 Task: Find connections with filter location Fort Gloster with filter topic #Lawwith filter profile language Potuguese with filter current company Hospitality Careers | Hotel Management Jobs with filter school Sikkim Manipal Institute of Technology with filter industry Legislative Offices with filter service category Print Design with filter keywords title Sales Representative
Action: Mouse moved to (147, 231)
Screenshot: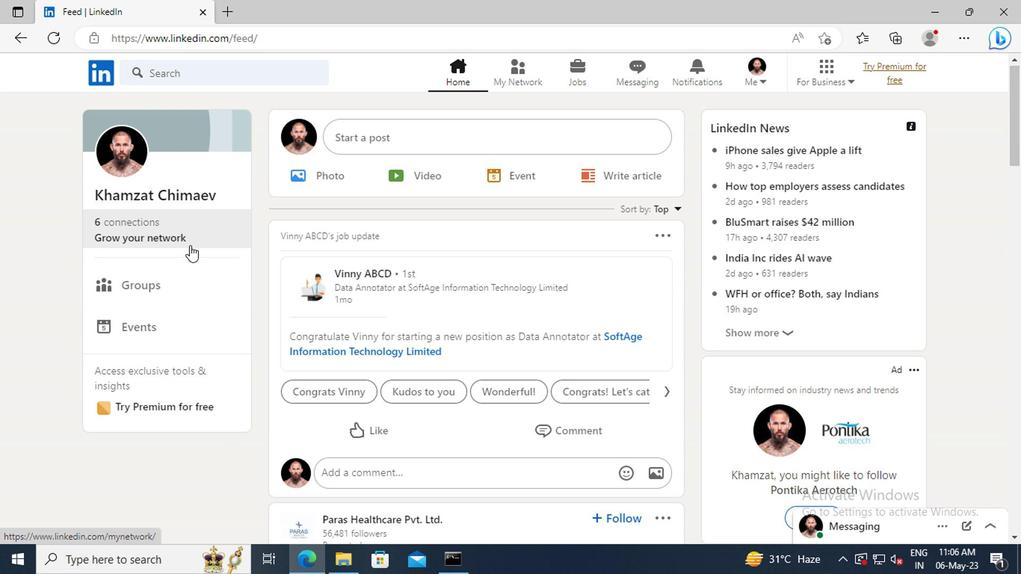 
Action: Mouse pressed left at (147, 231)
Screenshot: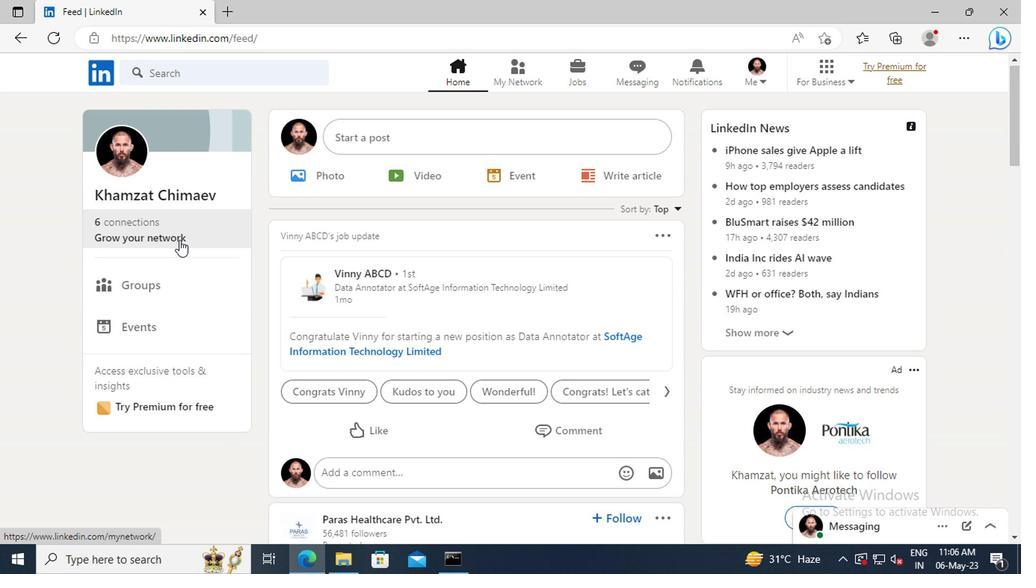 
Action: Mouse moved to (155, 157)
Screenshot: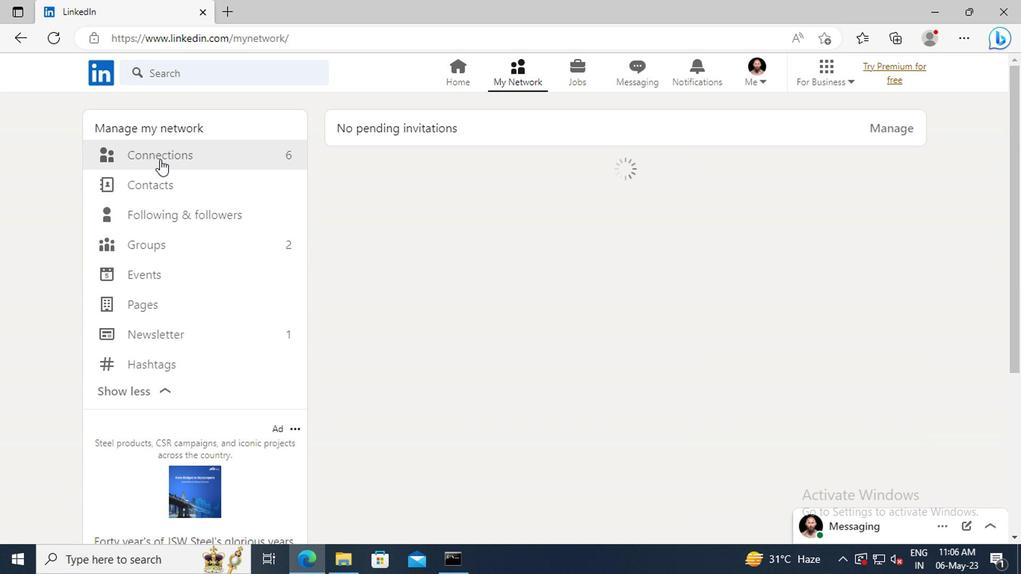 
Action: Mouse pressed left at (155, 157)
Screenshot: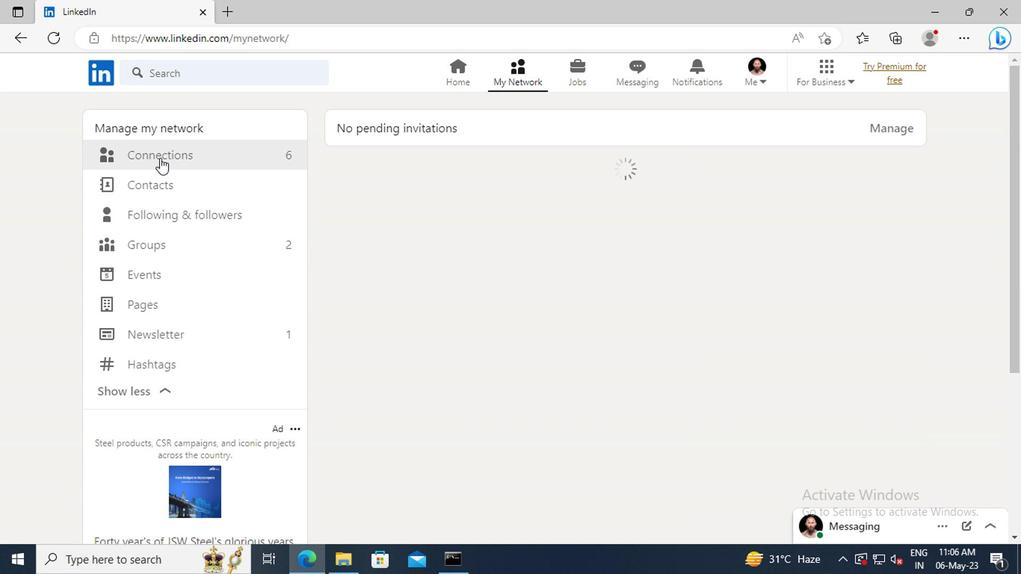 
Action: Mouse moved to (611, 157)
Screenshot: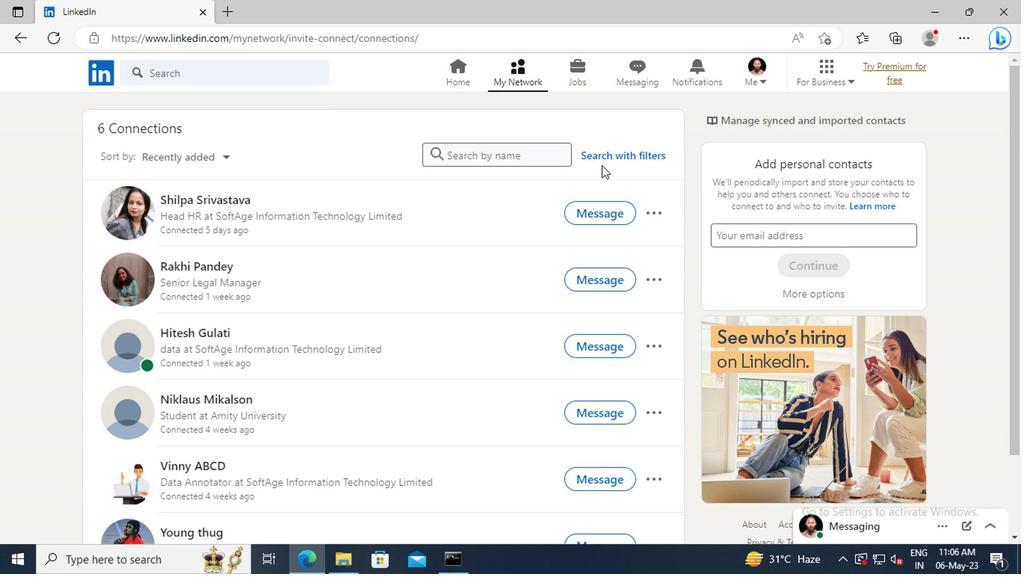 
Action: Mouse pressed left at (611, 157)
Screenshot: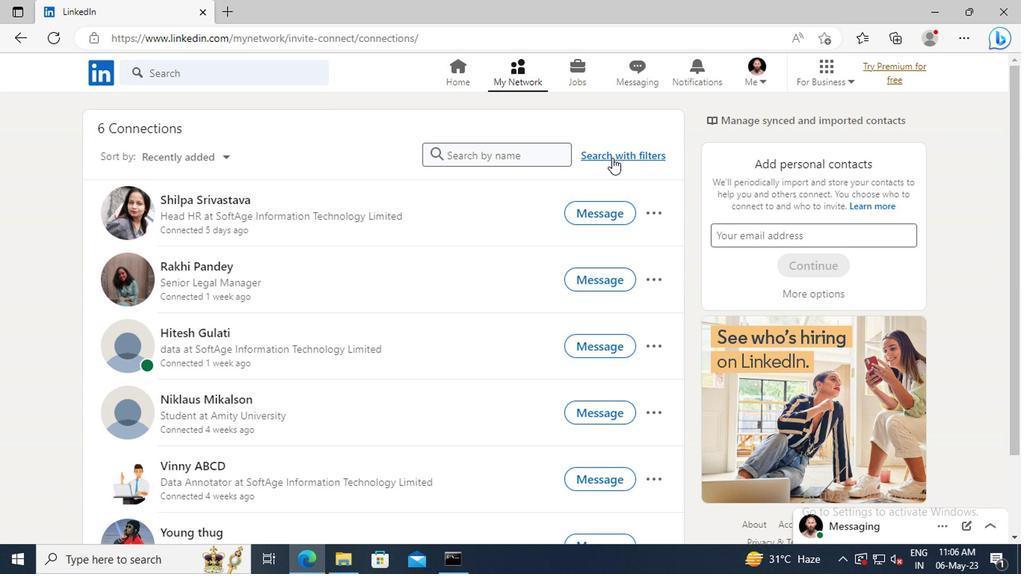 
Action: Mouse moved to (563, 115)
Screenshot: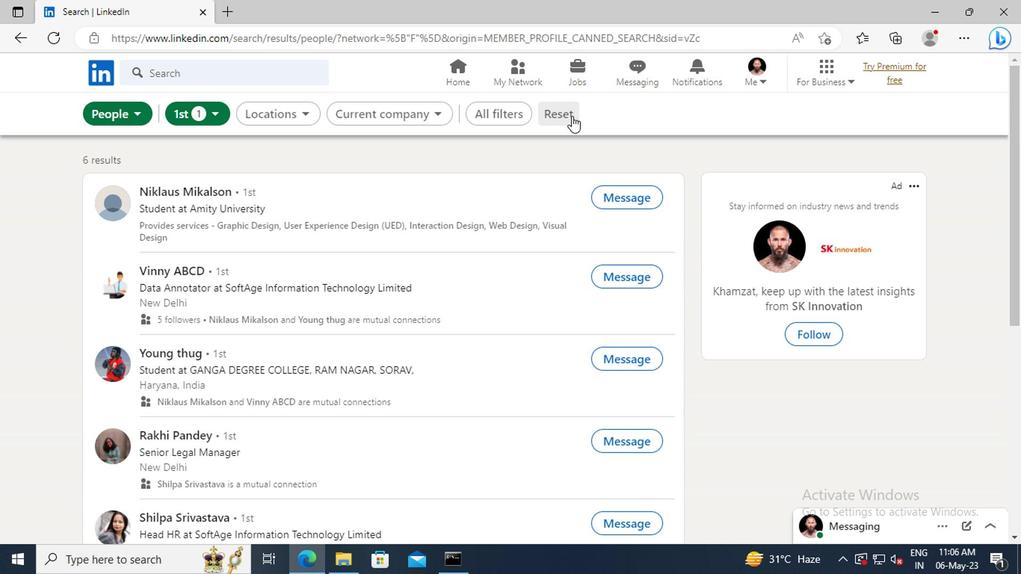 
Action: Mouse pressed left at (563, 115)
Screenshot: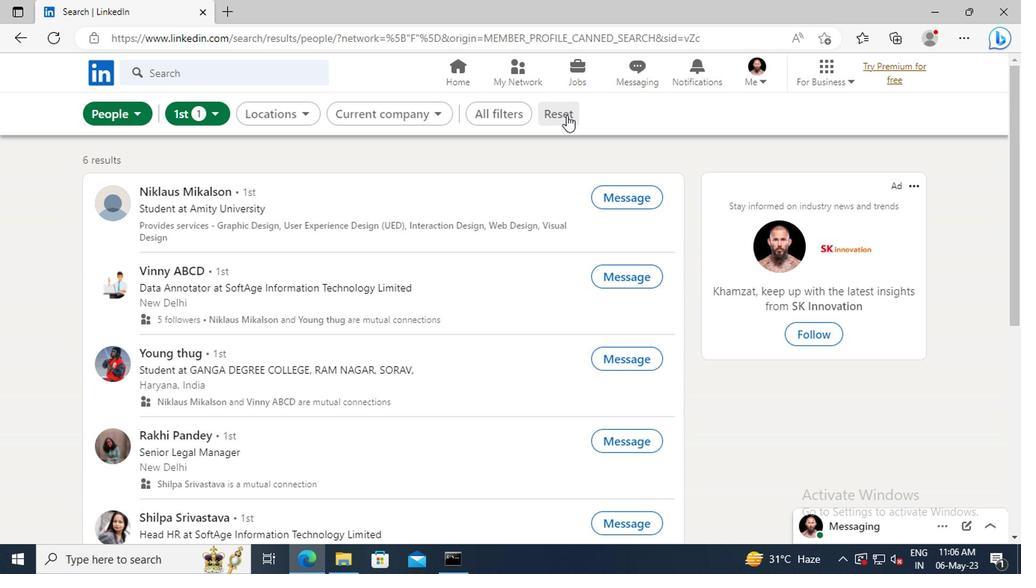 
Action: Mouse moved to (545, 115)
Screenshot: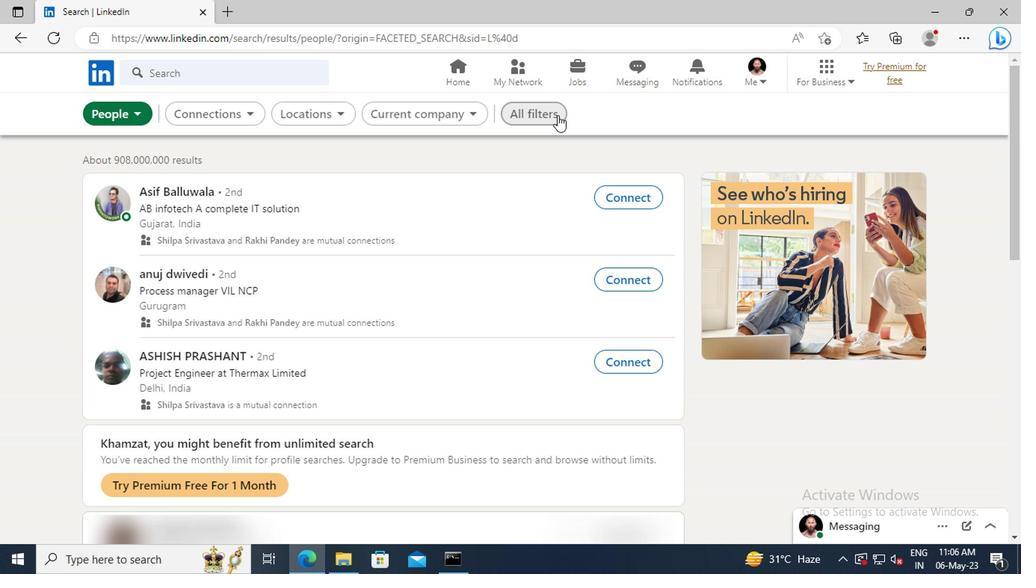 
Action: Mouse pressed left at (545, 115)
Screenshot: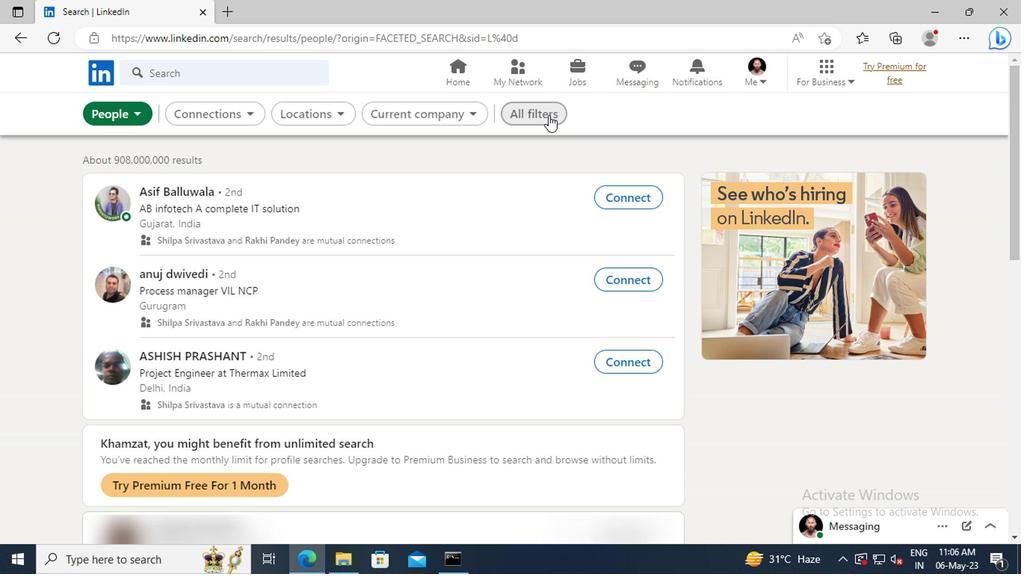 
Action: Mouse moved to (784, 247)
Screenshot: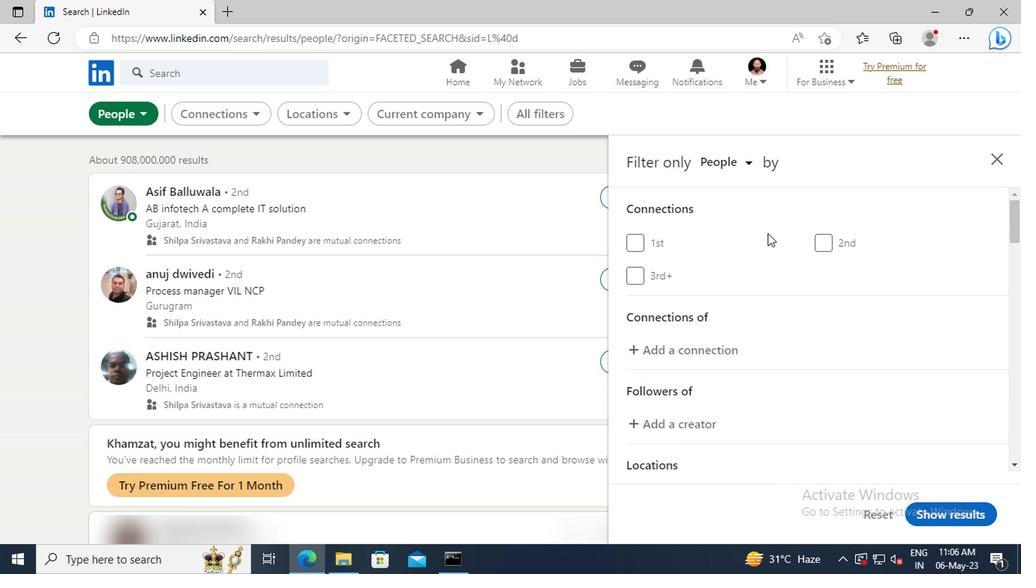 
Action: Mouse scrolled (784, 246) with delta (0, -1)
Screenshot: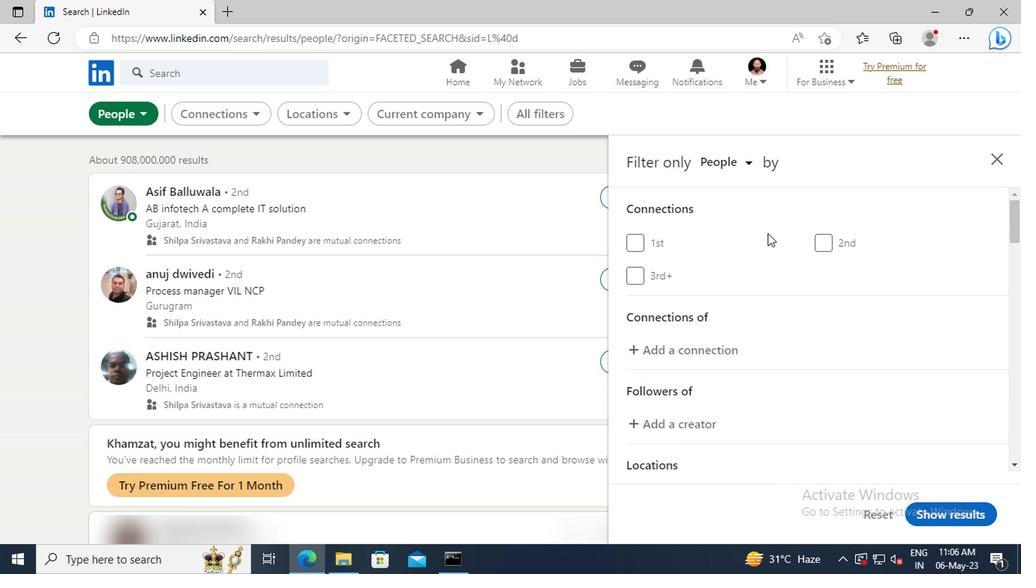 
Action: Mouse moved to (784, 248)
Screenshot: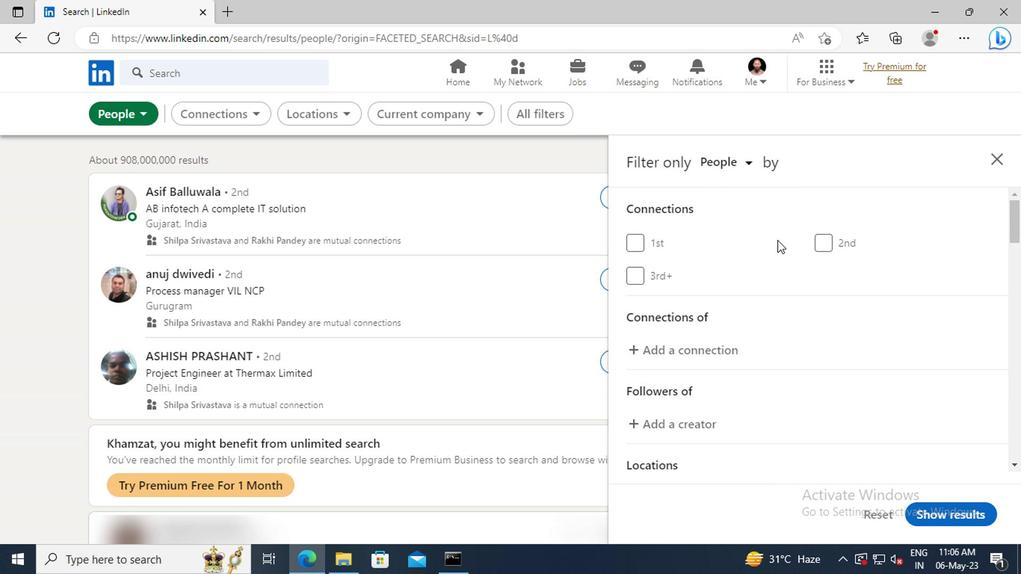 
Action: Mouse scrolled (784, 247) with delta (0, 0)
Screenshot: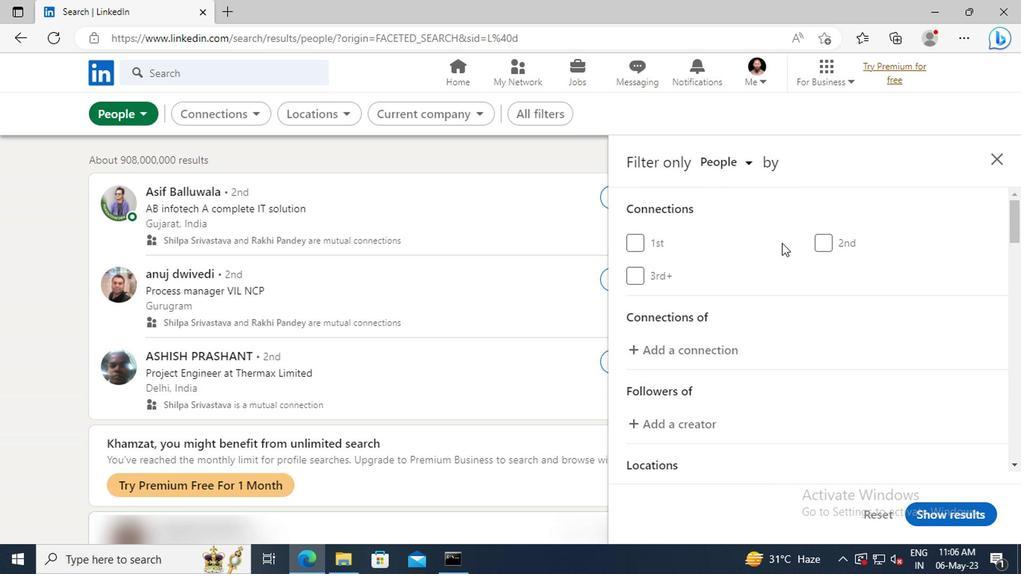 
Action: Mouse moved to (789, 254)
Screenshot: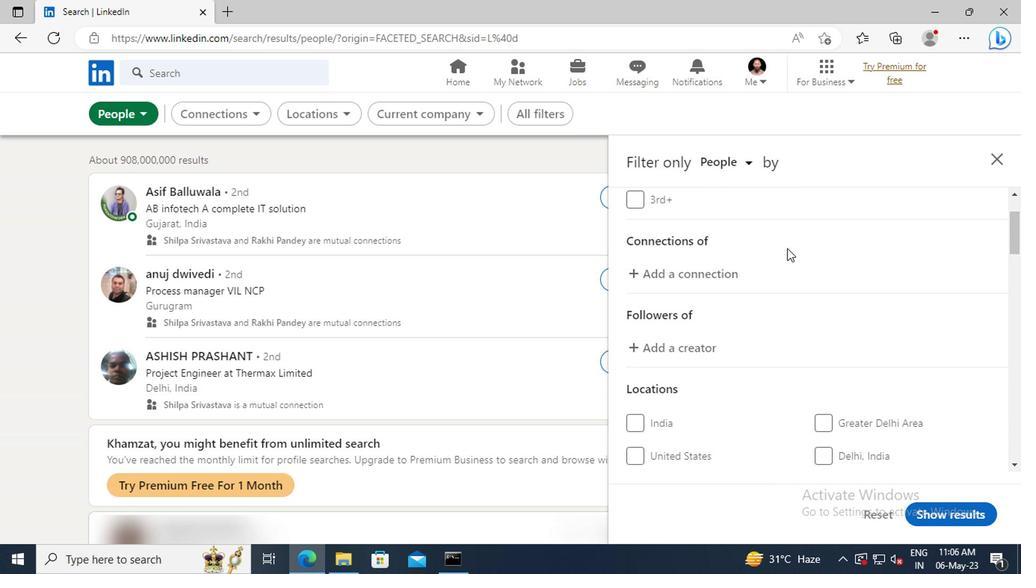 
Action: Mouse scrolled (789, 253) with delta (0, 0)
Screenshot: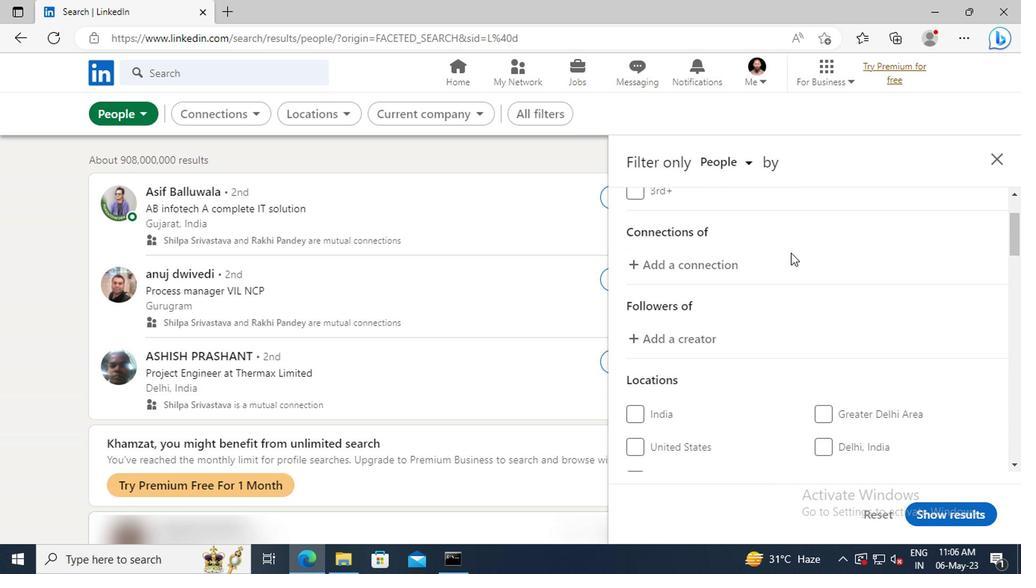 
Action: Mouse moved to (790, 257)
Screenshot: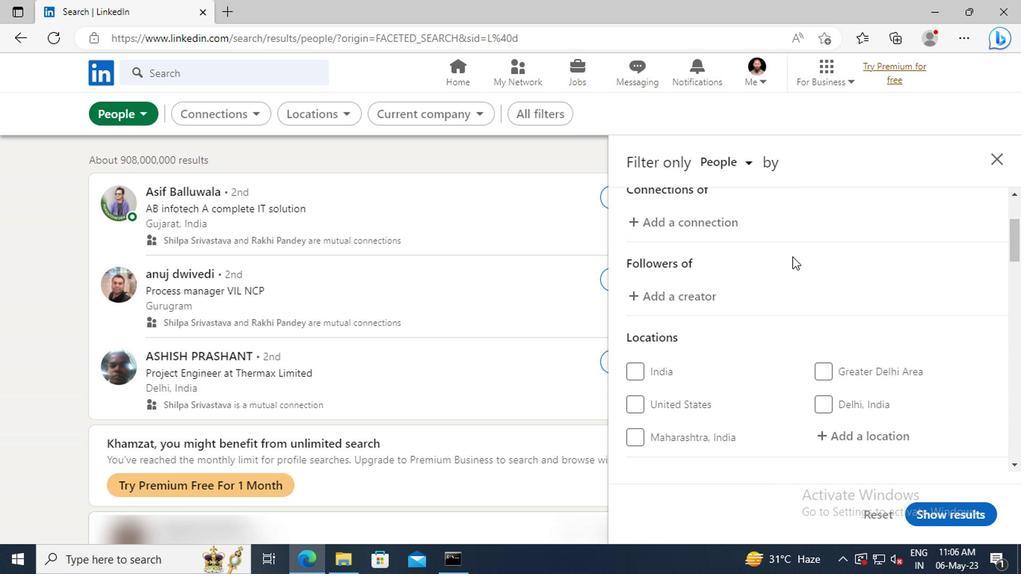 
Action: Mouse scrolled (790, 256) with delta (0, 0)
Screenshot: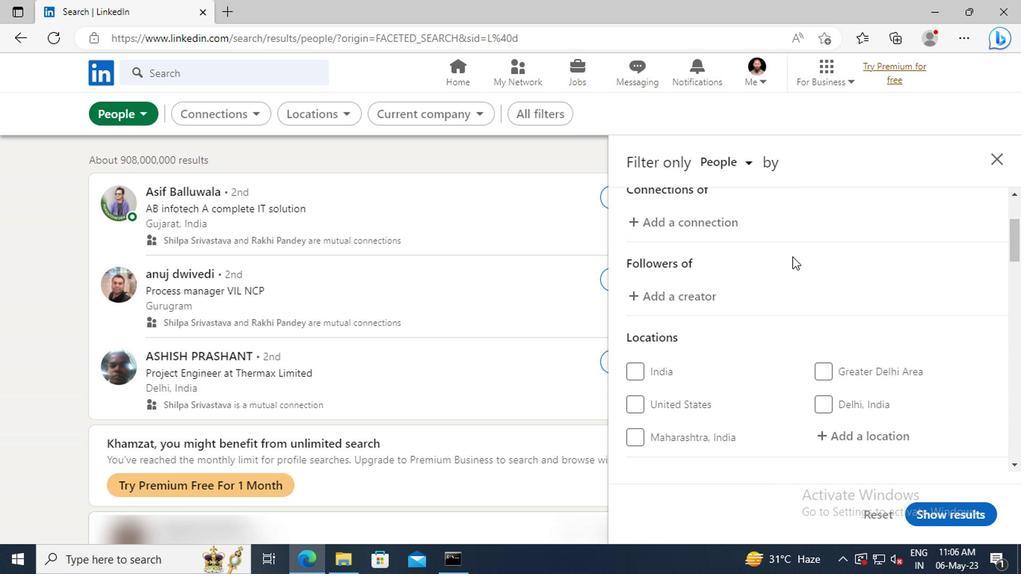 
Action: Mouse scrolled (790, 256) with delta (0, 0)
Screenshot: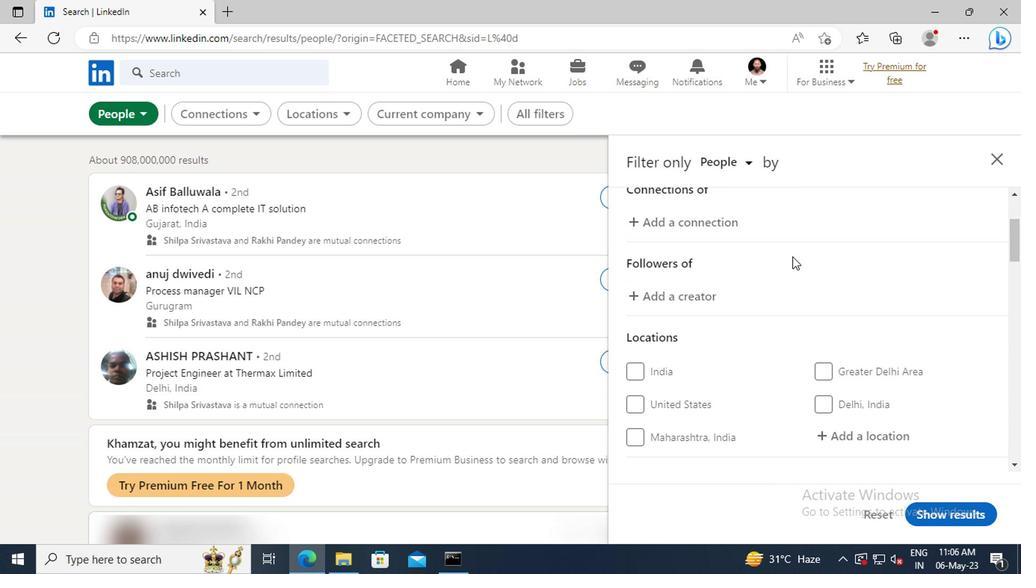 
Action: Mouse scrolled (790, 256) with delta (0, 0)
Screenshot: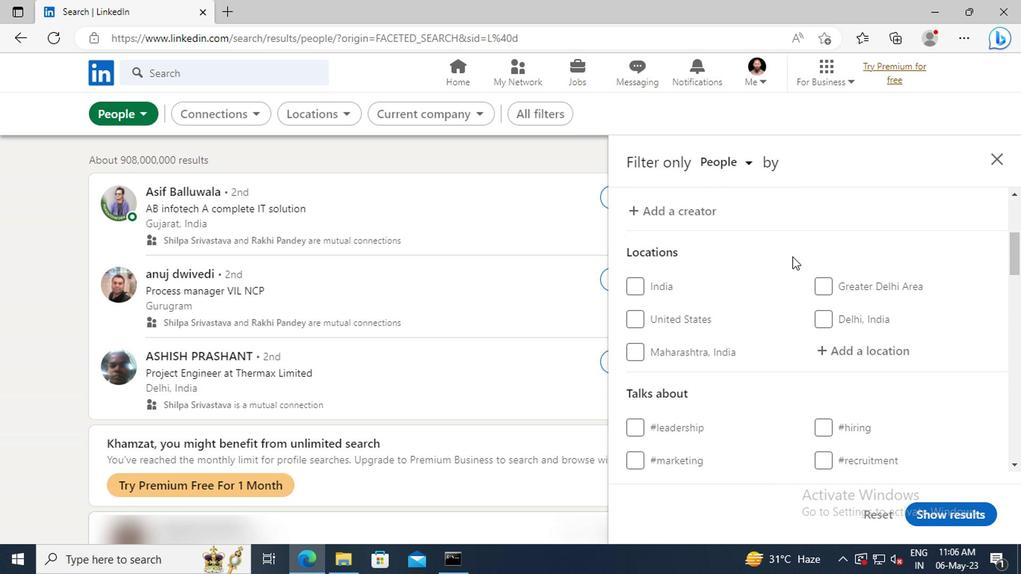 
Action: Mouse scrolled (790, 256) with delta (0, 0)
Screenshot: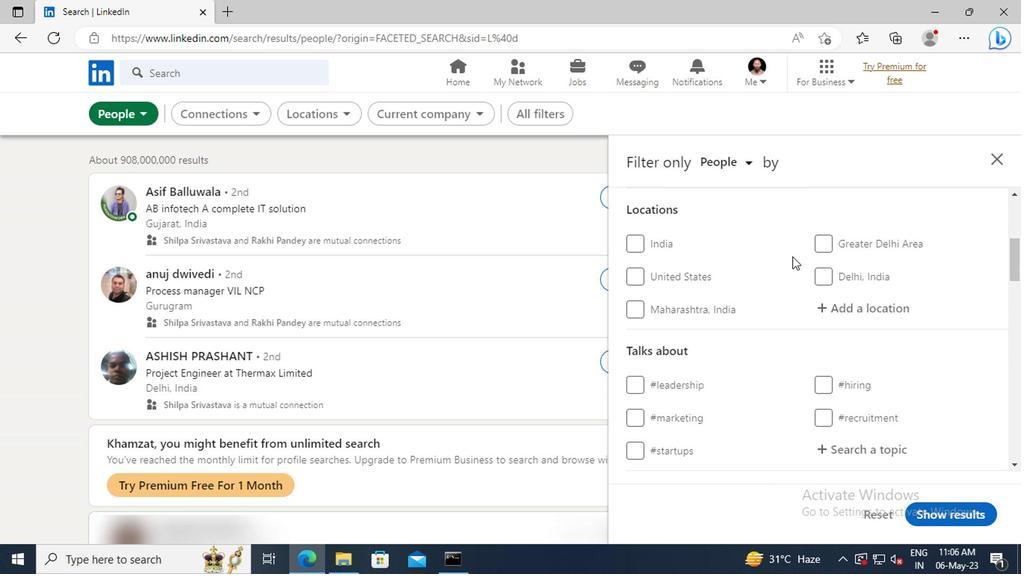 
Action: Mouse moved to (822, 267)
Screenshot: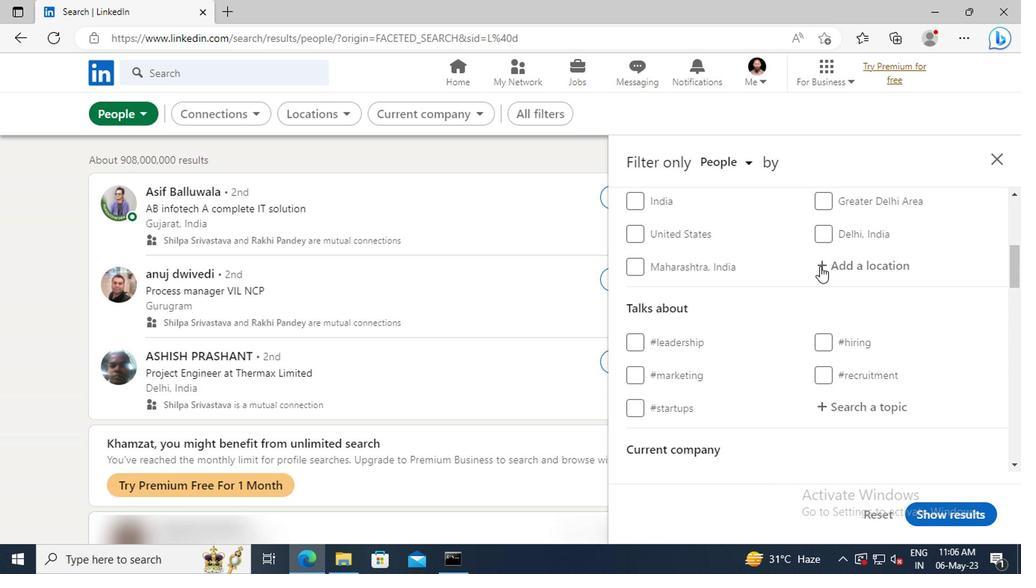 
Action: Mouse pressed left at (822, 267)
Screenshot: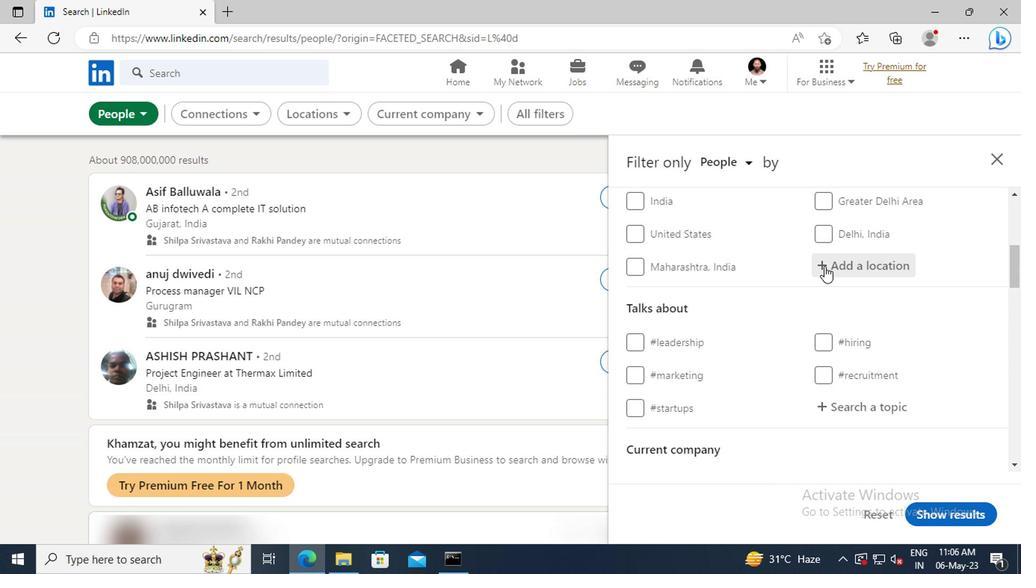 
Action: Key pressed <Key.shift>FORT<Key.space><Key.shift>GLOSTER<Key.enter>
Screenshot: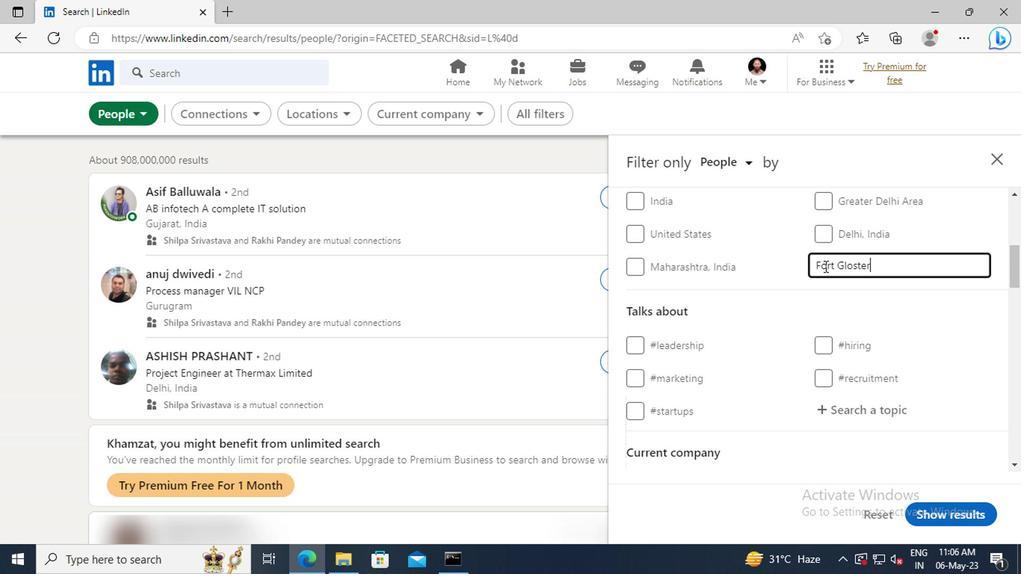 
Action: Mouse scrolled (822, 266) with delta (0, 0)
Screenshot: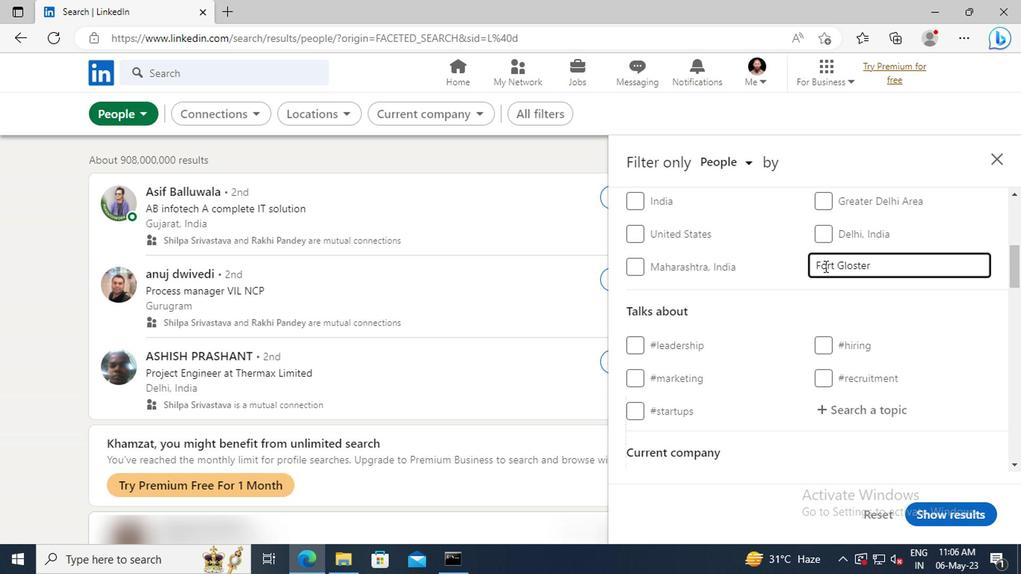 
Action: Mouse scrolled (822, 266) with delta (0, 0)
Screenshot: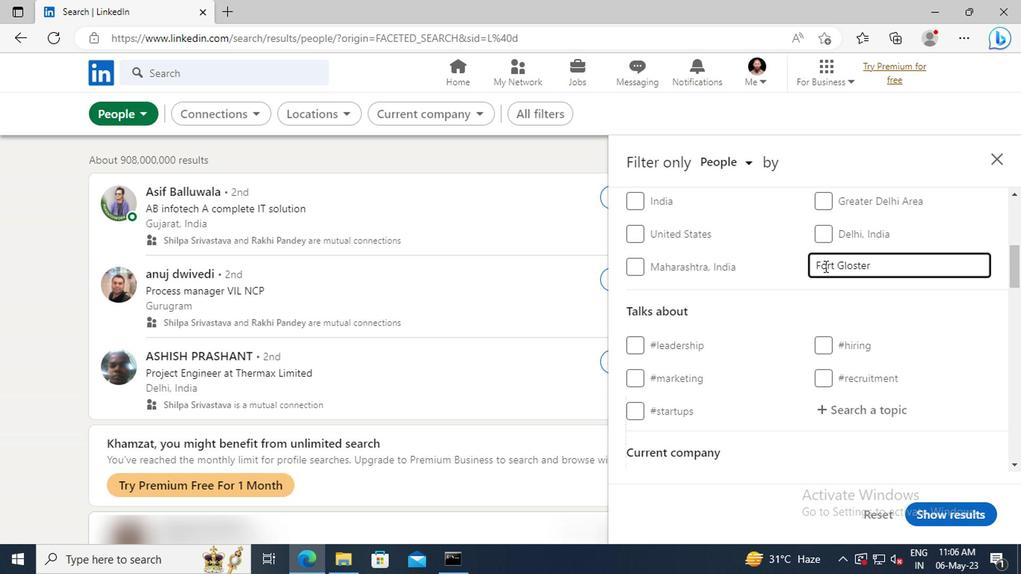 
Action: Mouse scrolled (822, 266) with delta (0, 0)
Screenshot: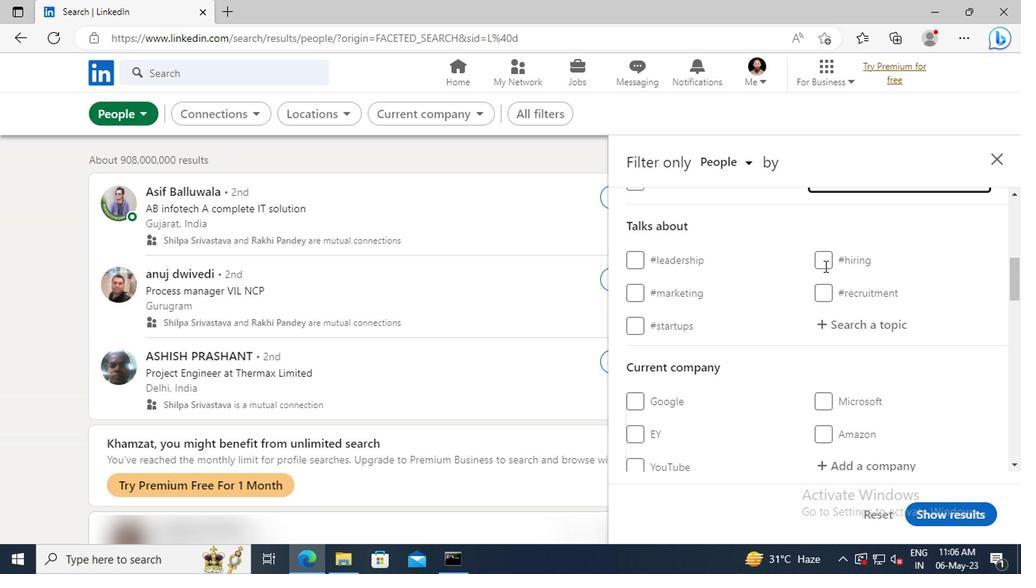 
Action: Mouse moved to (831, 283)
Screenshot: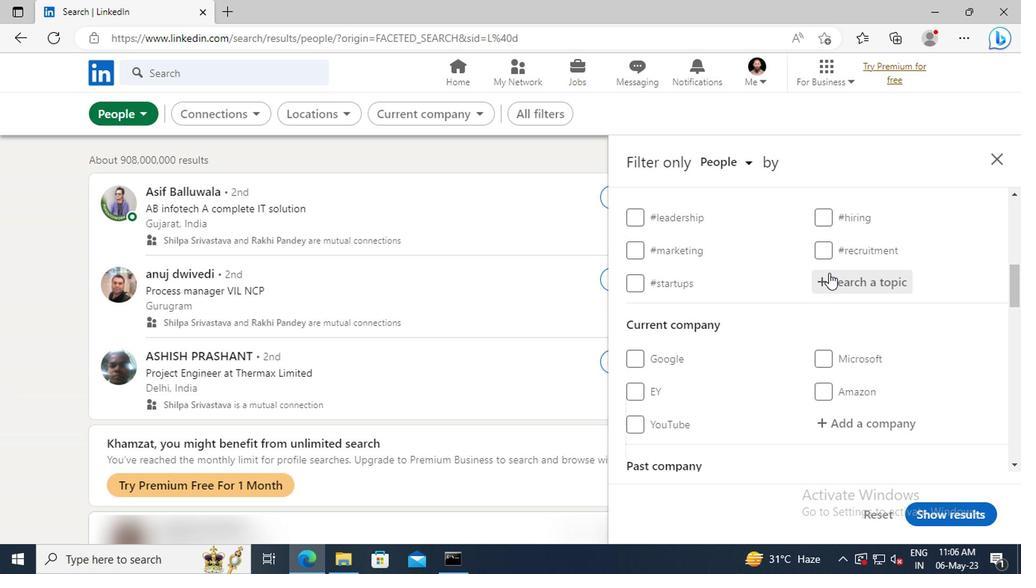 
Action: Mouse pressed left at (831, 283)
Screenshot: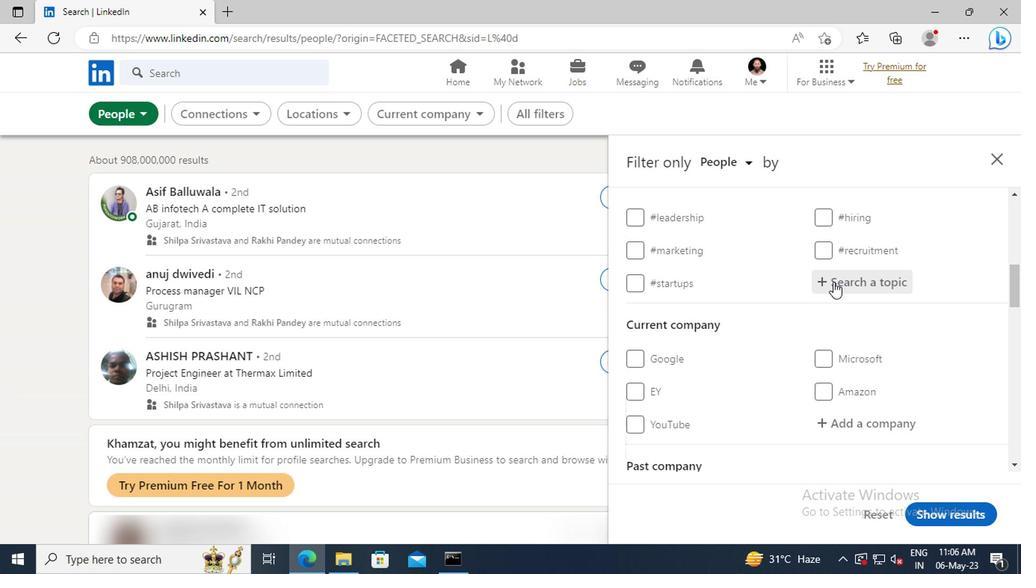 
Action: Key pressed <Key.shift>LAW
Screenshot: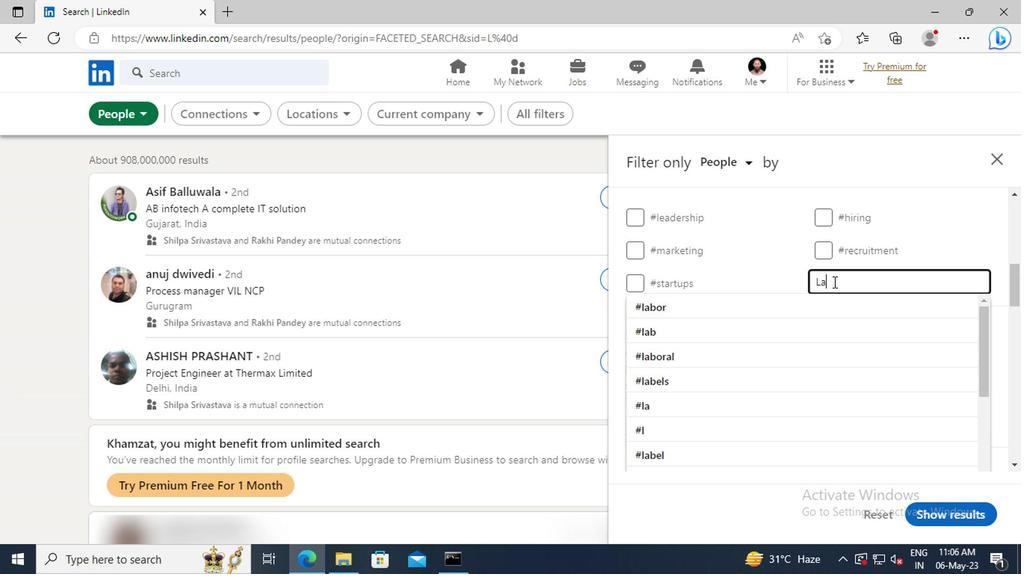 
Action: Mouse moved to (834, 307)
Screenshot: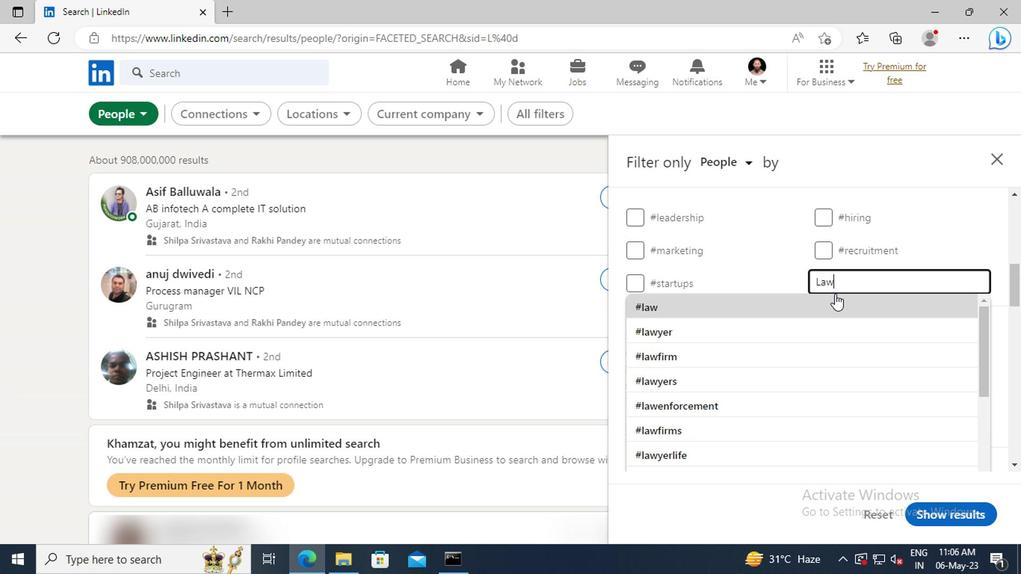 
Action: Mouse pressed left at (834, 307)
Screenshot: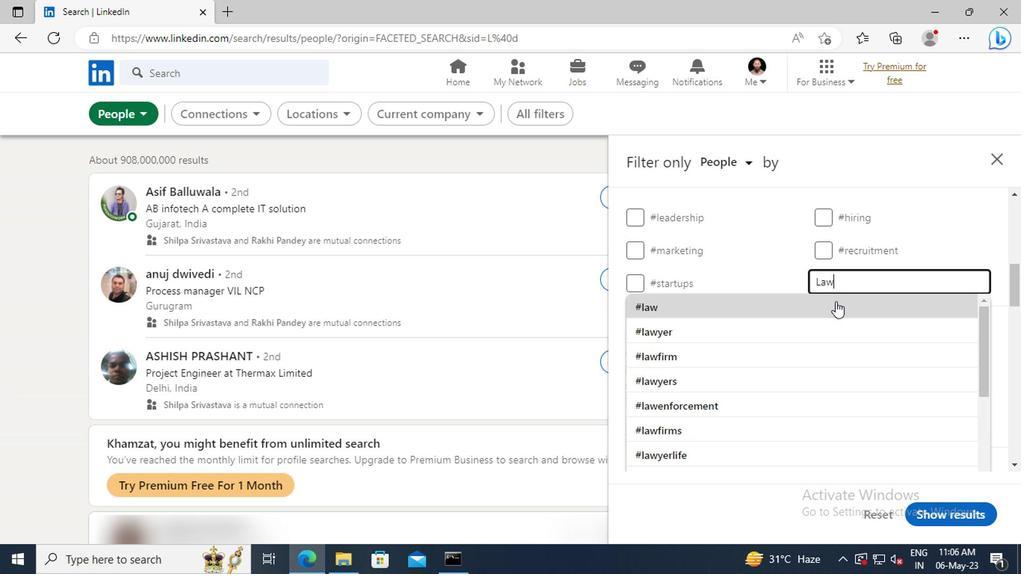 
Action: Mouse scrolled (834, 306) with delta (0, 0)
Screenshot: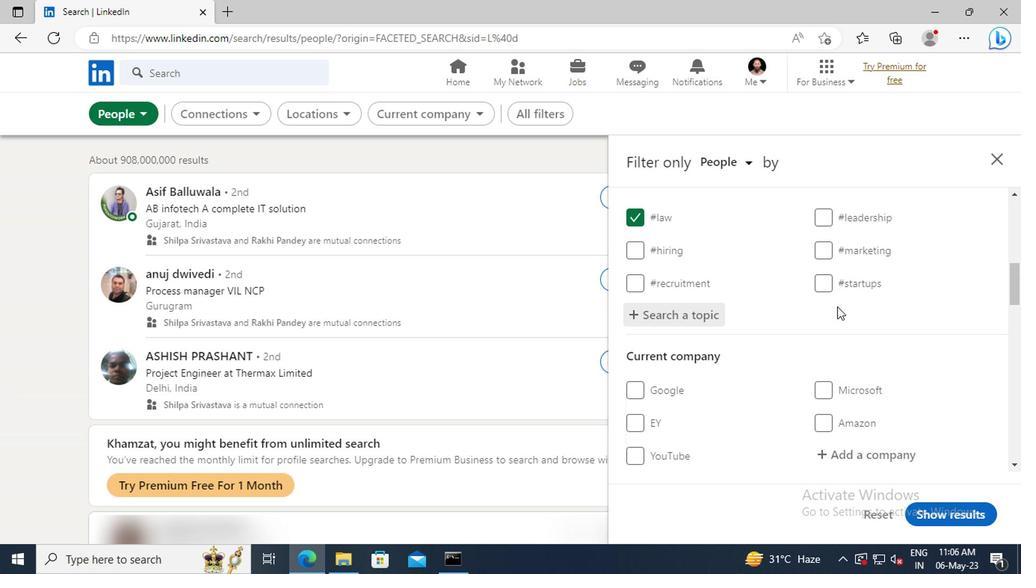 
Action: Mouse scrolled (834, 306) with delta (0, 0)
Screenshot: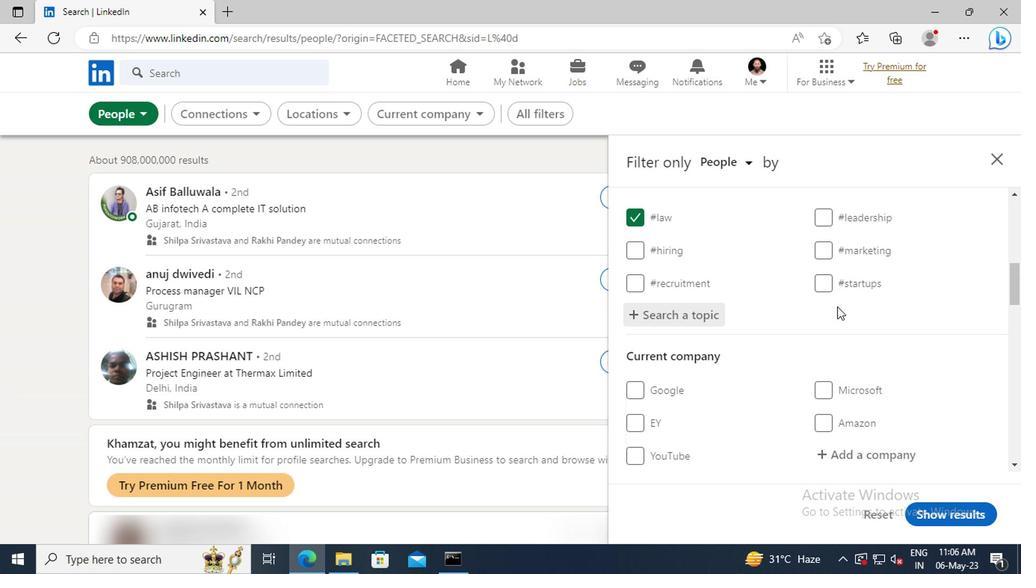 
Action: Mouse scrolled (834, 306) with delta (0, 0)
Screenshot: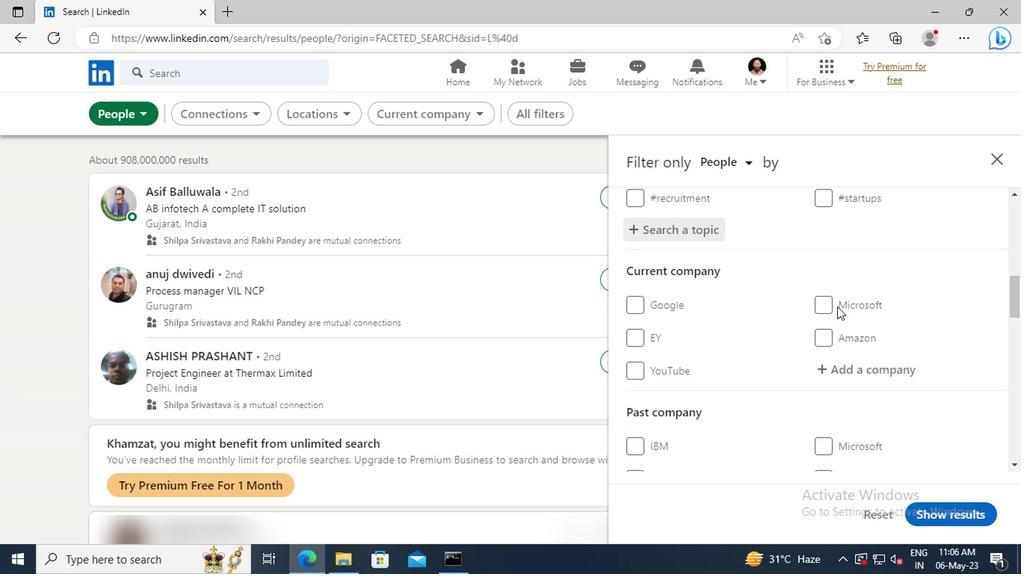
Action: Mouse scrolled (834, 306) with delta (0, 0)
Screenshot: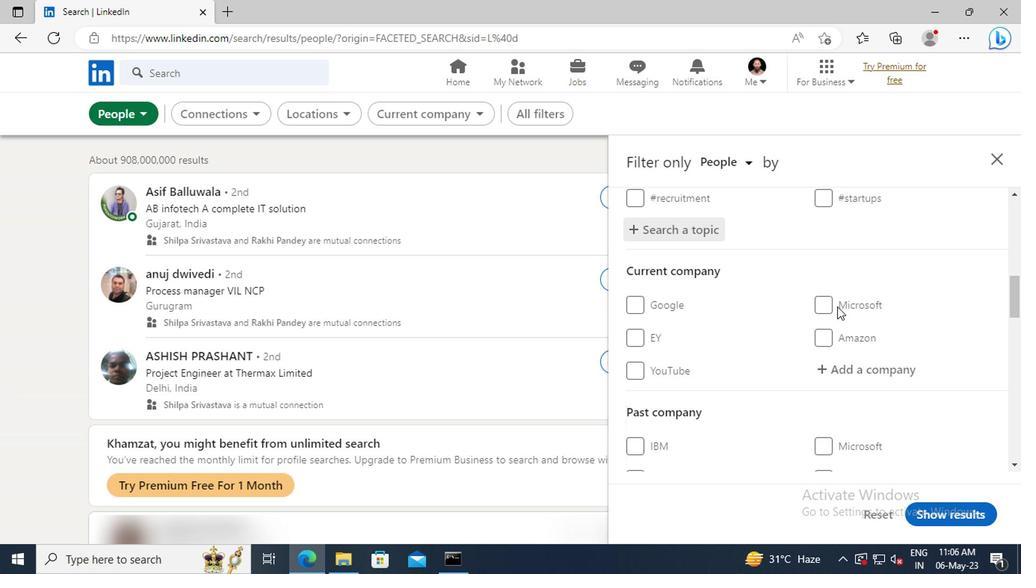 
Action: Mouse scrolled (834, 306) with delta (0, 0)
Screenshot: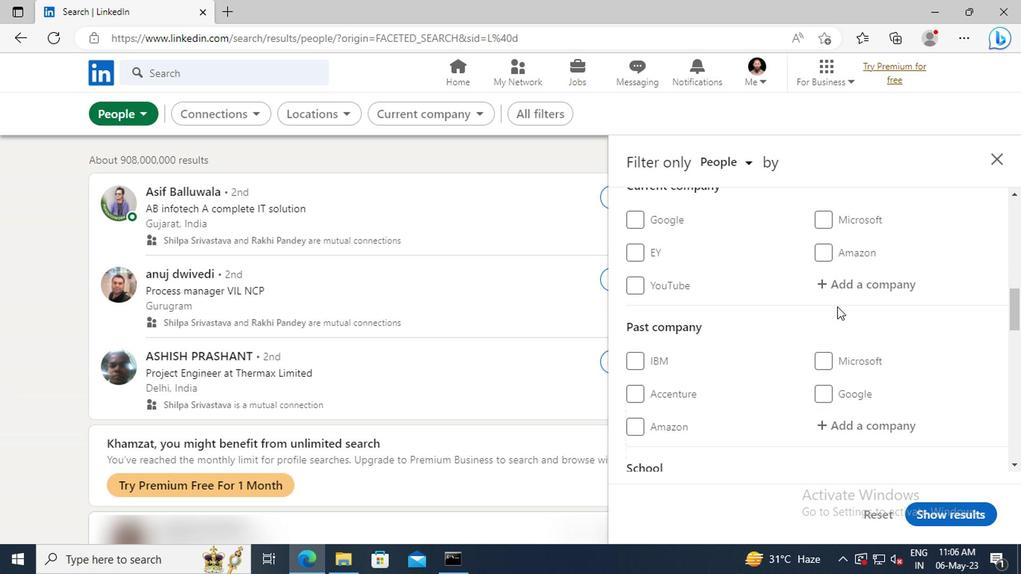 
Action: Mouse scrolled (834, 306) with delta (0, 0)
Screenshot: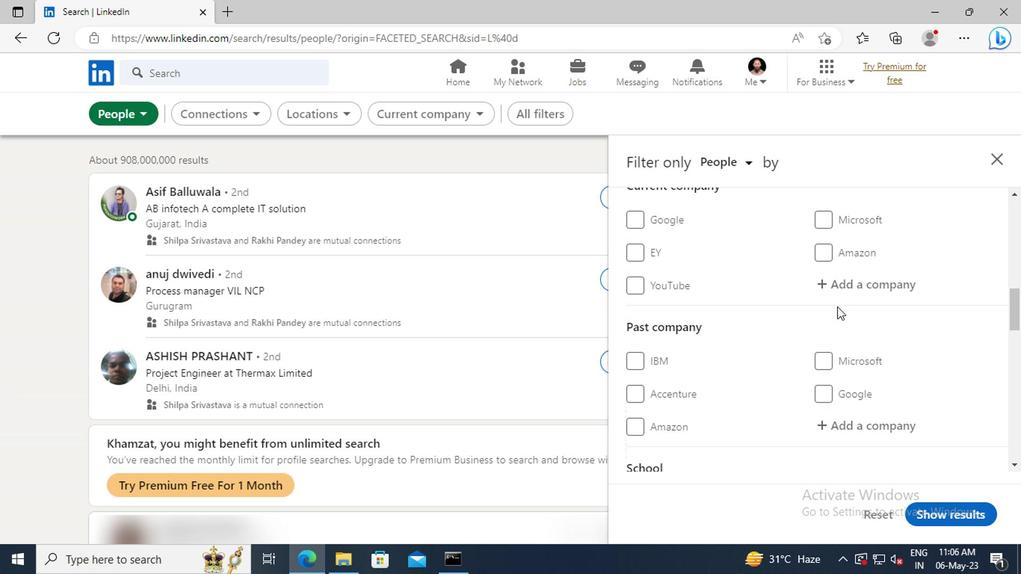 
Action: Mouse scrolled (834, 306) with delta (0, 0)
Screenshot: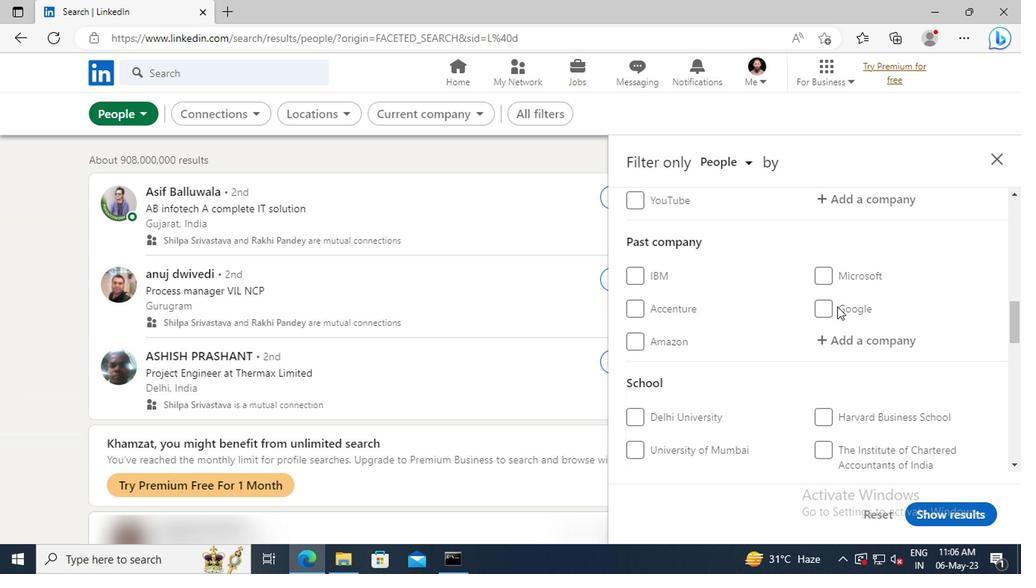 
Action: Mouse scrolled (834, 306) with delta (0, 0)
Screenshot: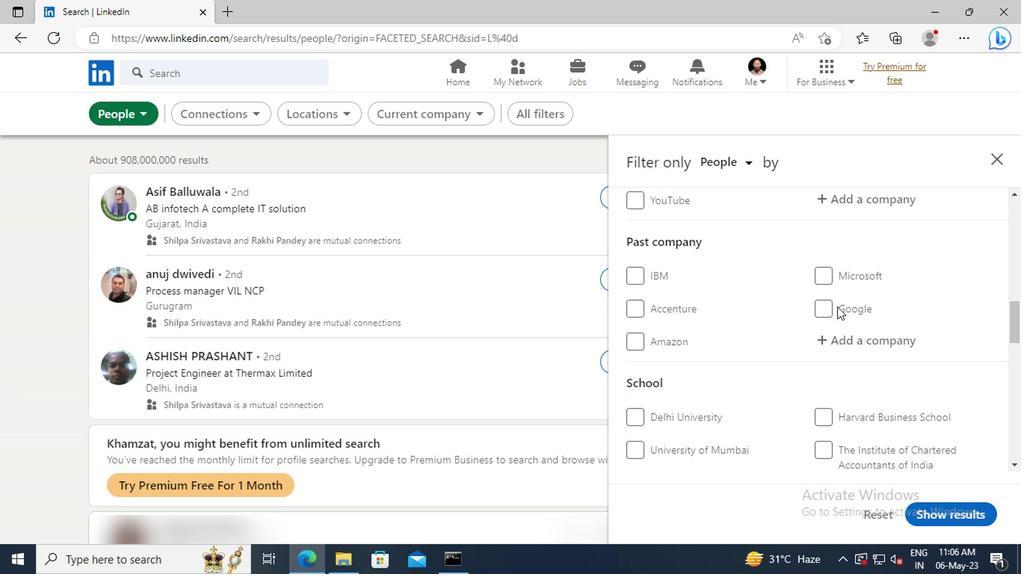 
Action: Mouse scrolled (834, 306) with delta (0, 0)
Screenshot: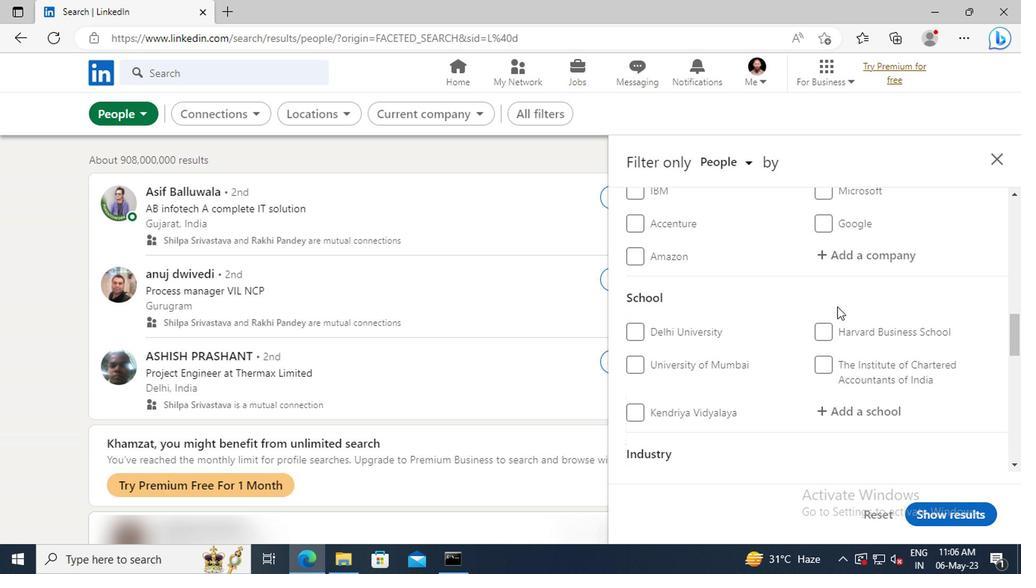 
Action: Mouse scrolled (834, 306) with delta (0, 0)
Screenshot: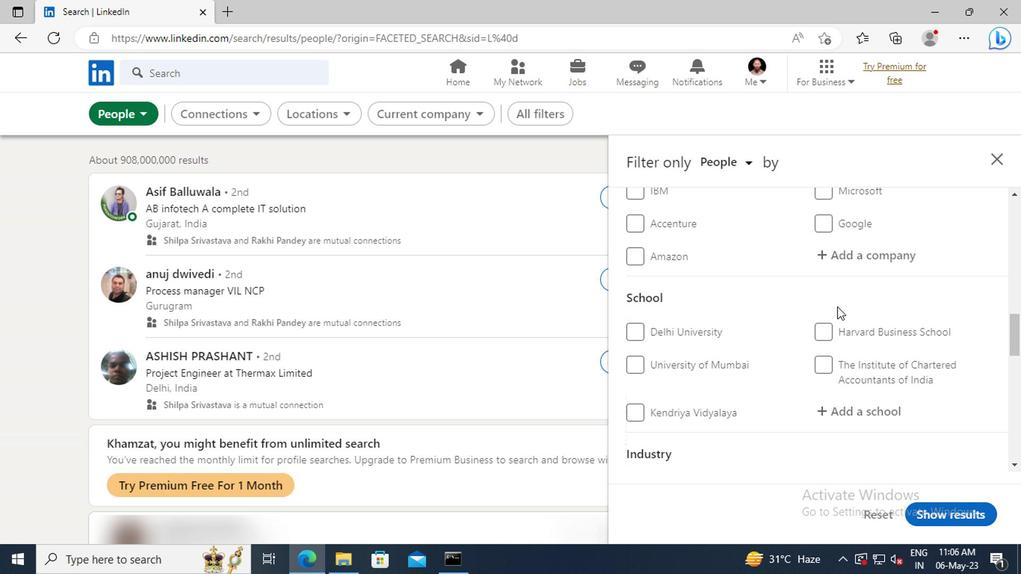 
Action: Mouse scrolled (834, 306) with delta (0, 0)
Screenshot: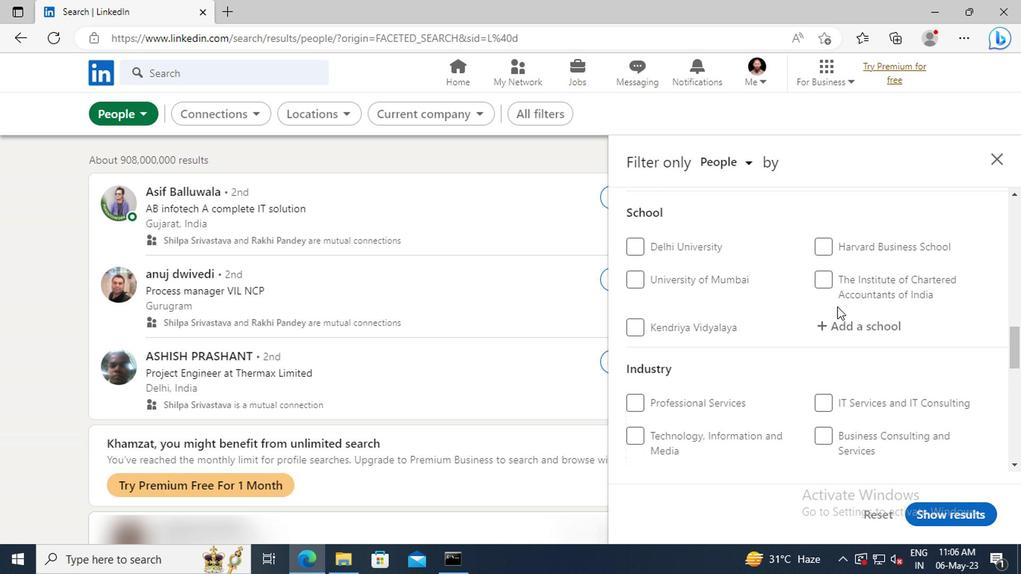 
Action: Mouse scrolled (834, 306) with delta (0, 0)
Screenshot: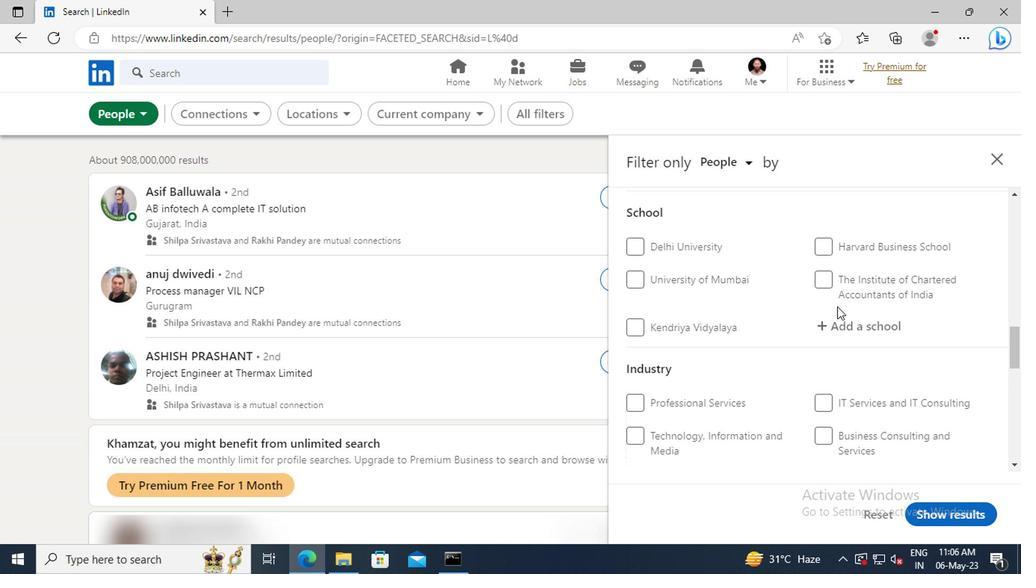 
Action: Mouse scrolled (834, 306) with delta (0, 0)
Screenshot: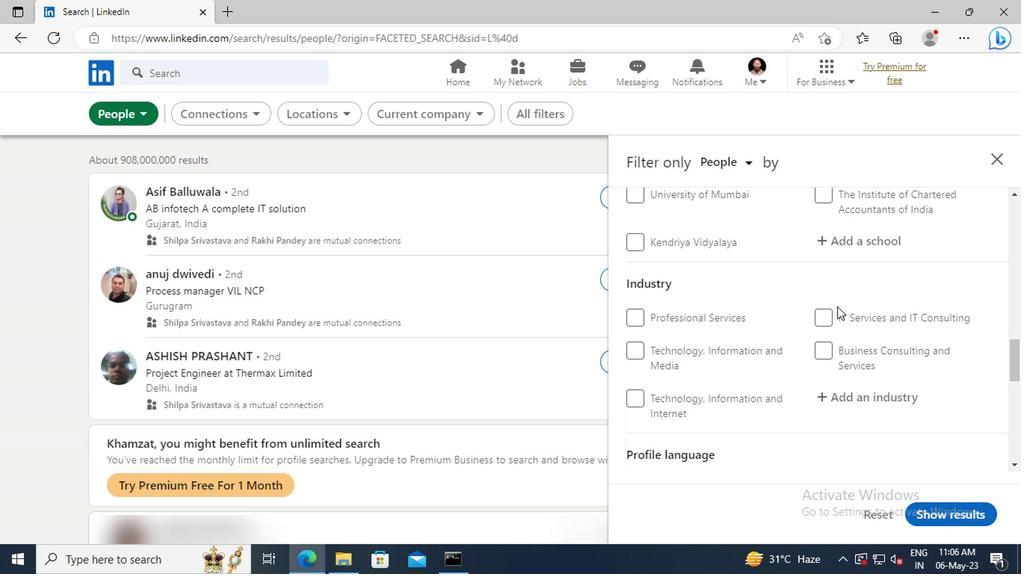 
Action: Mouse scrolled (834, 306) with delta (0, 0)
Screenshot: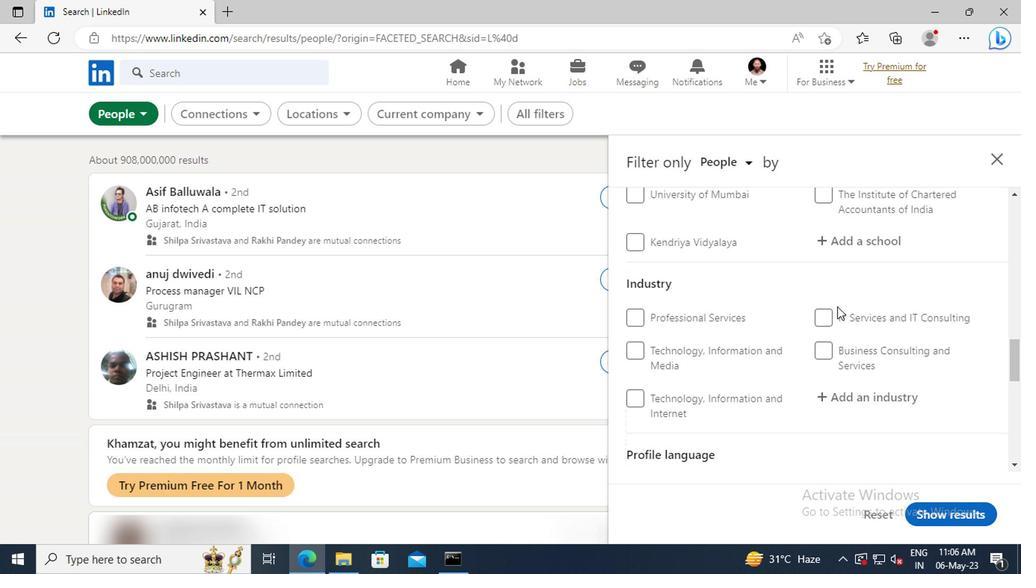 
Action: Mouse scrolled (834, 306) with delta (0, 0)
Screenshot: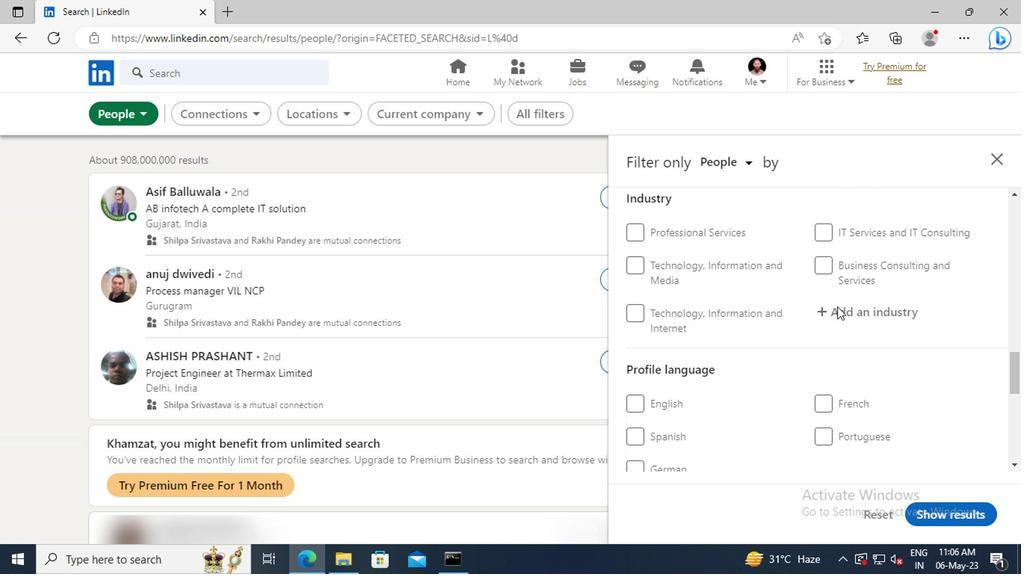
Action: Mouse scrolled (834, 306) with delta (0, 0)
Screenshot: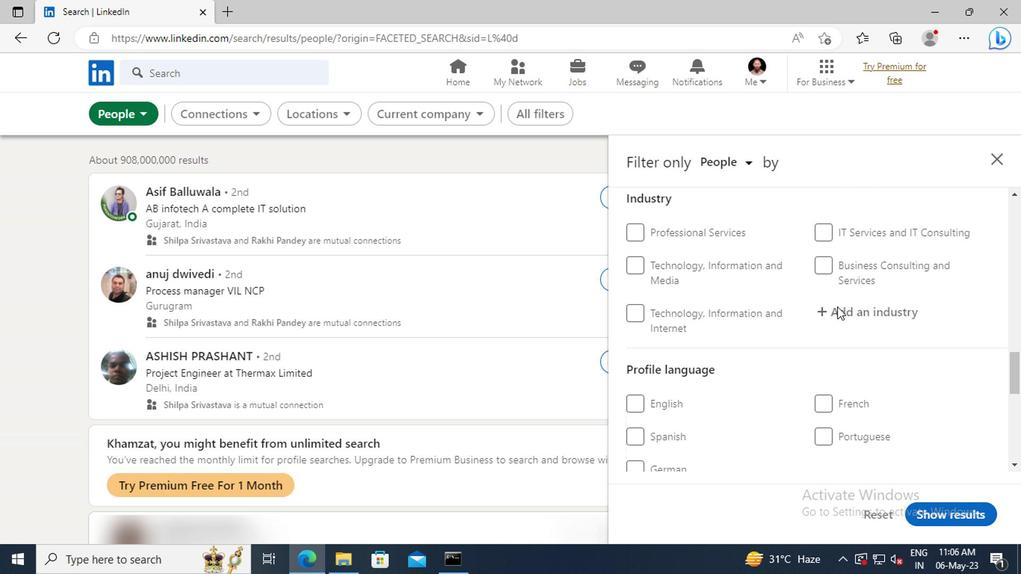 
Action: Mouse moved to (825, 353)
Screenshot: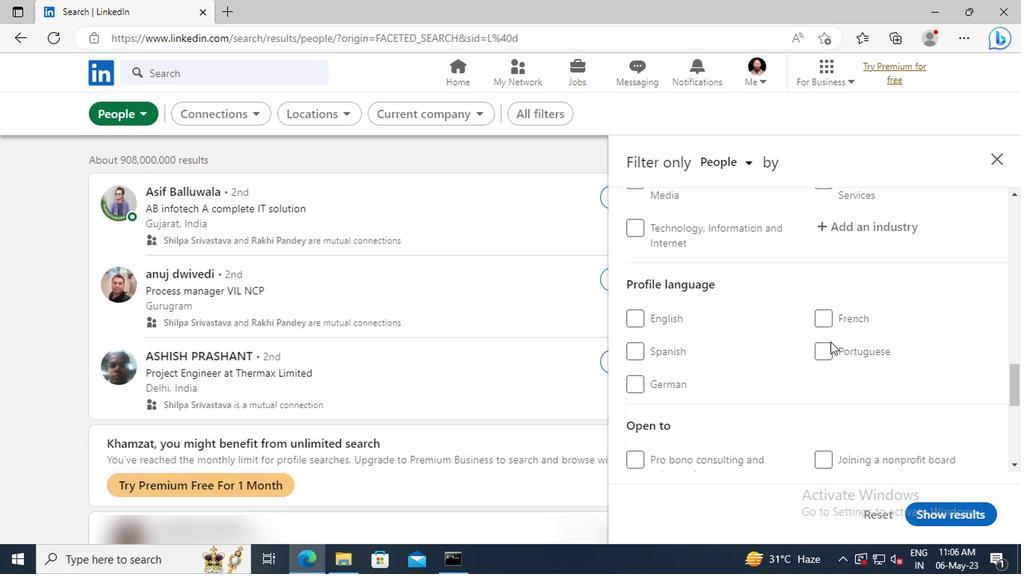 
Action: Mouse pressed left at (825, 353)
Screenshot: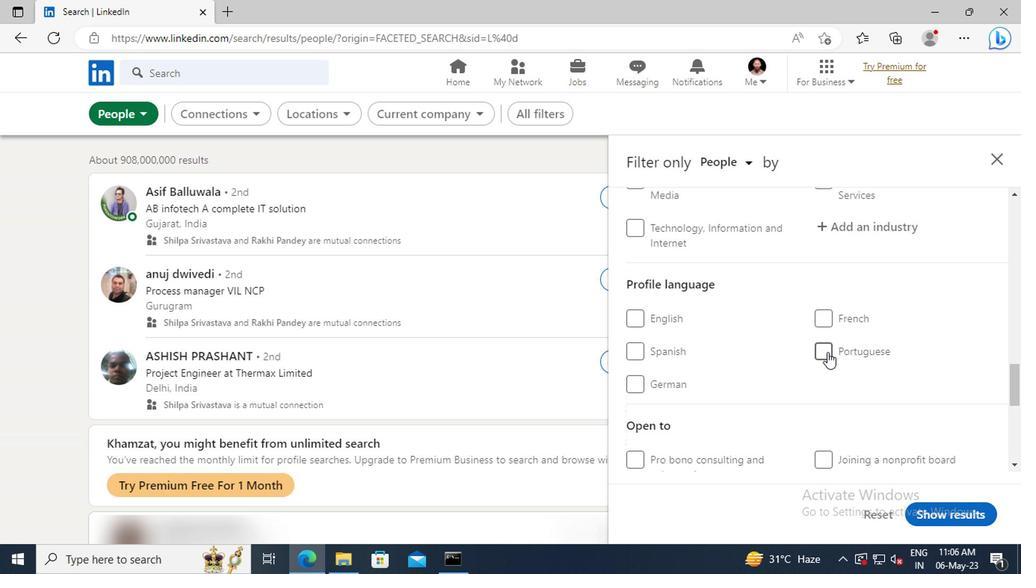 
Action: Mouse moved to (839, 325)
Screenshot: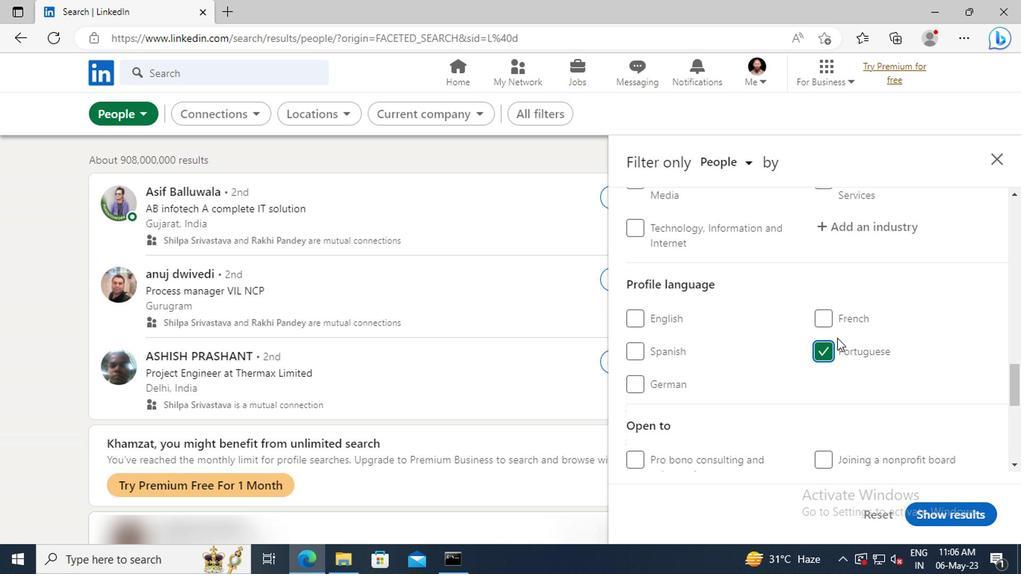 
Action: Mouse scrolled (839, 326) with delta (0, 0)
Screenshot: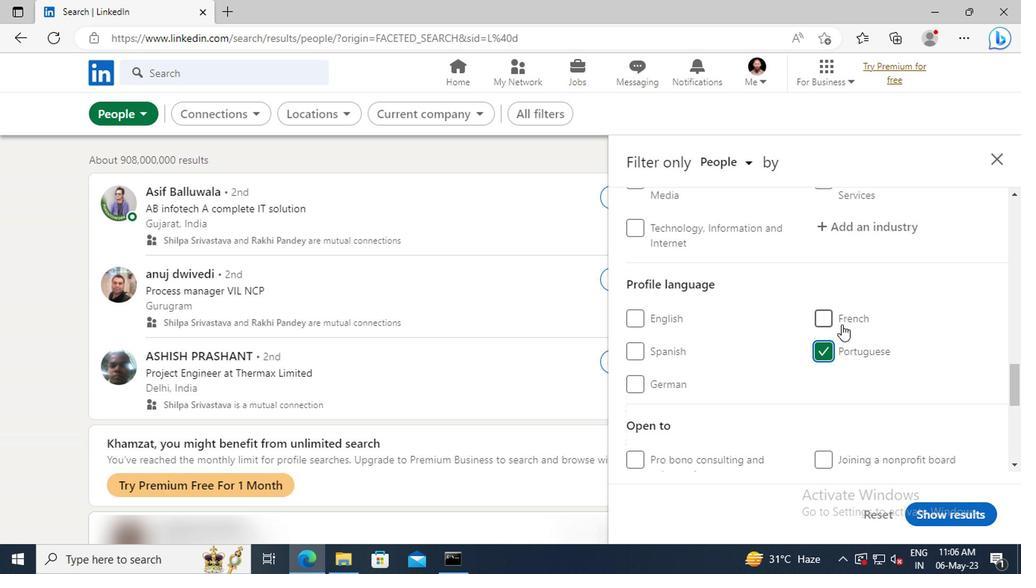 
Action: Mouse scrolled (839, 326) with delta (0, 0)
Screenshot: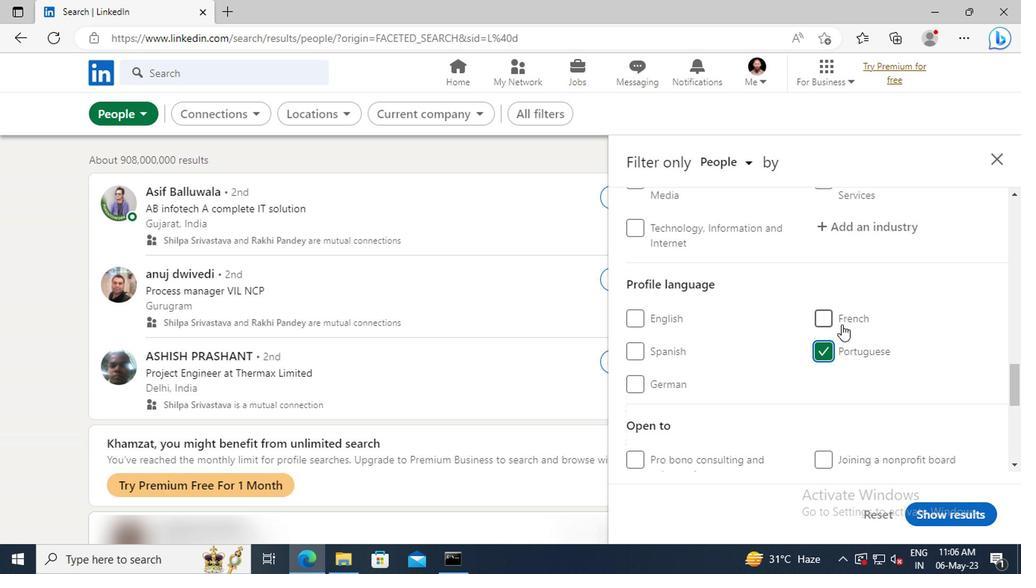 
Action: Mouse scrolled (839, 326) with delta (0, 0)
Screenshot: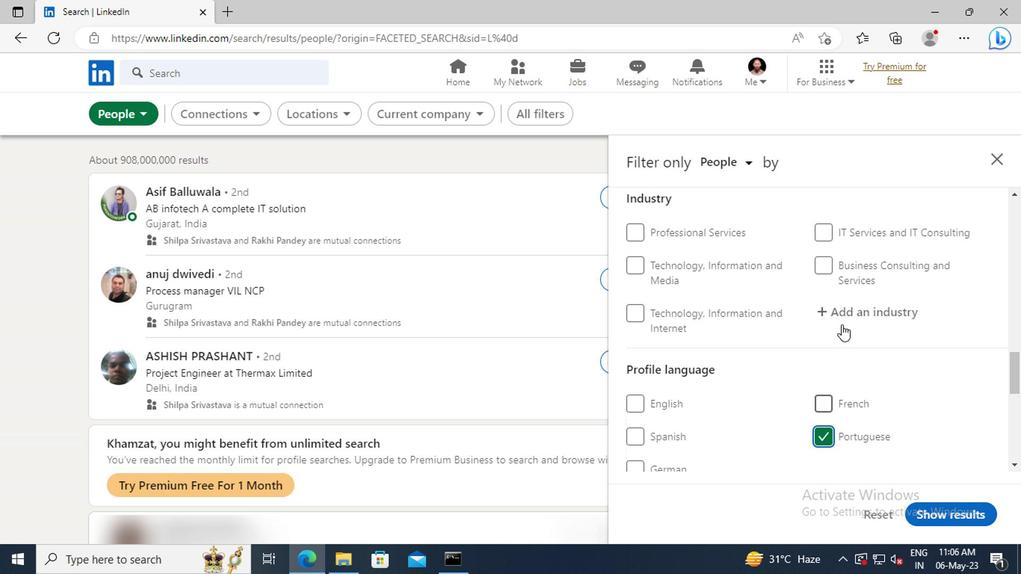 
Action: Mouse scrolled (839, 326) with delta (0, 0)
Screenshot: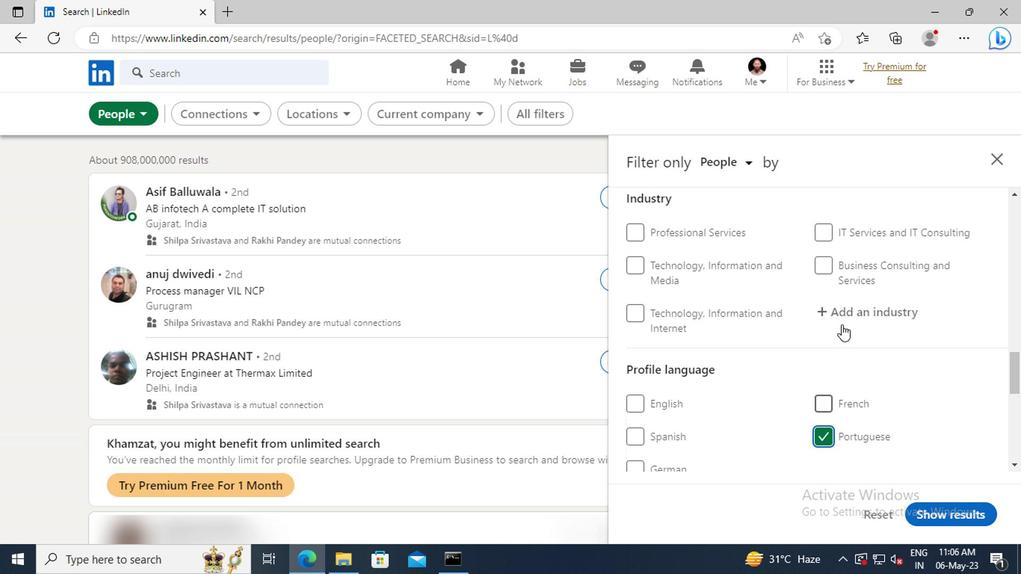 
Action: Mouse scrolled (839, 326) with delta (0, 0)
Screenshot: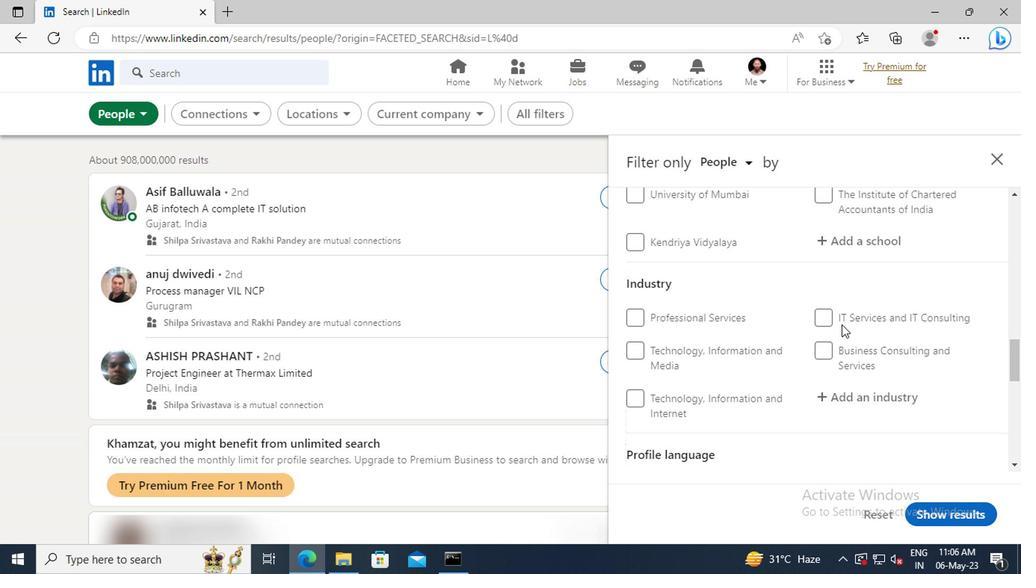 
Action: Mouse scrolled (839, 326) with delta (0, 0)
Screenshot: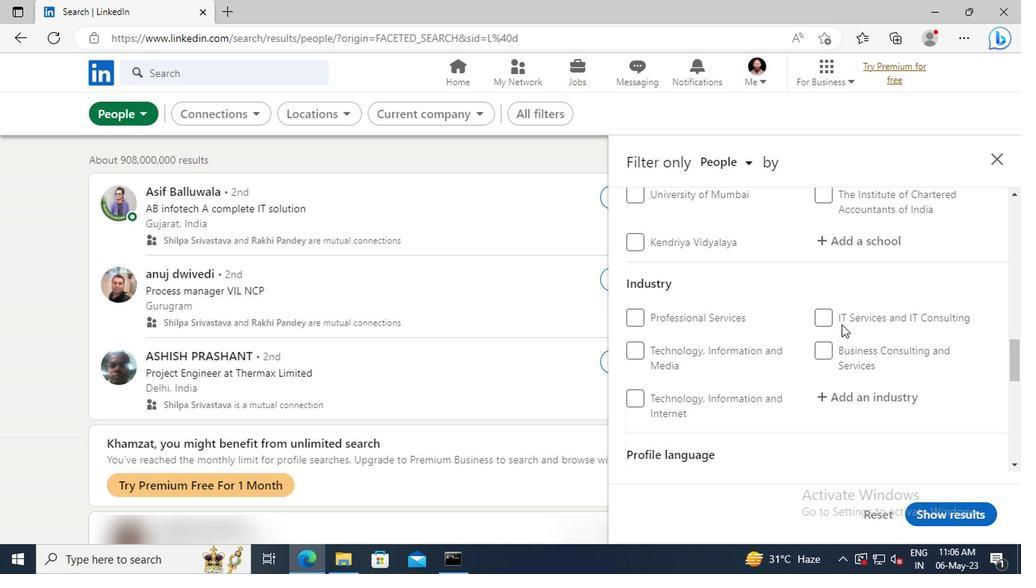 
Action: Mouse scrolled (839, 326) with delta (0, 0)
Screenshot: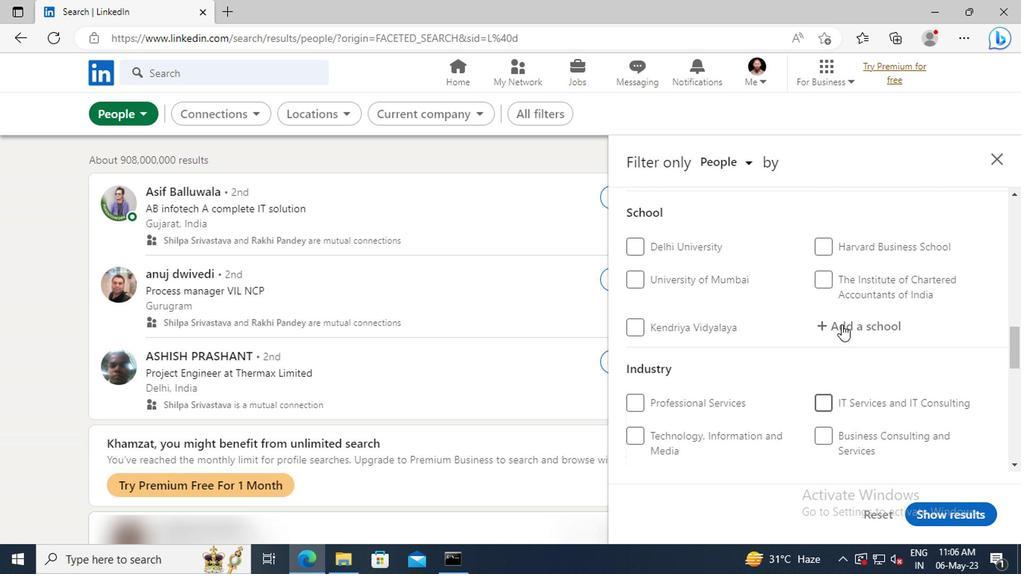
Action: Mouse scrolled (839, 326) with delta (0, 0)
Screenshot: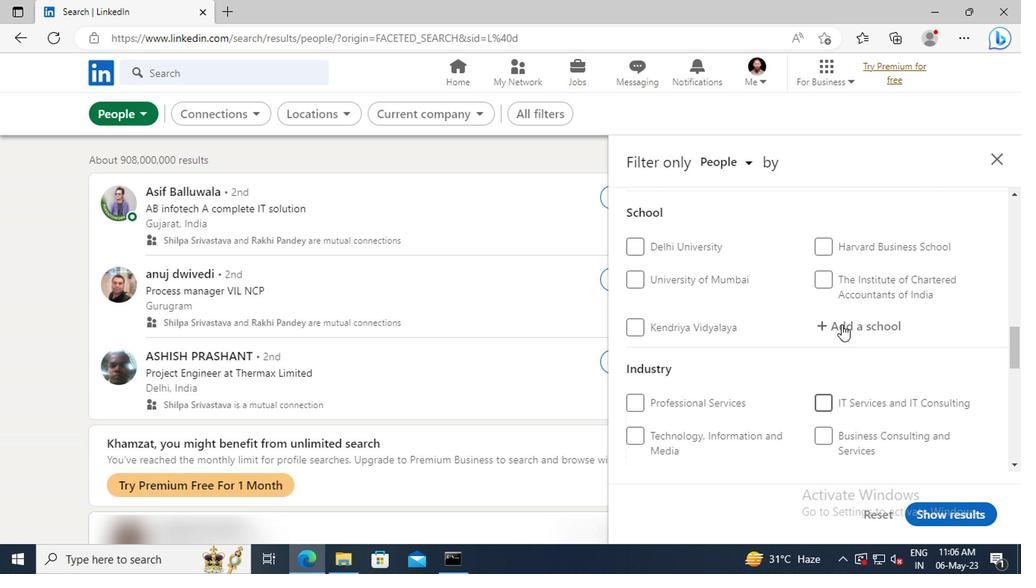 
Action: Mouse moved to (839, 324)
Screenshot: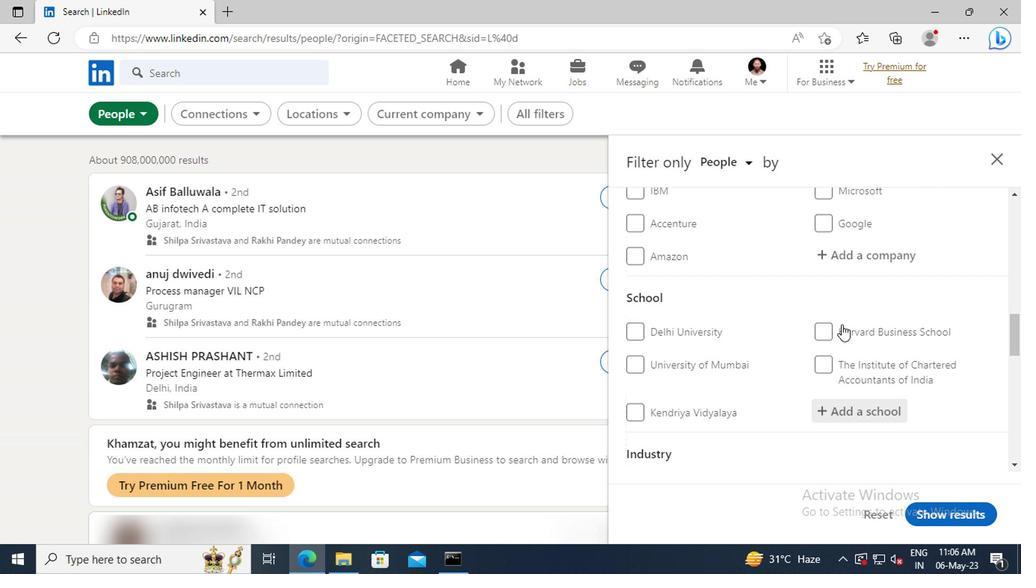
Action: Mouse scrolled (839, 325) with delta (0, 1)
Screenshot: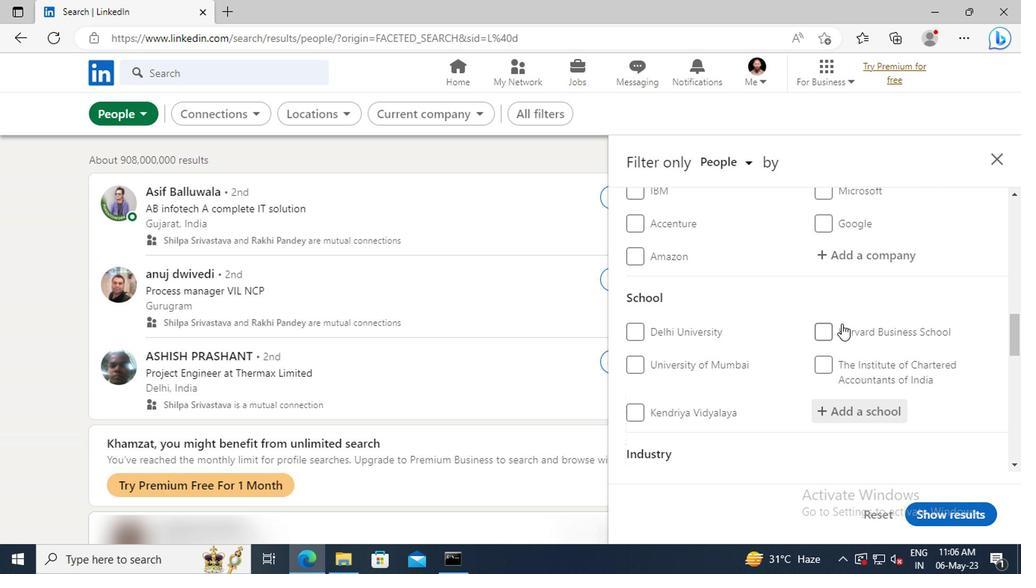 
Action: Mouse scrolled (839, 325) with delta (0, 1)
Screenshot: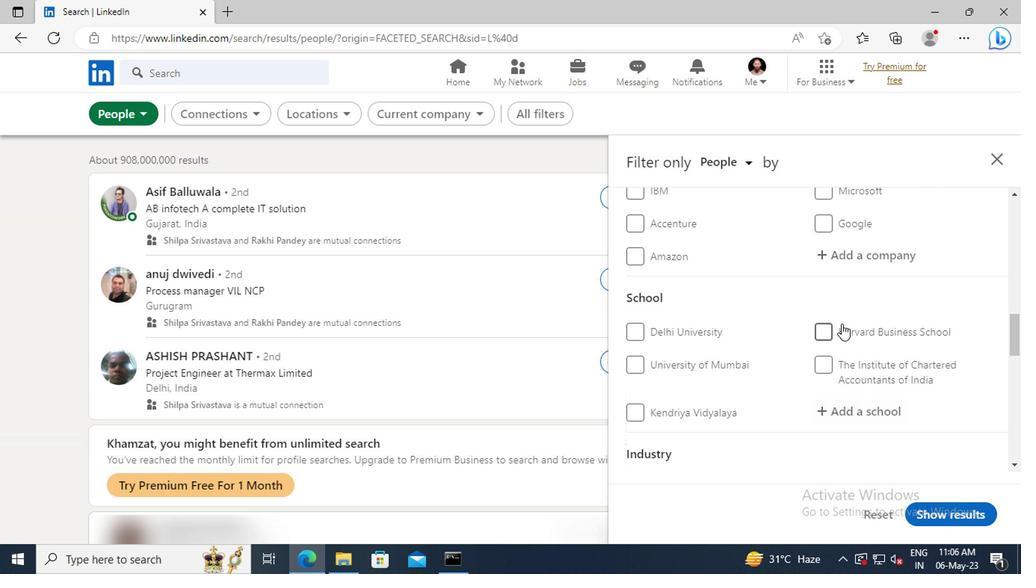 
Action: Mouse scrolled (839, 325) with delta (0, 1)
Screenshot: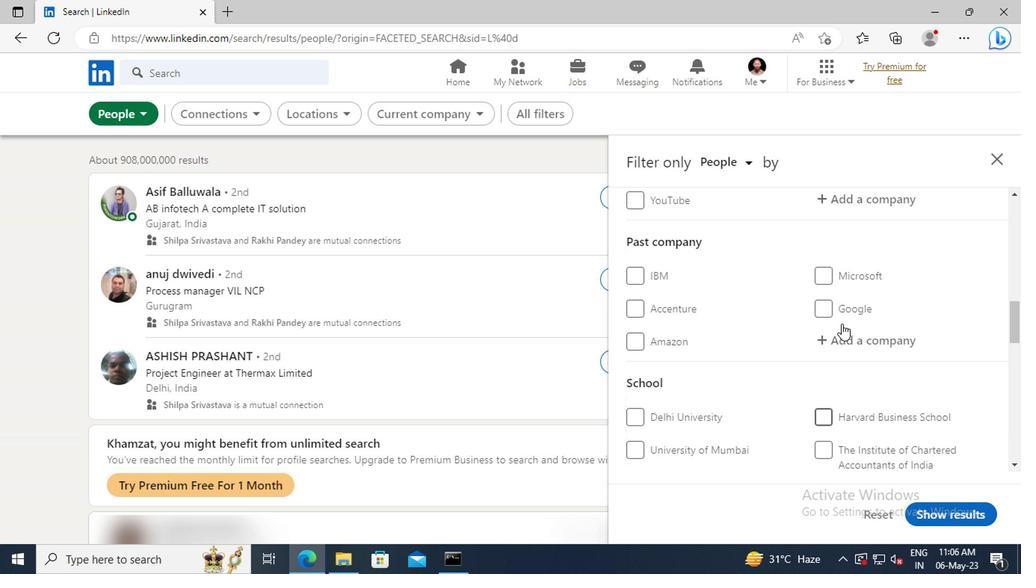 
Action: Mouse scrolled (839, 325) with delta (0, 1)
Screenshot: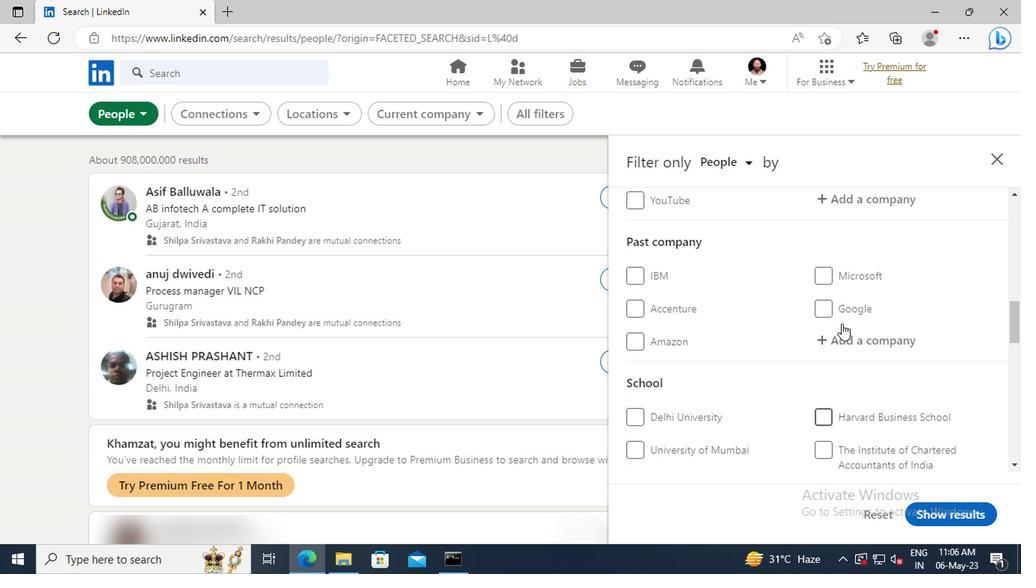 
Action: Mouse scrolled (839, 325) with delta (0, 1)
Screenshot: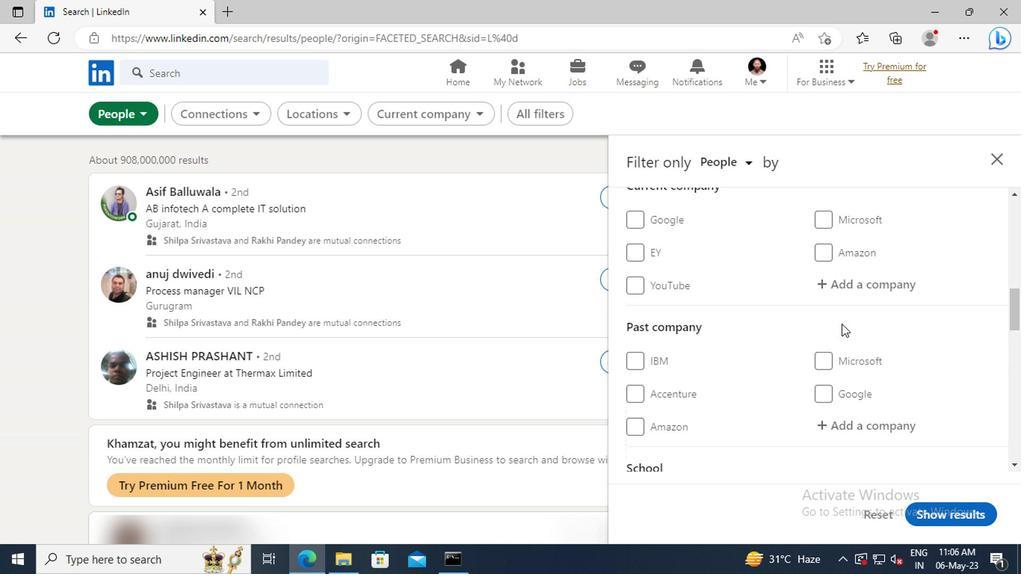 
Action: Mouse moved to (833, 324)
Screenshot: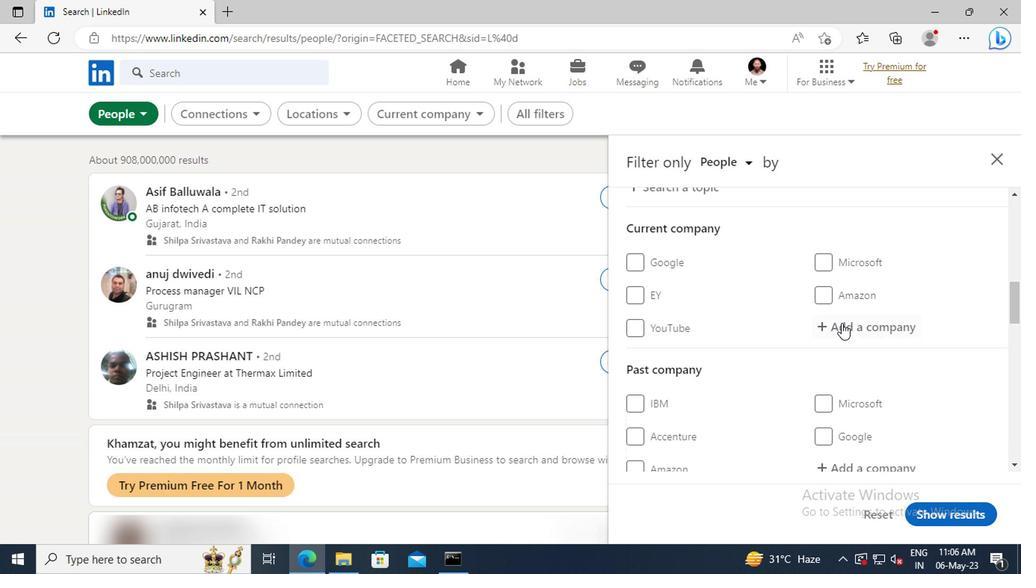 
Action: Mouse pressed left at (833, 324)
Screenshot: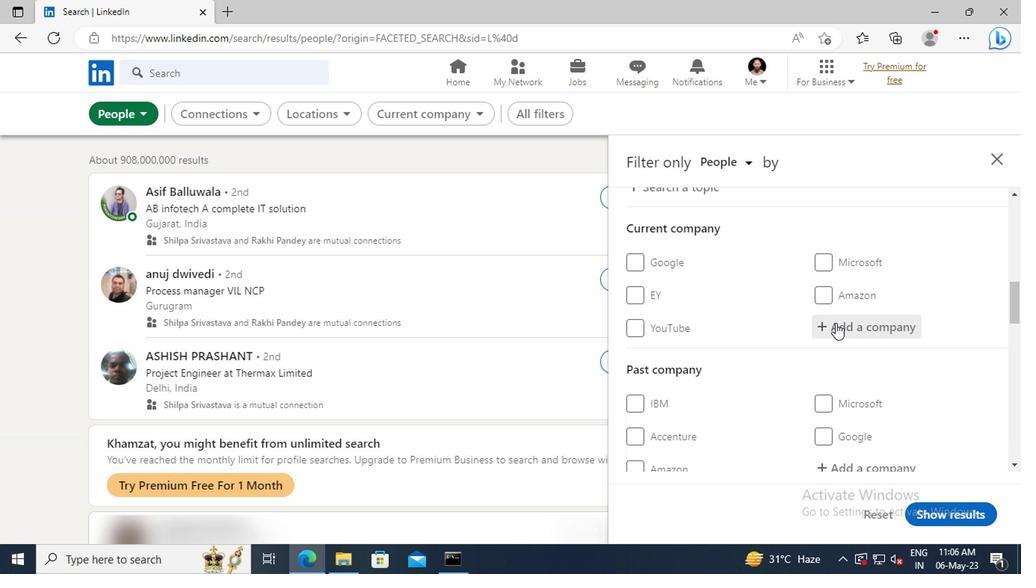 
Action: Key pressed <Key.shift>HOSPITALITY<Key.space><Key.shift>CAREERS<Key.space>
Screenshot: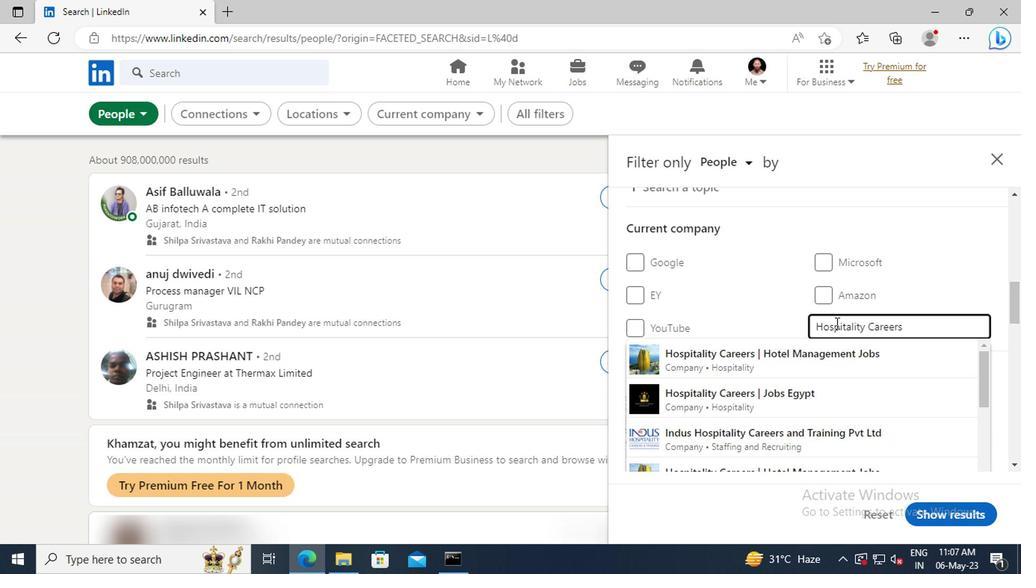 
Action: Mouse moved to (834, 356)
Screenshot: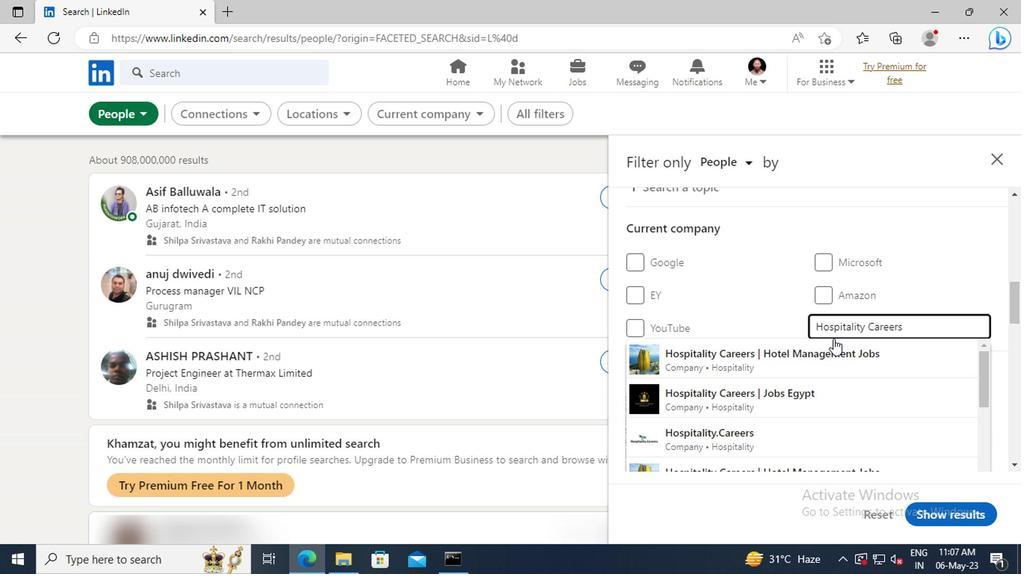 
Action: Mouse pressed left at (834, 356)
Screenshot: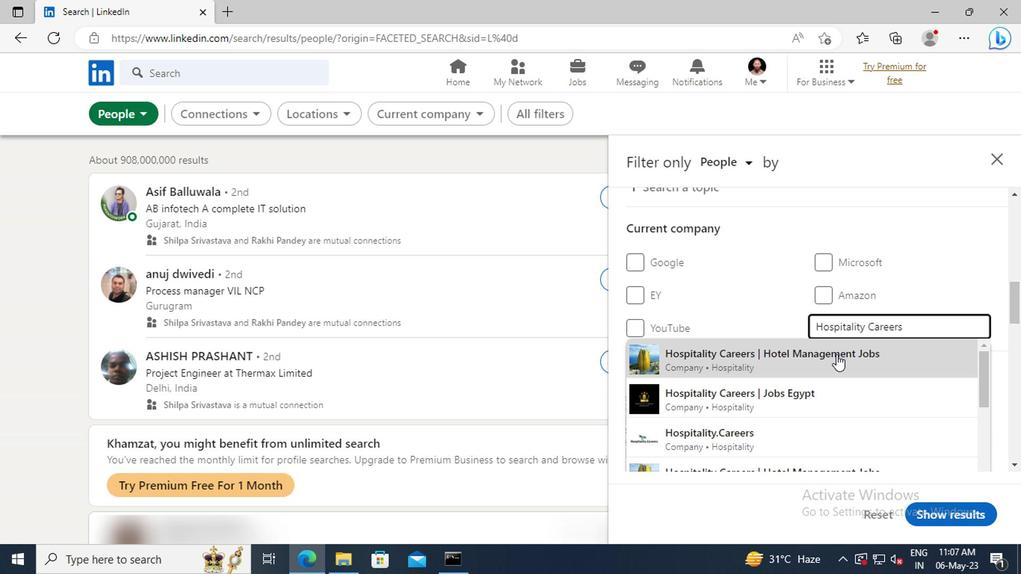 
Action: Mouse scrolled (834, 355) with delta (0, -1)
Screenshot: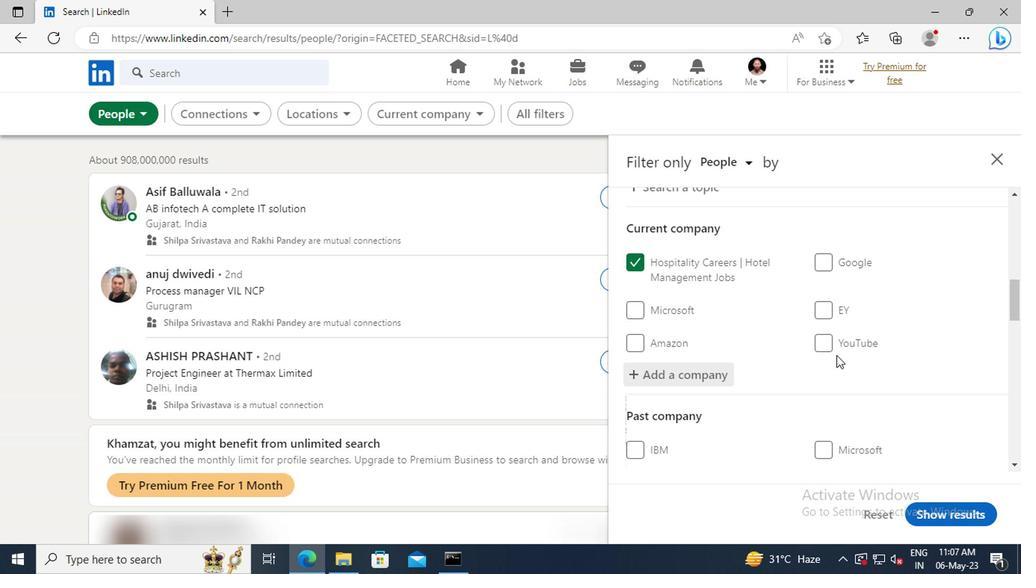 
Action: Mouse scrolled (834, 355) with delta (0, -1)
Screenshot: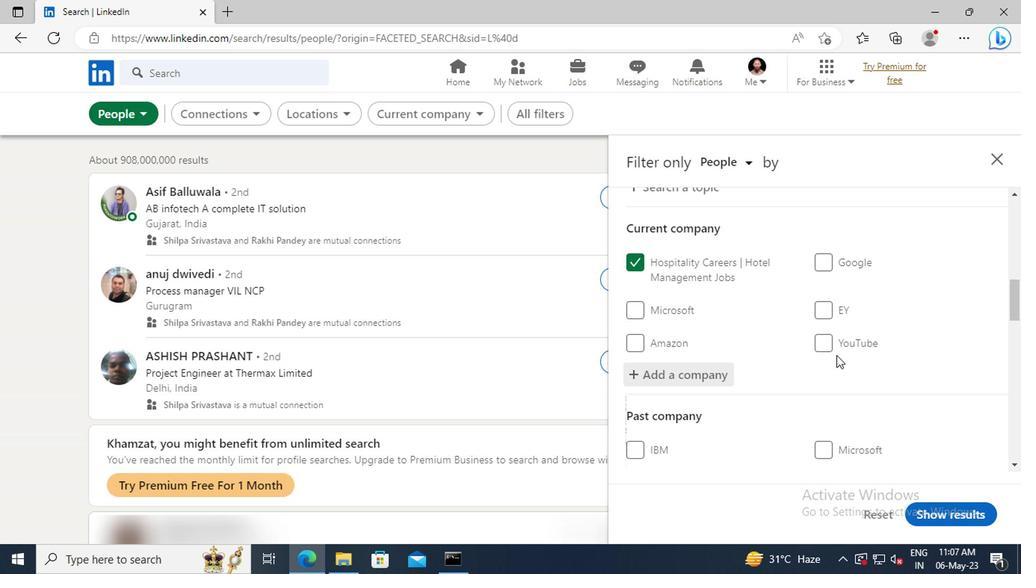 
Action: Mouse moved to (830, 325)
Screenshot: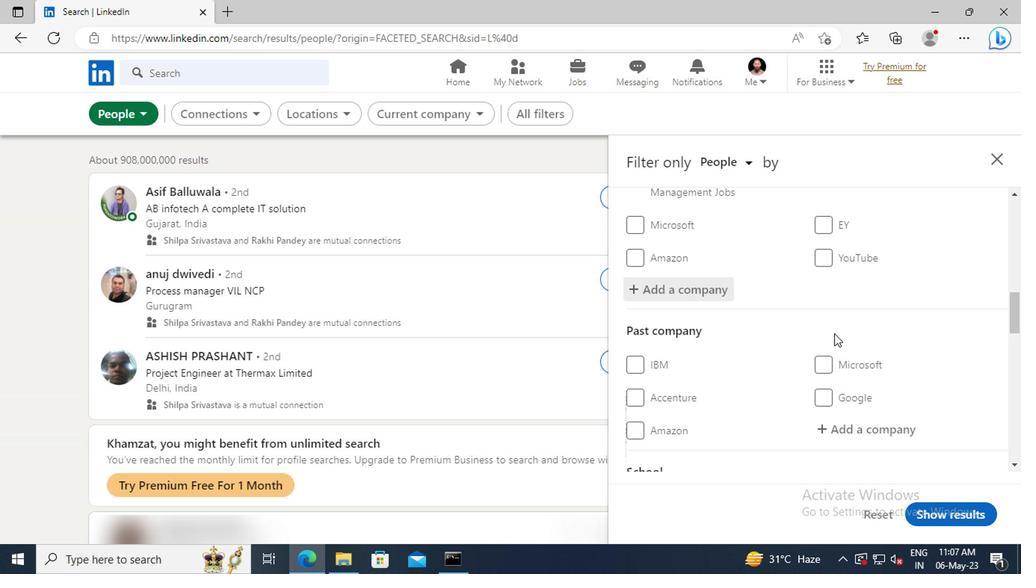 
Action: Mouse scrolled (830, 324) with delta (0, -1)
Screenshot: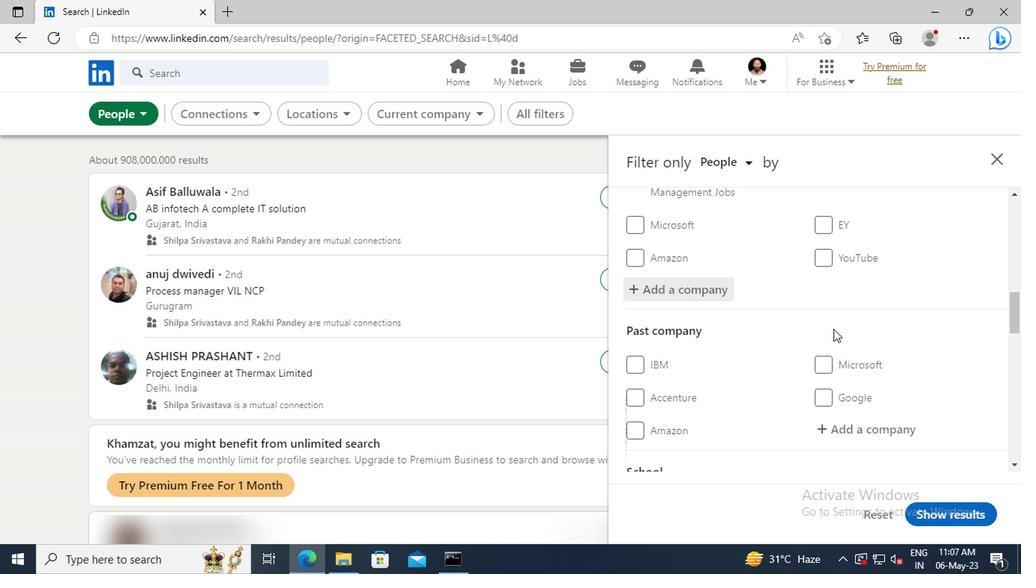 
Action: Mouse scrolled (830, 324) with delta (0, -1)
Screenshot: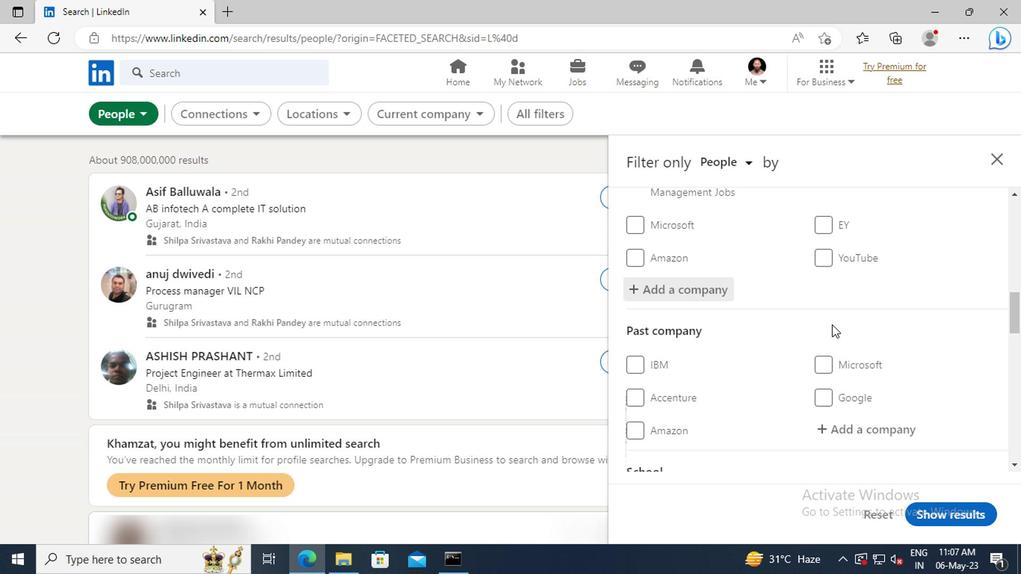 
Action: Mouse scrolled (830, 324) with delta (0, -1)
Screenshot: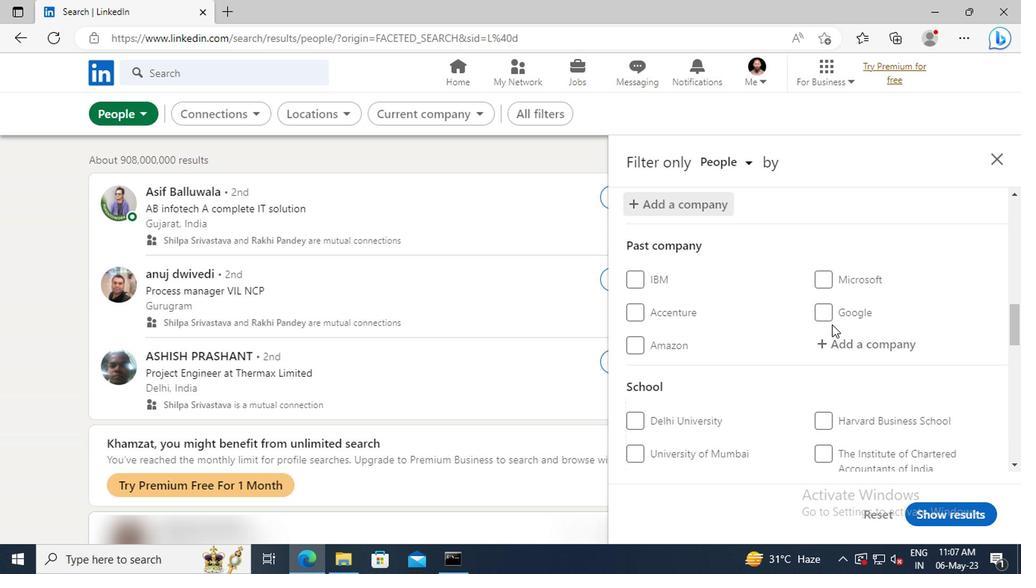 
Action: Mouse scrolled (830, 324) with delta (0, -1)
Screenshot: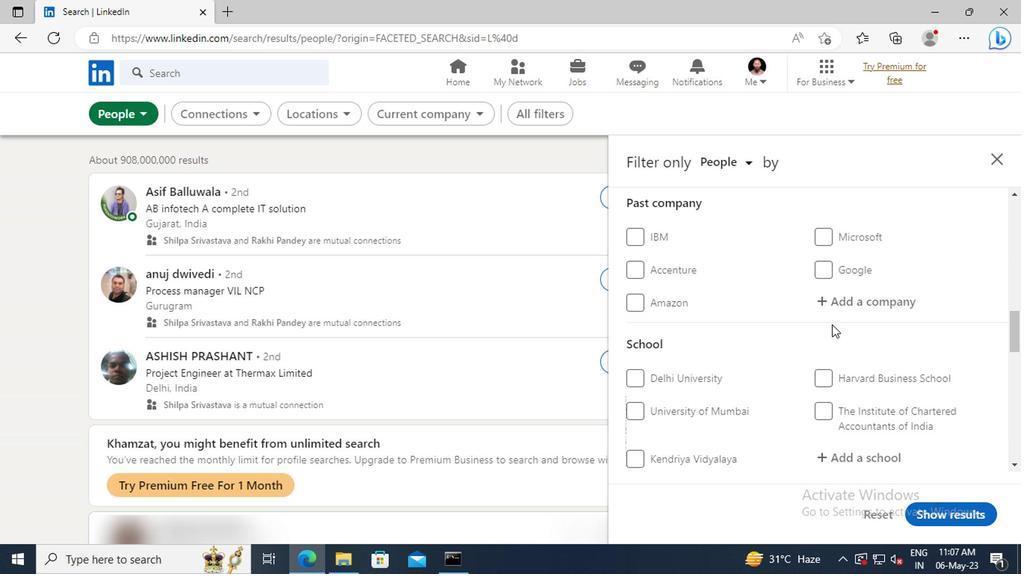 
Action: Mouse scrolled (830, 324) with delta (0, -1)
Screenshot: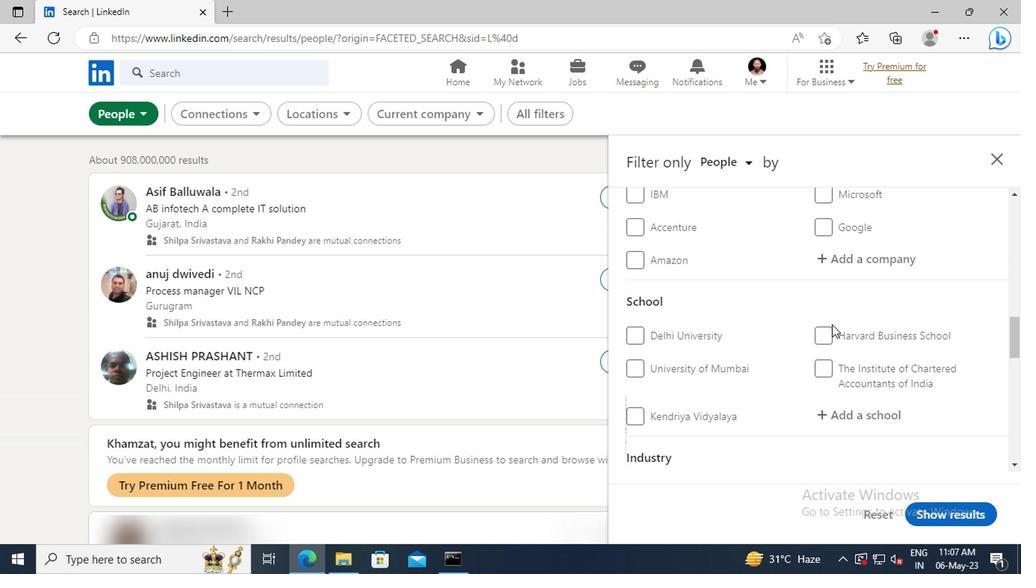
Action: Mouse scrolled (830, 324) with delta (0, -1)
Screenshot: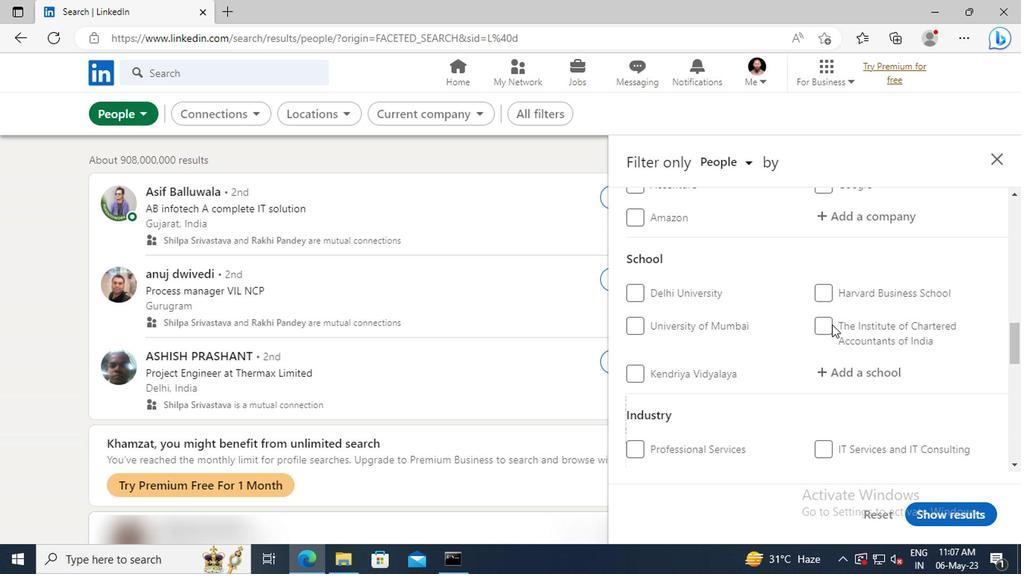 
Action: Mouse moved to (834, 327)
Screenshot: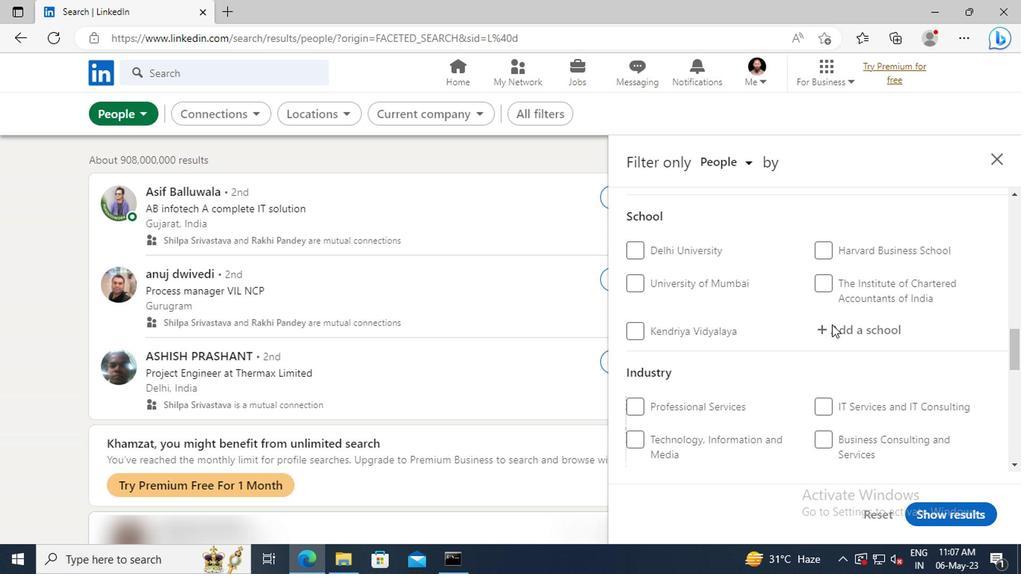 
Action: Mouse pressed left at (834, 327)
Screenshot: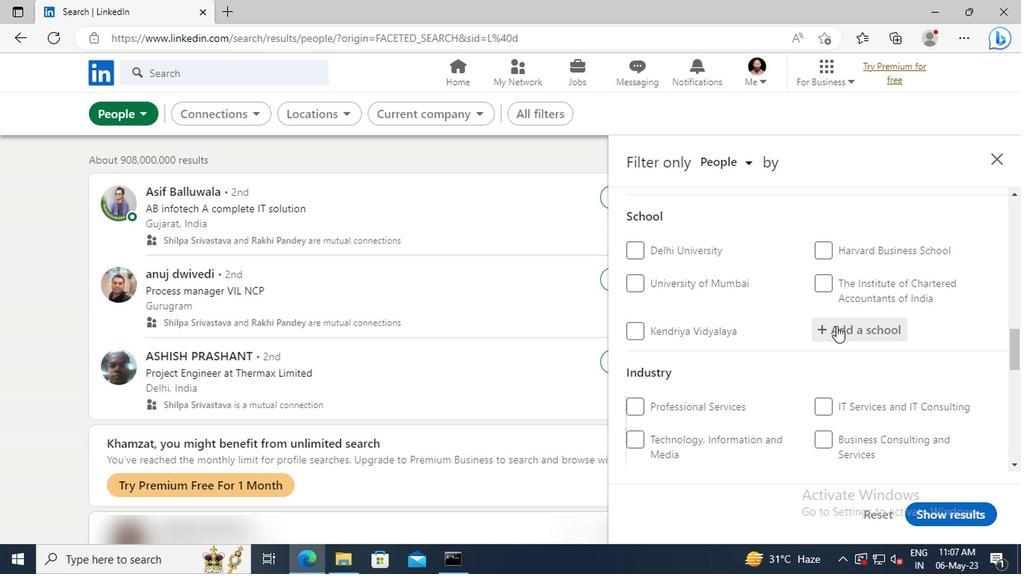 
Action: Key pressed <Key.shift>SIKKIM<Key.space><Key.shift>MANIPAL<Key.space><Key.shift>INSTI
Screenshot: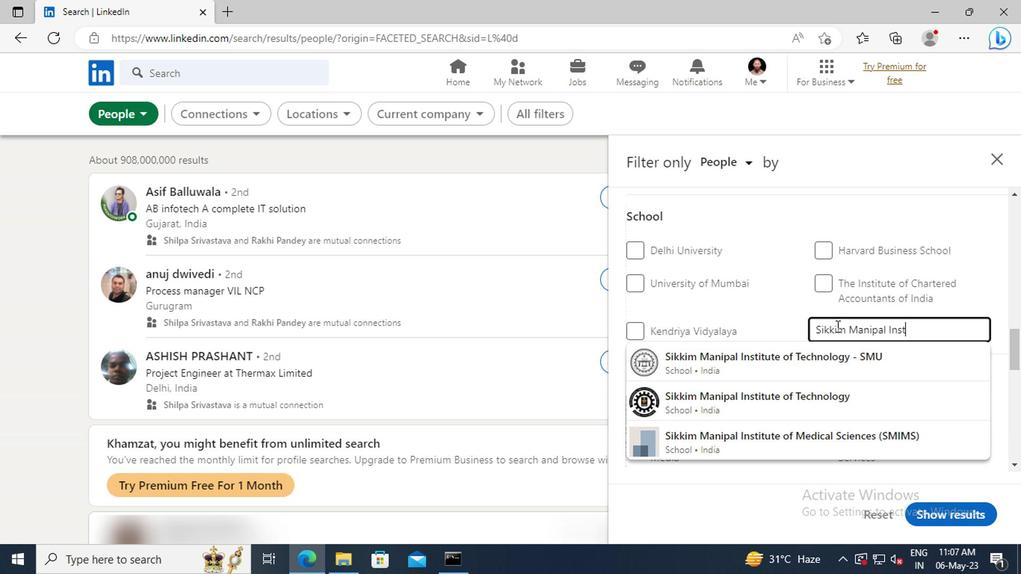 
Action: Mouse moved to (844, 391)
Screenshot: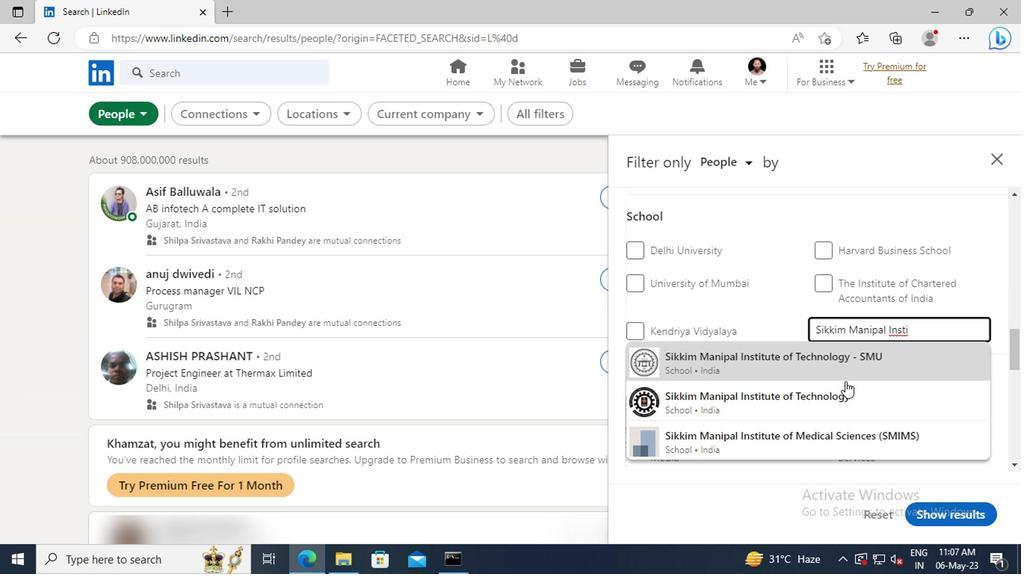
Action: Mouse pressed left at (844, 391)
Screenshot: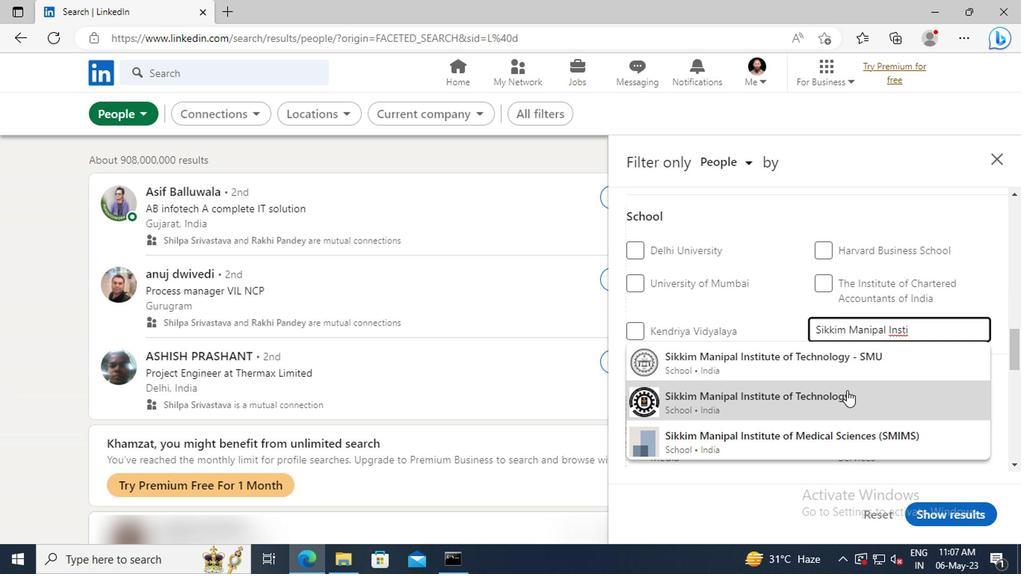 
Action: Mouse scrolled (844, 390) with delta (0, -1)
Screenshot: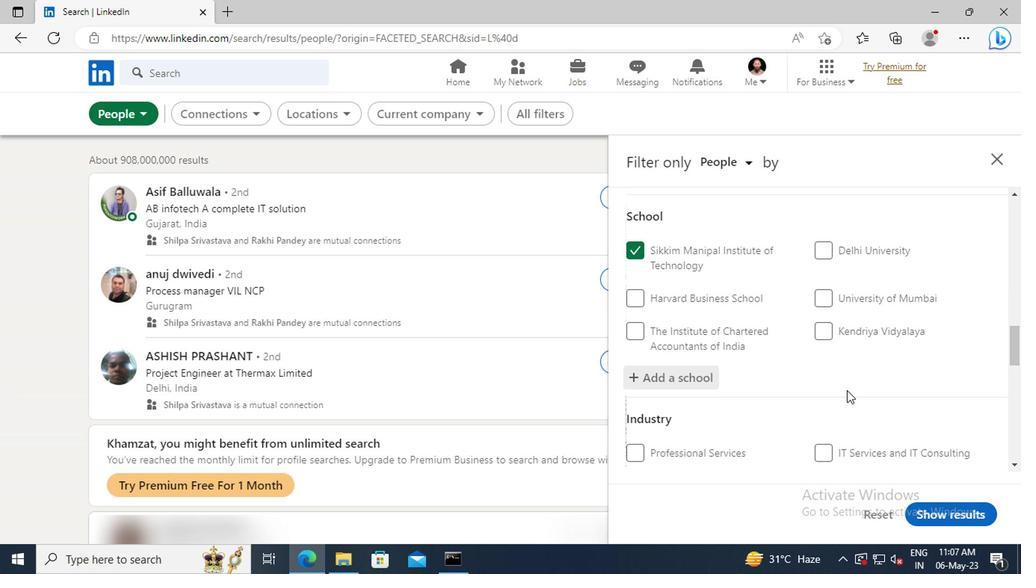 
Action: Mouse moved to (842, 382)
Screenshot: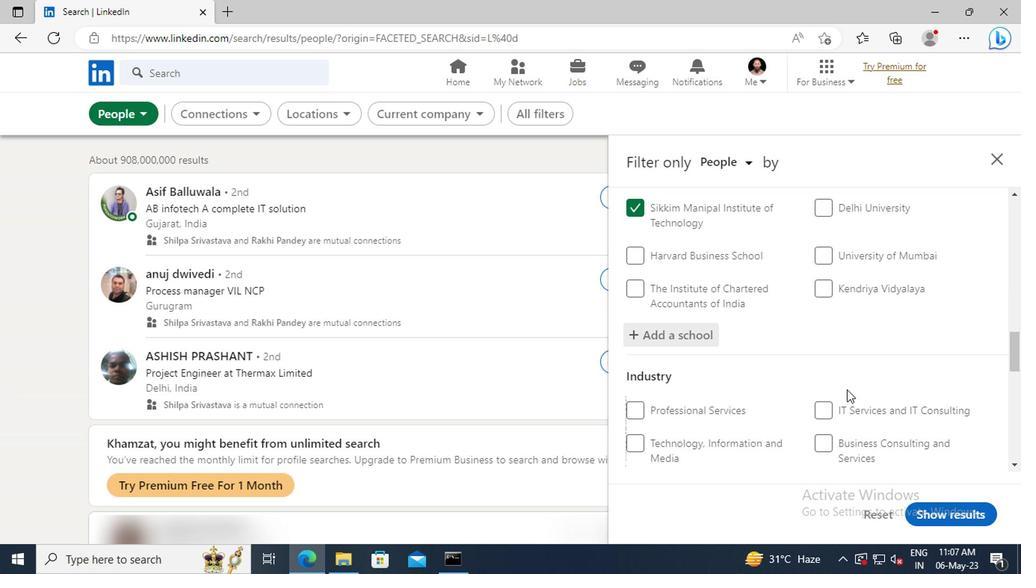
Action: Mouse scrolled (842, 381) with delta (0, -1)
Screenshot: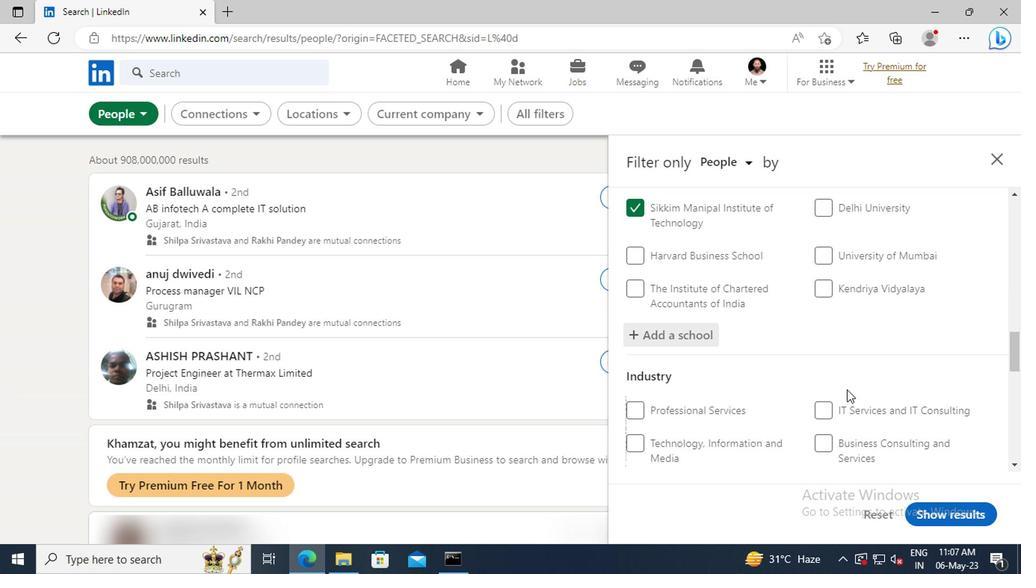
Action: Mouse moved to (837, 362)
Screenshot: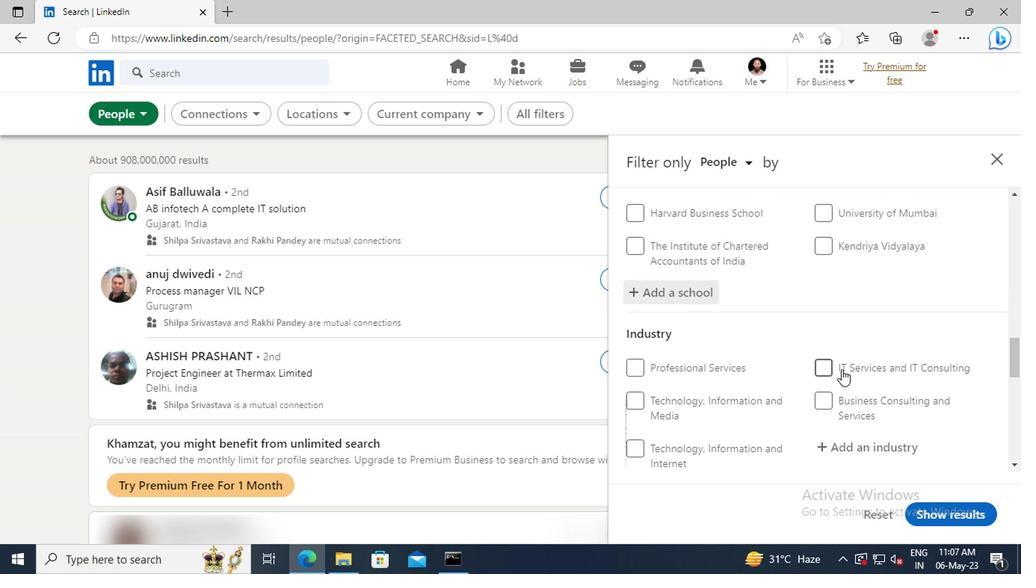 
Action: Mouse scrolled (837, 361) with delta (0, -1)
Screenshot: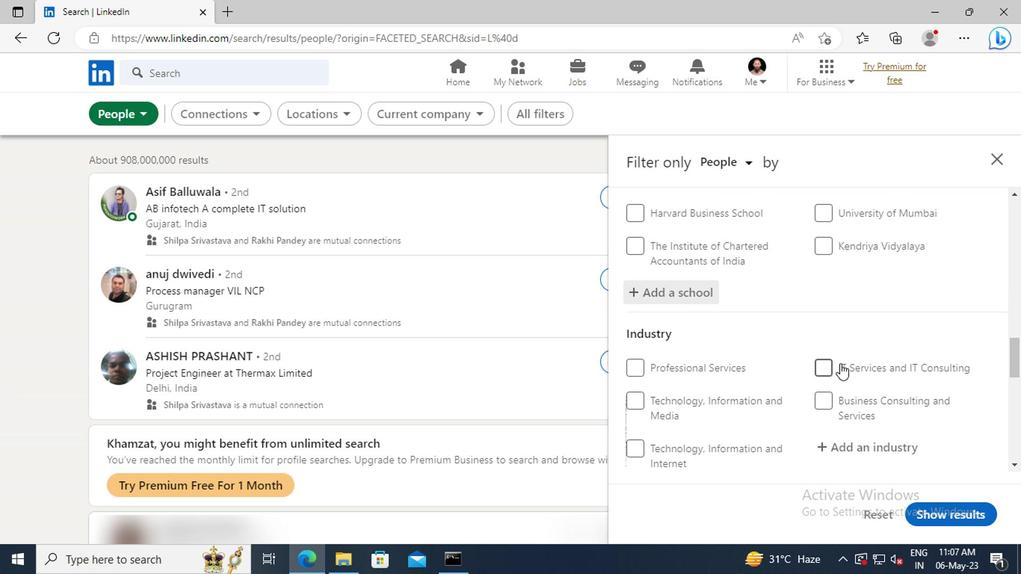 
Action: Mouse scrolled (837, 361) with delta (0, -1)
Screenshot: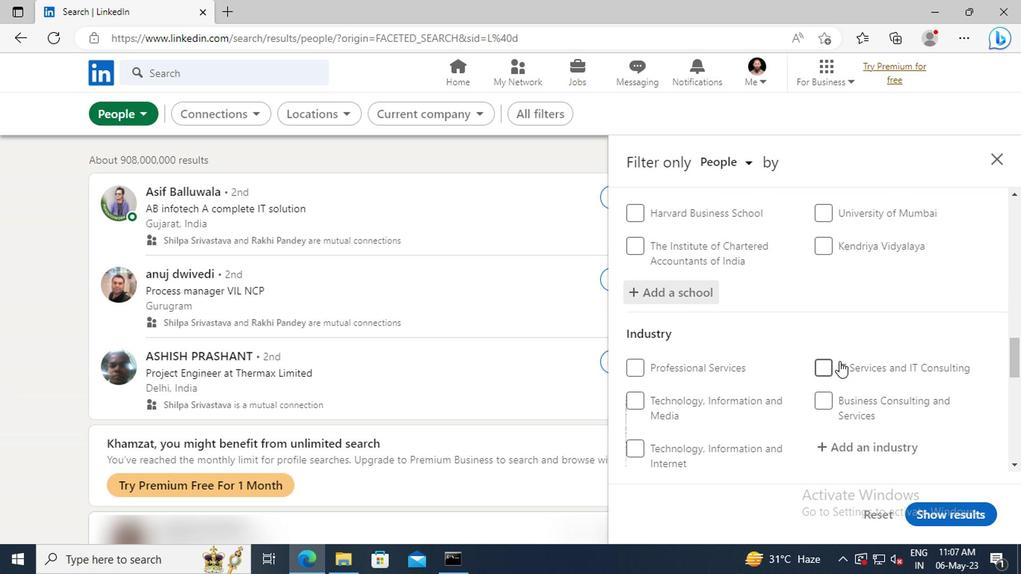 
Action: Mouse moved to (836, 362)
Screenshot: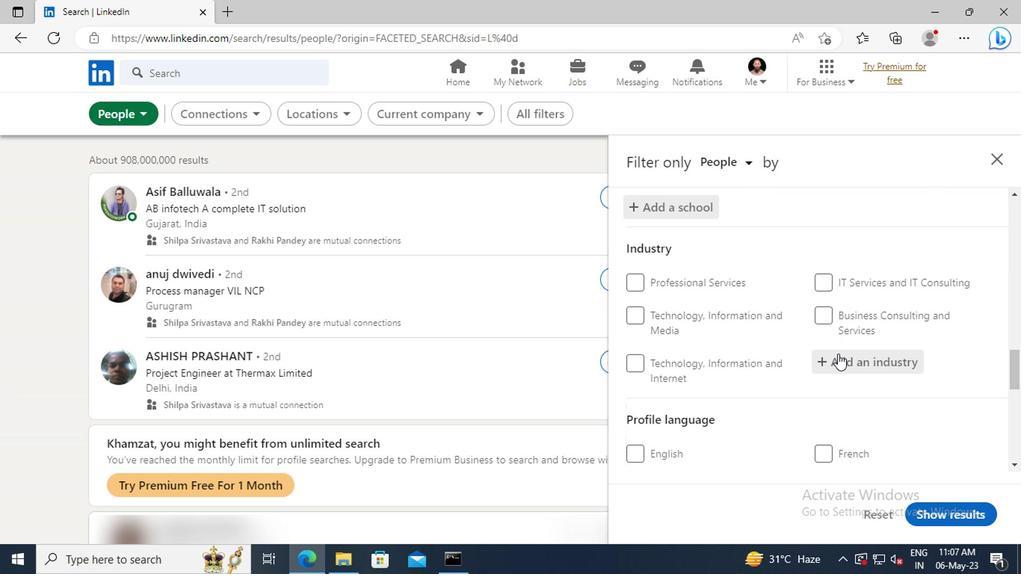 
Action: Mouse pressed left at (836, 362)
Screenshot: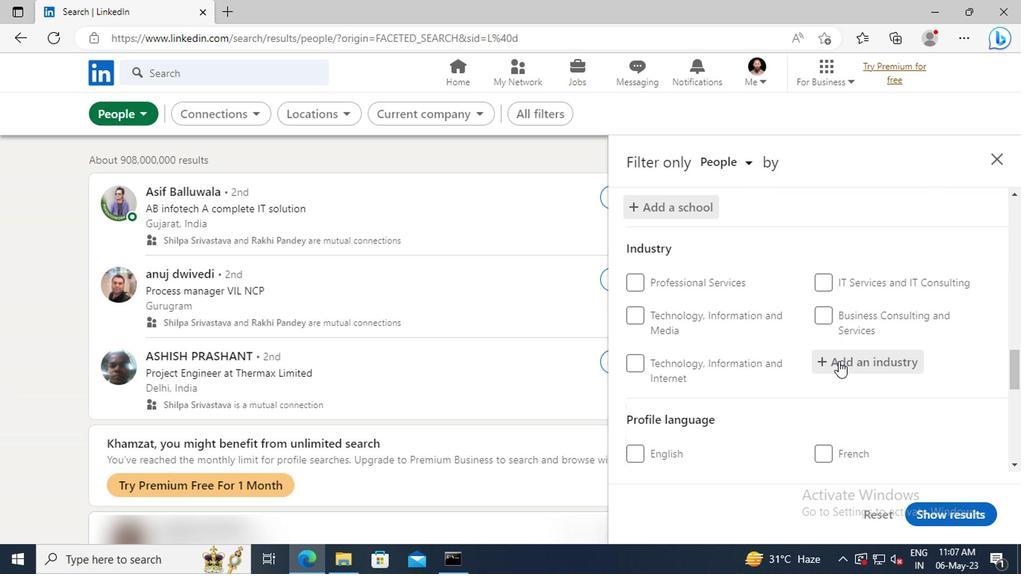 
Action: Key pressed <Key.shift>LEGIS
Screenshot: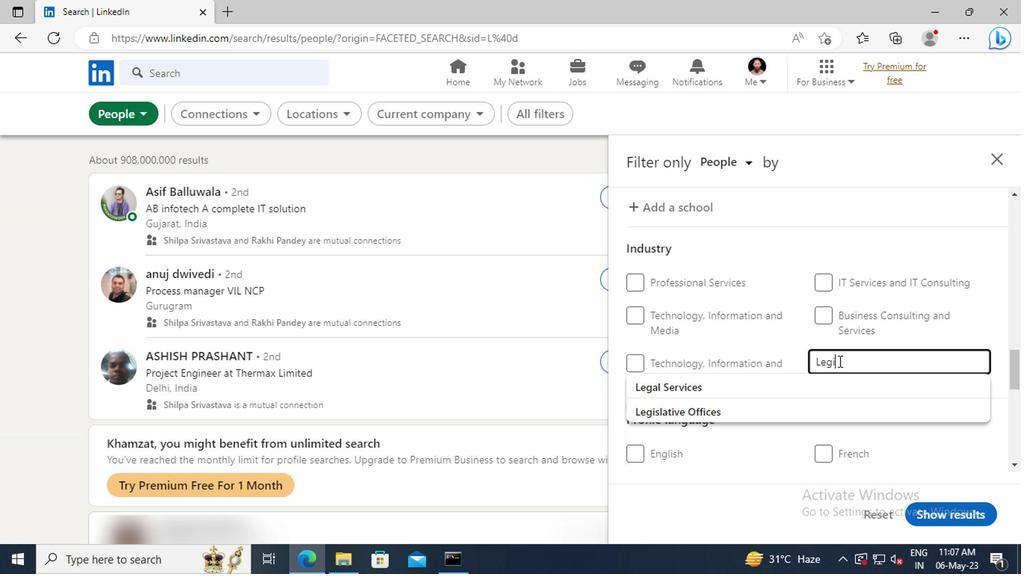 
Action: Mouse moved to (839, 380)
Screenshot: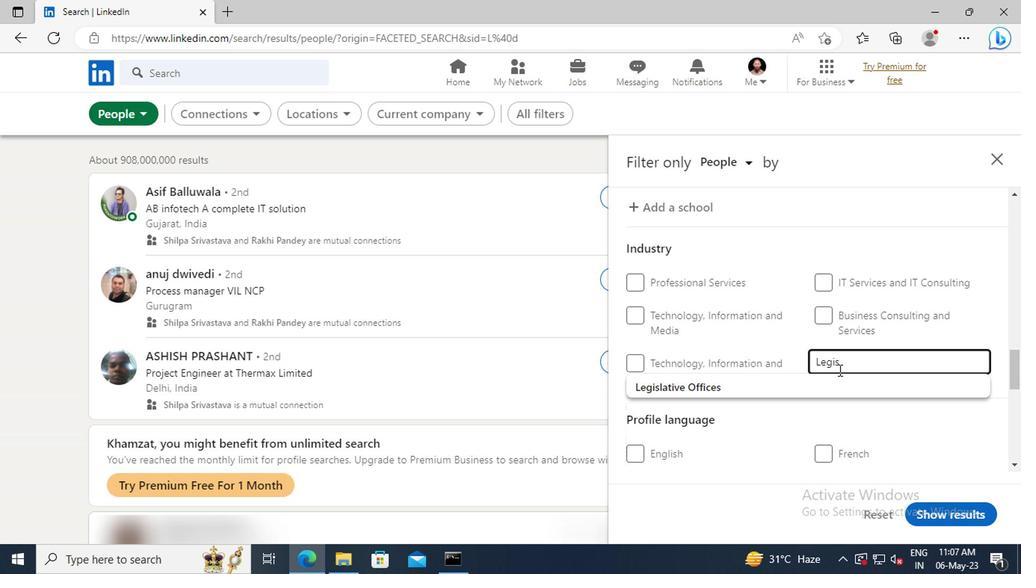 
Action: Mouse pressed left at (839, 380)
Screenshot: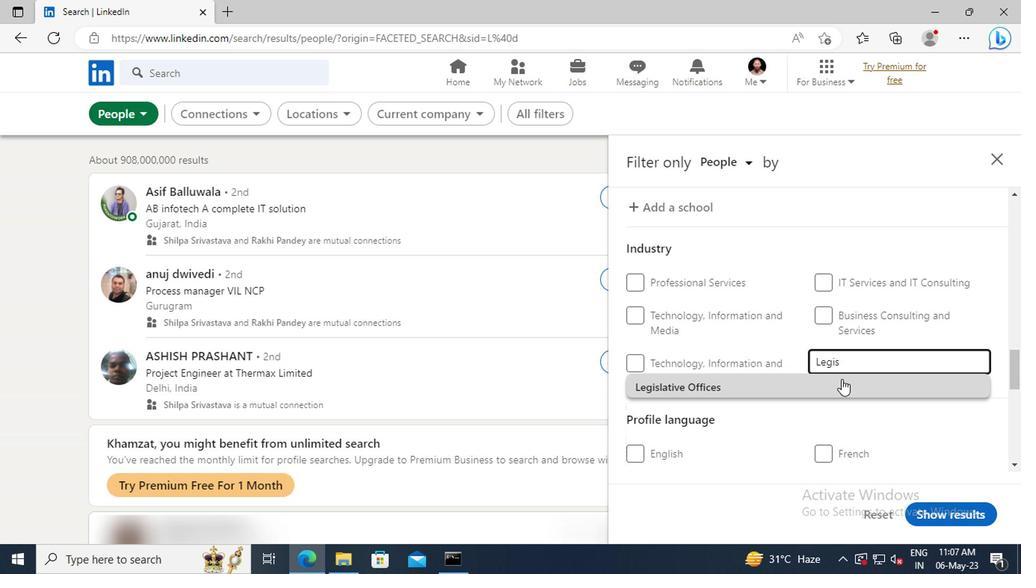 
Action: Mouse scrolled (839, 379) with delta (0, -1)
Screenshot: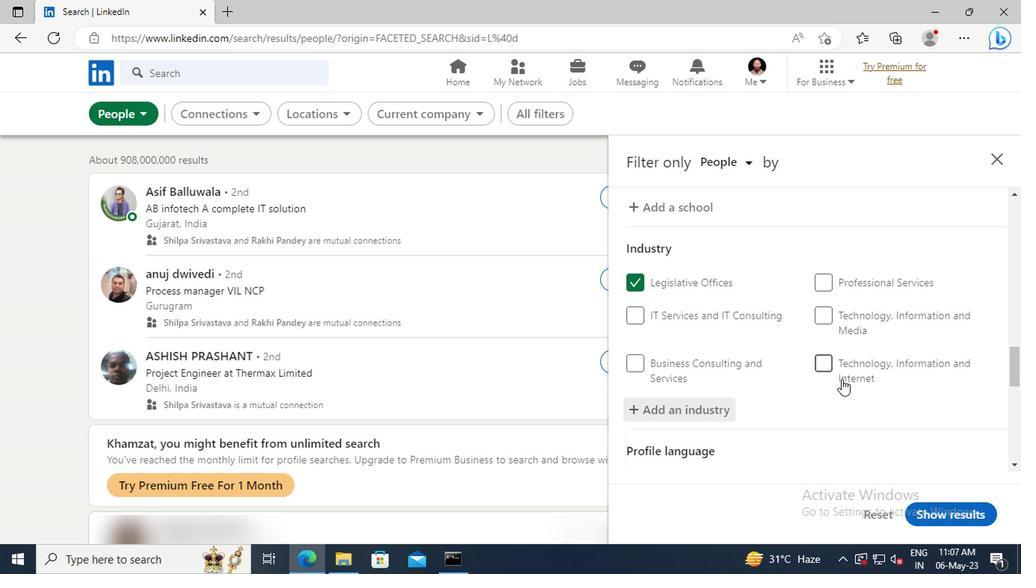 
Action: Mouse scrolled (839, 379) with delta (0, -1)
Screenshot: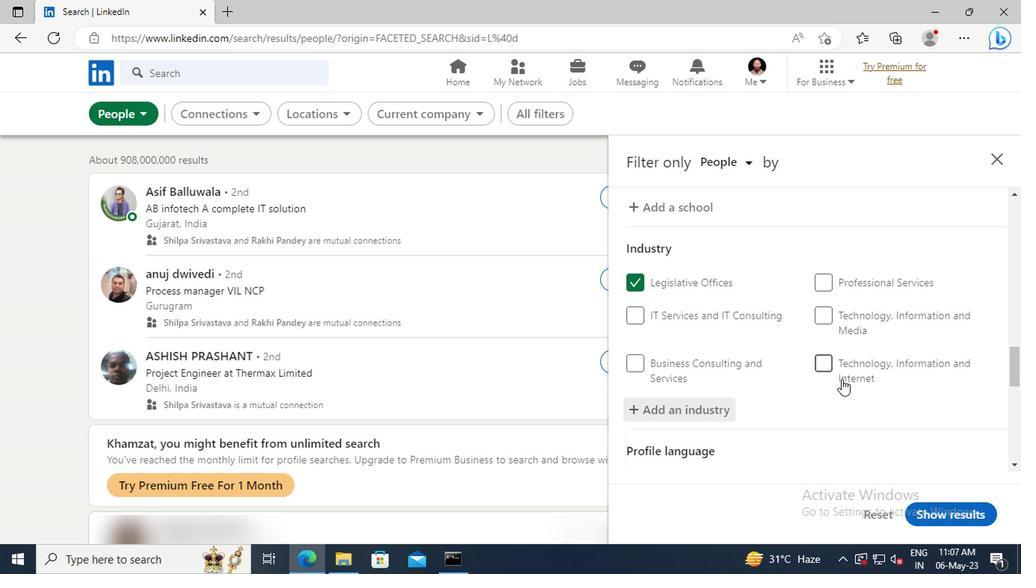 
Action: Mouse moved to (833, 363)
Screenshot: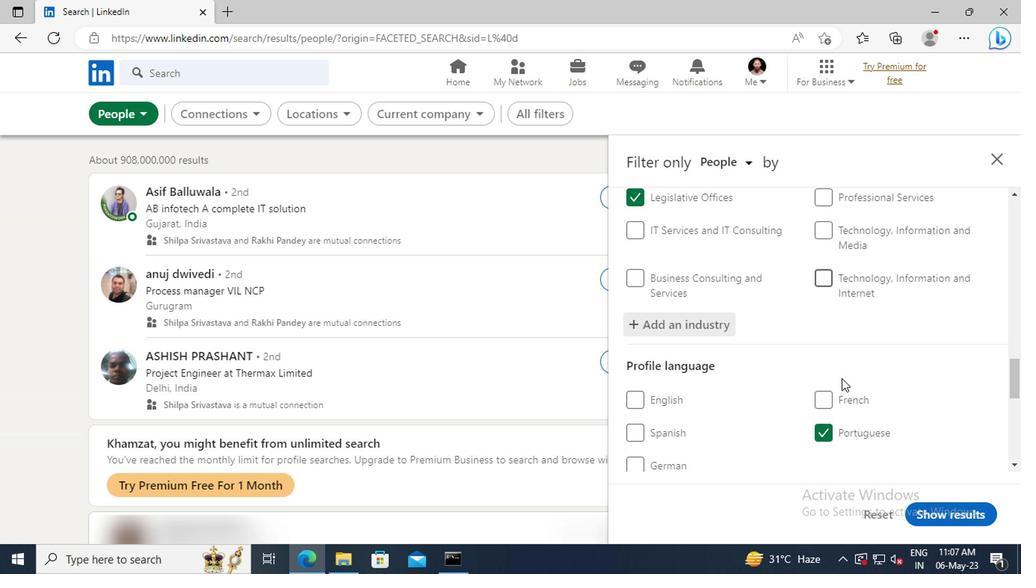 
Action: Mouse scrolled (833, 362) with delta (0, -1)
Screenshot: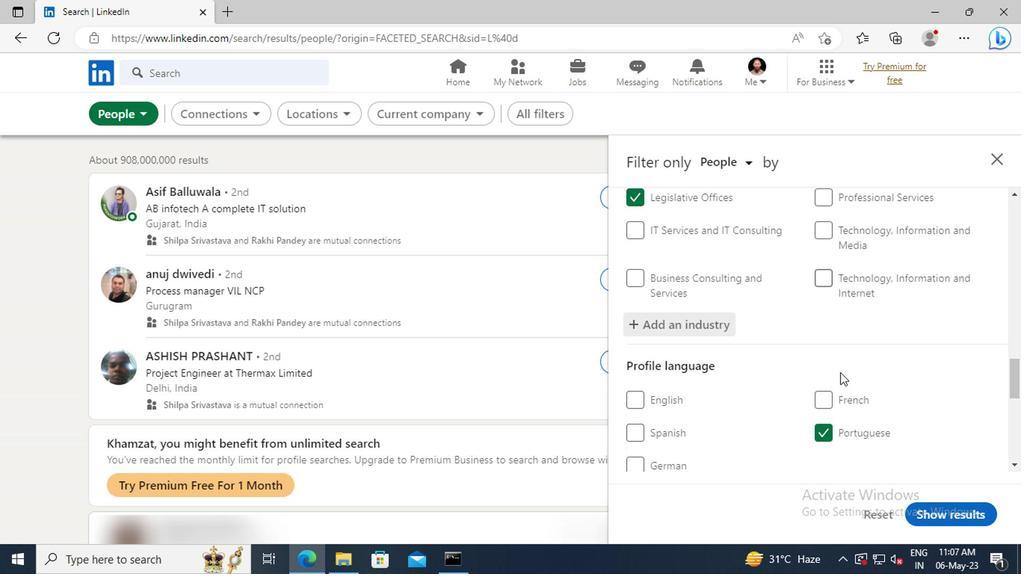 
Action: Mouse scrolled (833, 362) with delta (0, -1)
Screenshot: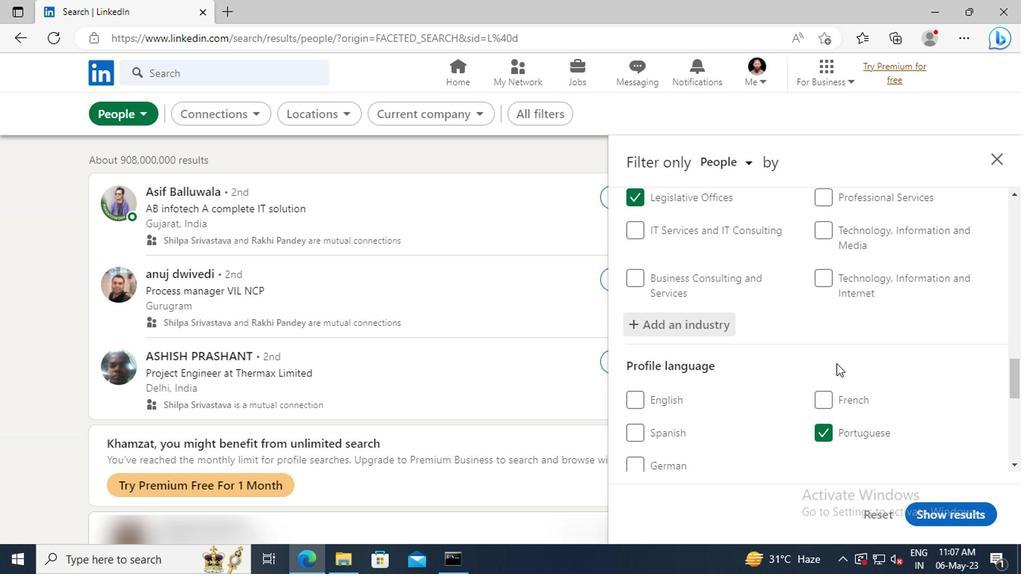 
Action: Mouse moved to (831, 355)
Screenshot: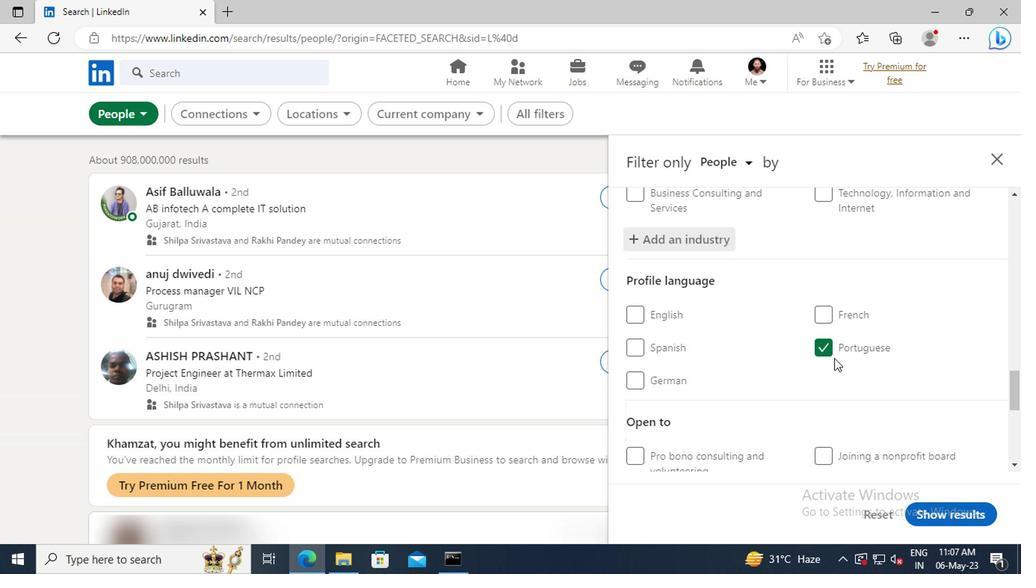 
Action: Mouse scrolled (831, 354) with delta (0, 0)
Screenshot: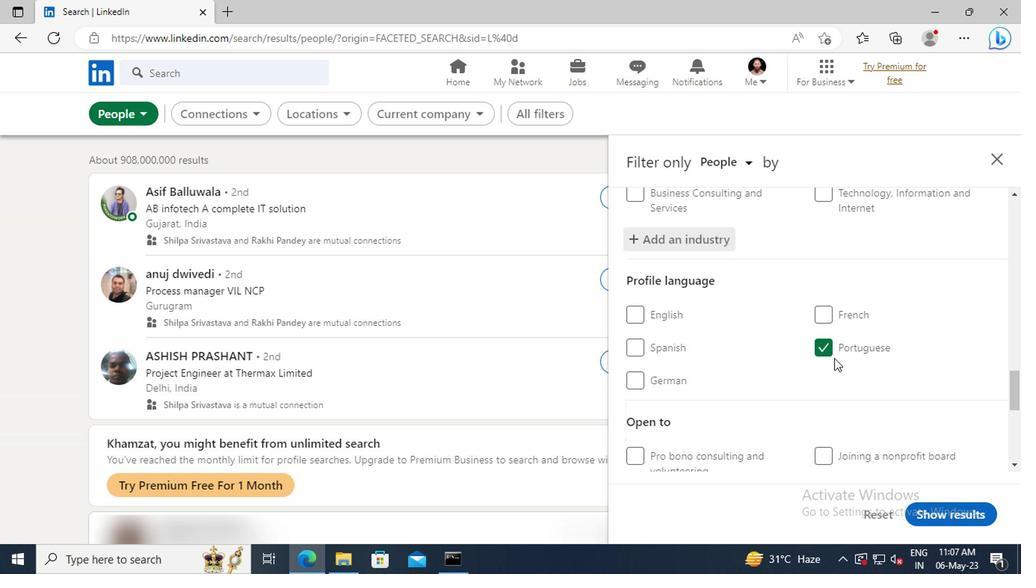 
Action: Mouse moved to (830, 352)
Screenshot: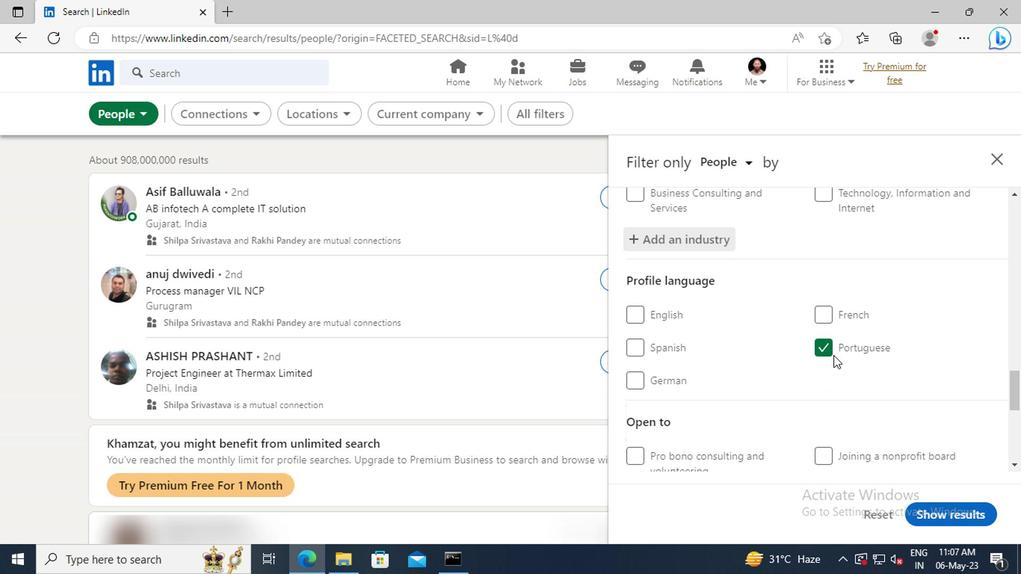
Action: Mouse scrolled (830, 351) with delta (0, -1)
Screenshot: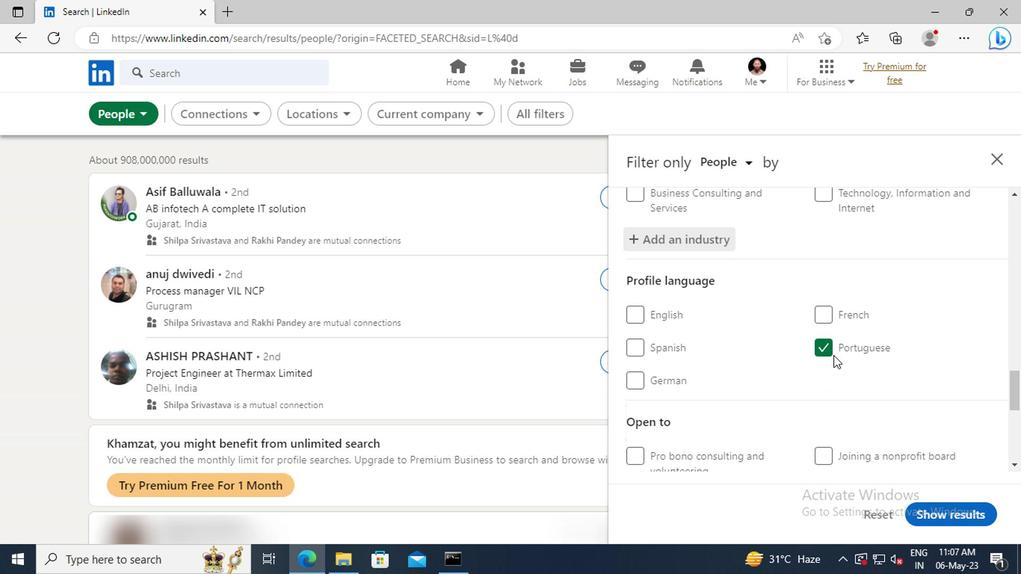 
Action: Mouse moved to (825, 335)
Screenshot: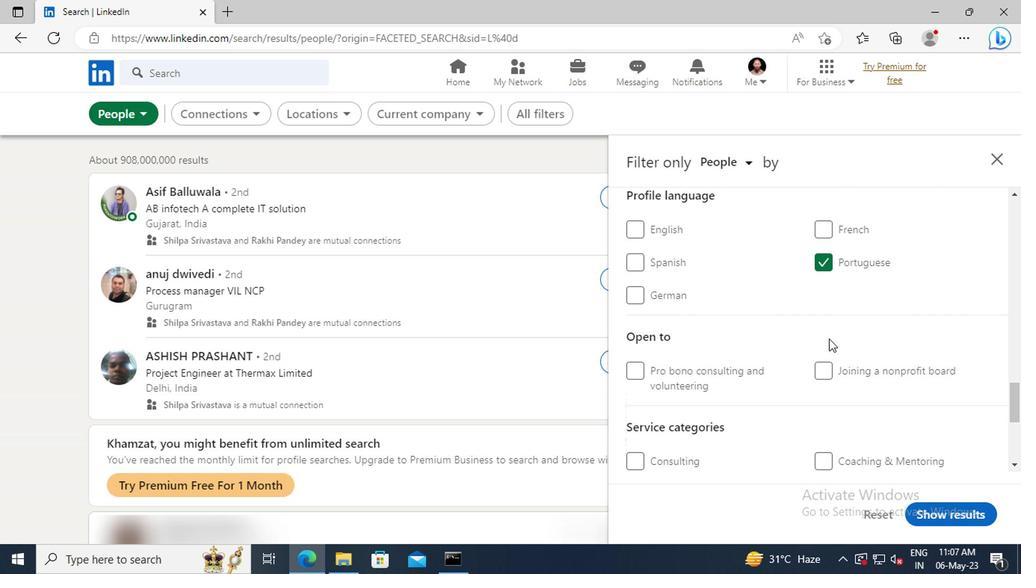 
Action: Mouse scrolled (825, 334) with delta (0, 0)
Screenshot: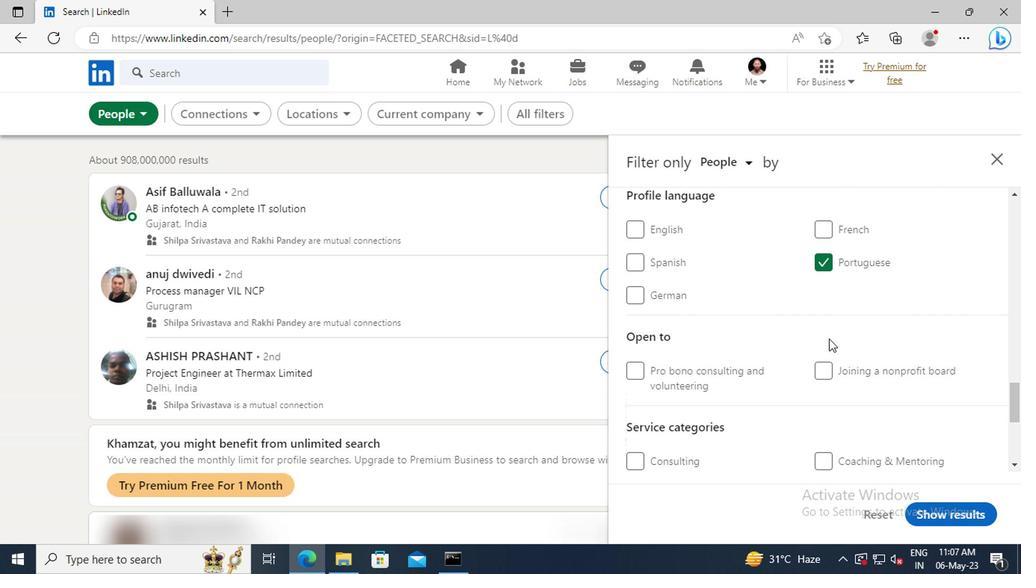 
Action: Mouse moved to (824, 334)
Screenshot: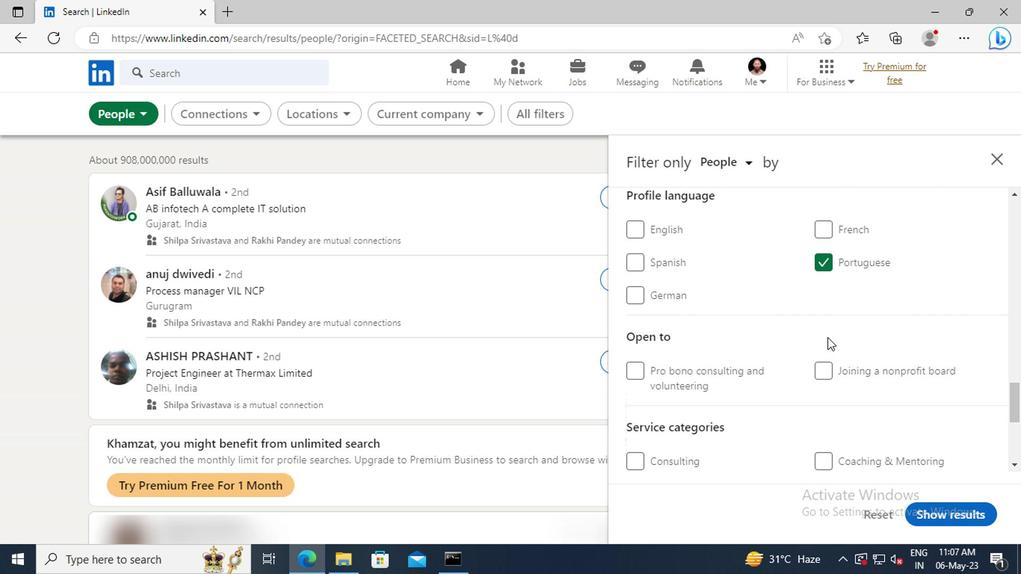 
Action: Mouse scrolled (824, 333) with delta (0, -1)
Screenshot: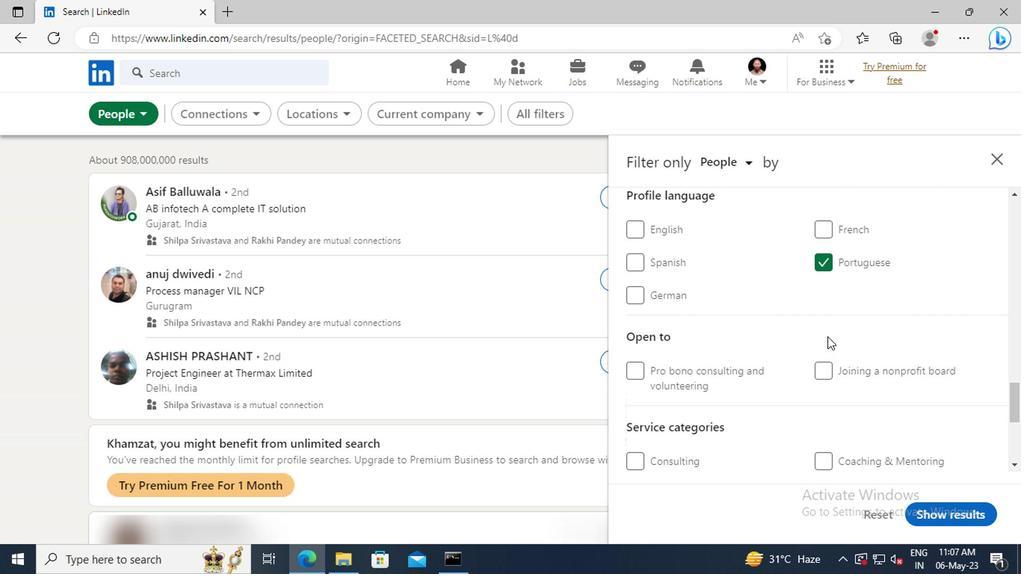 
Action: Mouse moved to (822, 327)
Screenshot: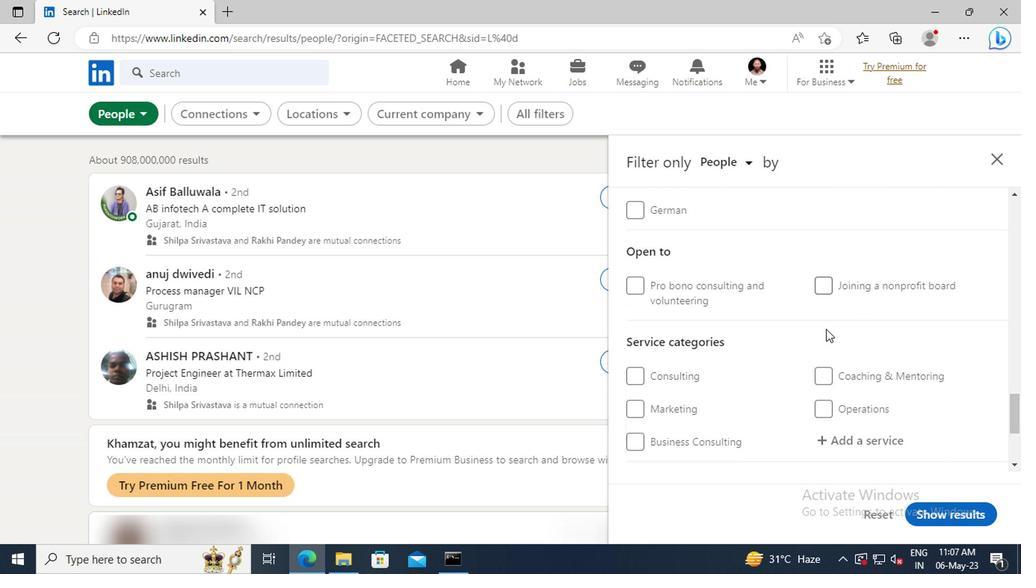 
Action: Mouse scrolled (822, 327) with delta (0, 0)
Screenshot: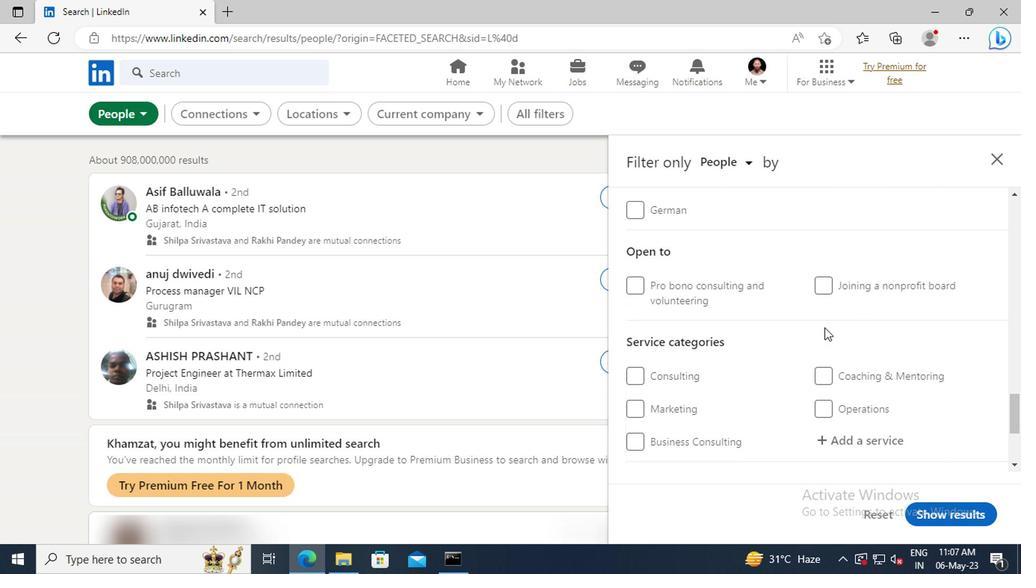 
Action: Mouse scrolled (822, 327) with delta (0, 0)
Screenshot: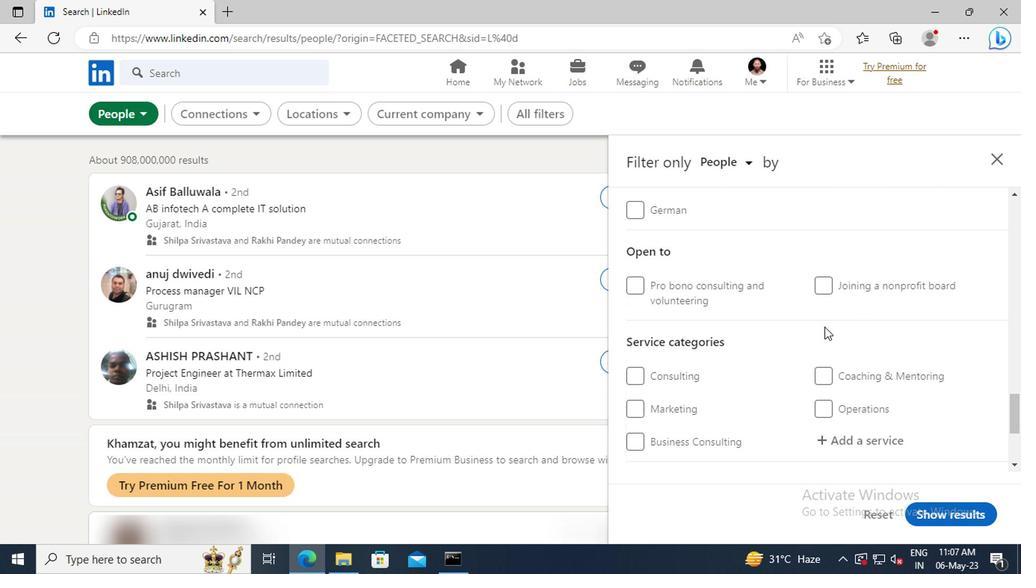 
Action: Mouse moved to (830, 356)
Screenshot: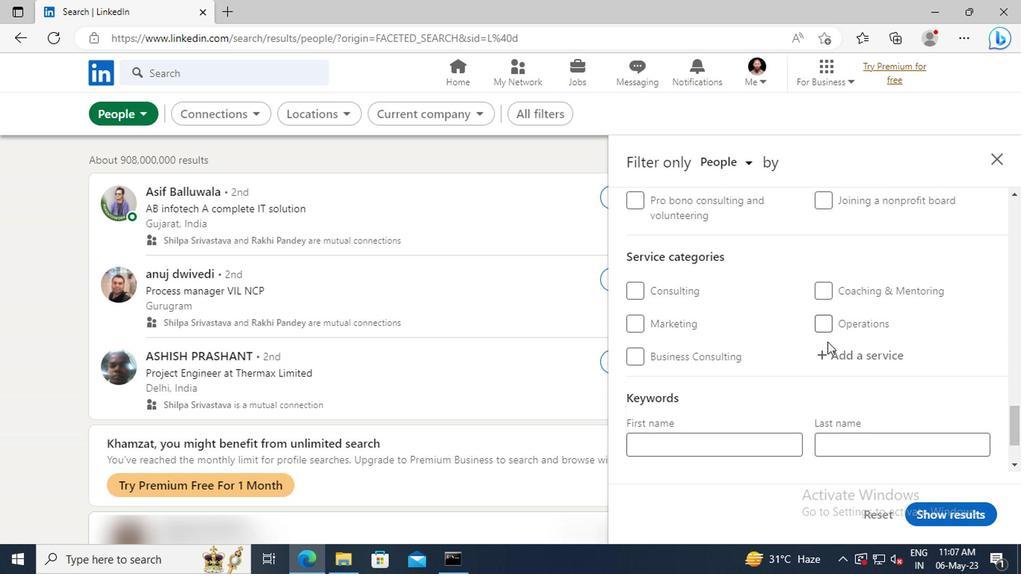 
Action: Mouse pressed left at (830, 356)
Screenshot: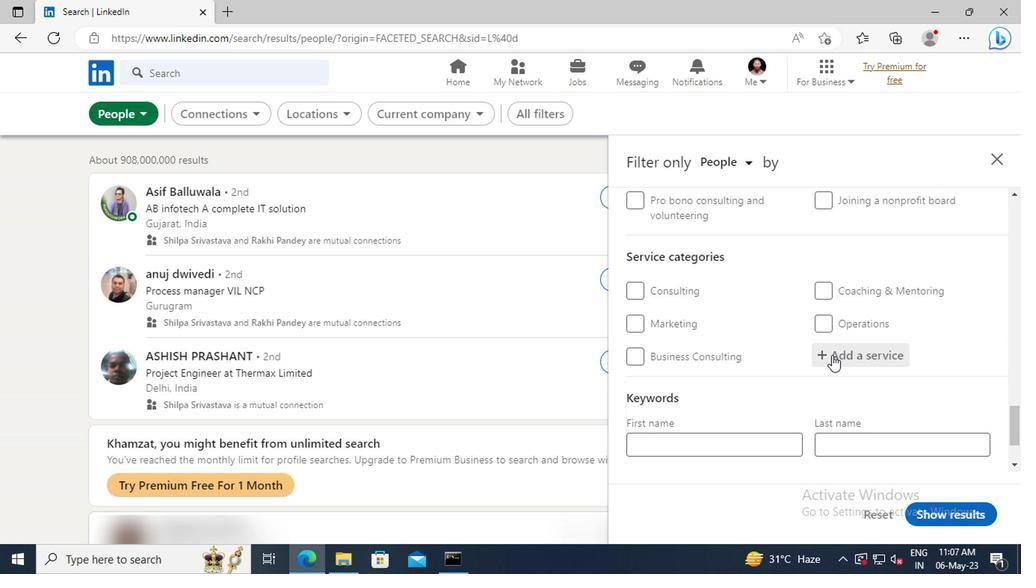 
Action: Key pressed <Key.shift>PRINT<Key.space><Key.shift>D
Screenshot: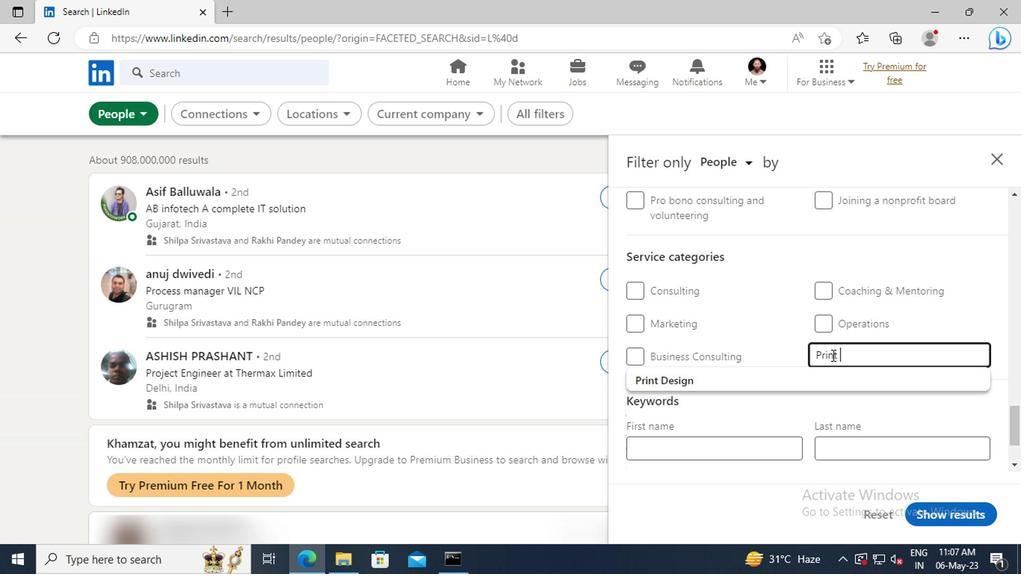 
Action: Mouse moved to (832, 377)
Screenshot: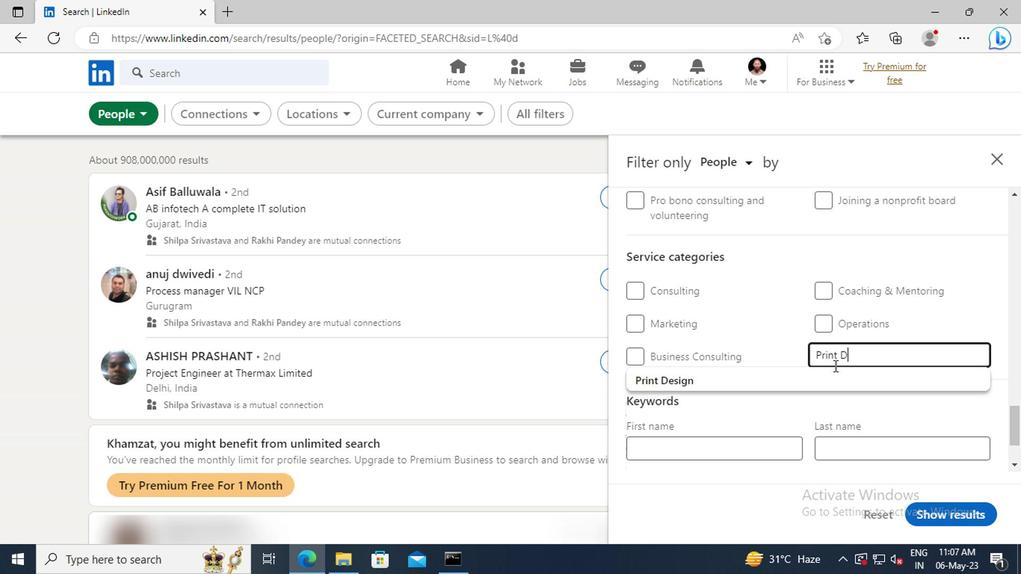 
Action: Mouse pressed left at (832, 377)
Screenshot: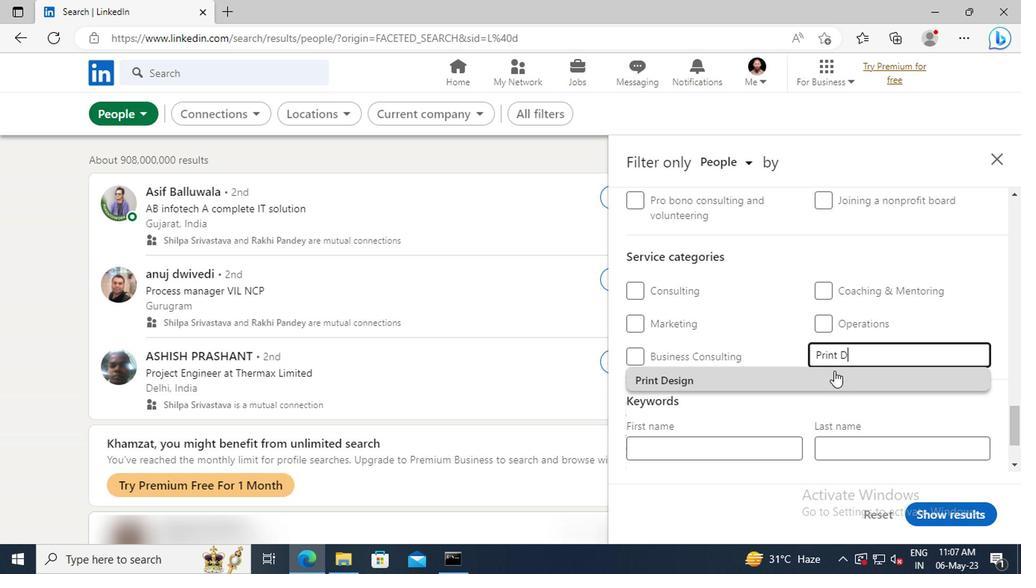 
Action: Mouse scrolled (832, 377) with delta (0, 0)
Screenshot: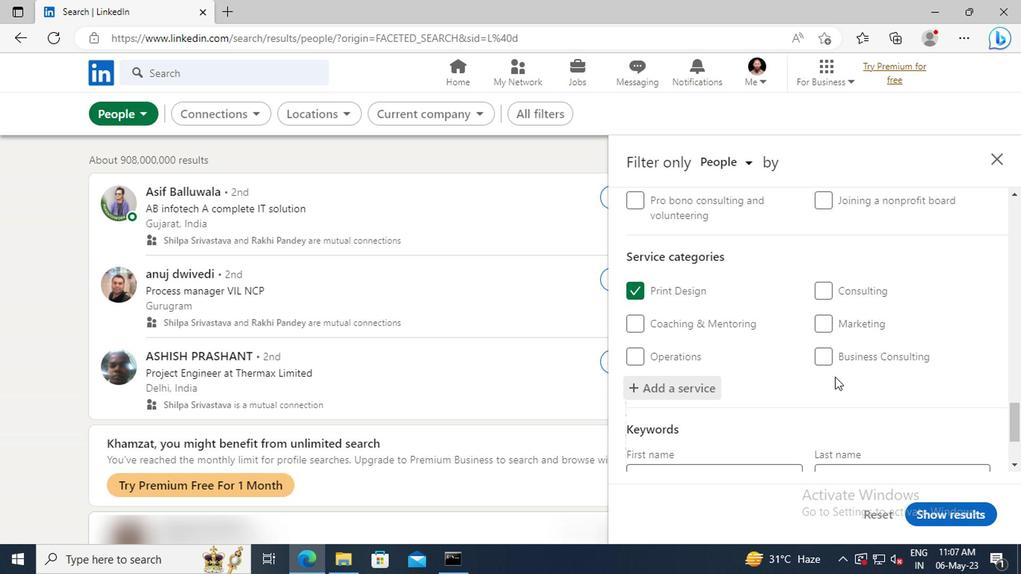 
Action: Mouse scrolled (832, 377) with delta (0, 0)
Screenshot: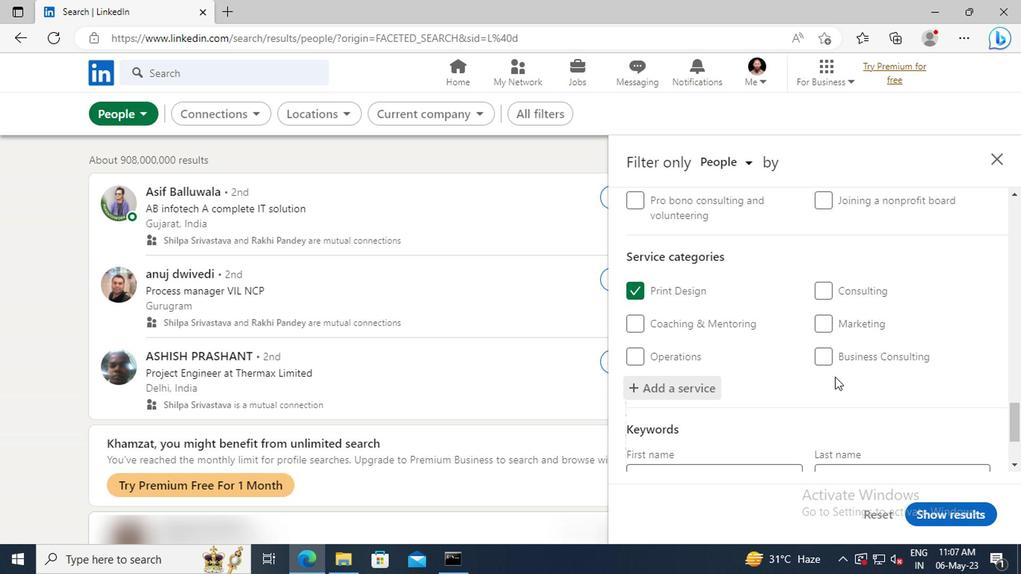 
Action: Mouse scrolled (832, 377) with delta (0, 0)
Screenshot: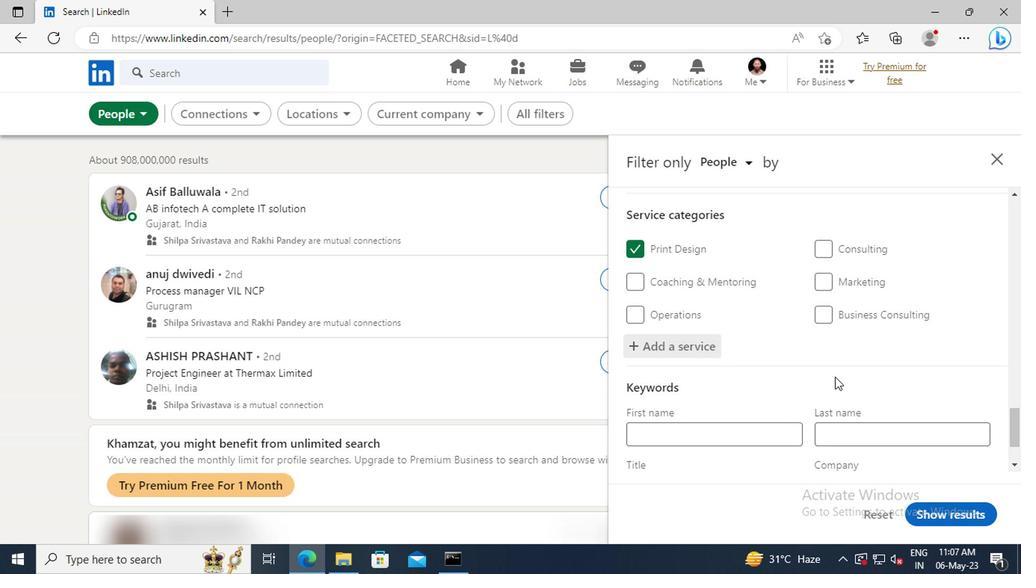 
Action: Mouse scrolled (832, 377) with delta (0, 0)
Screenshot: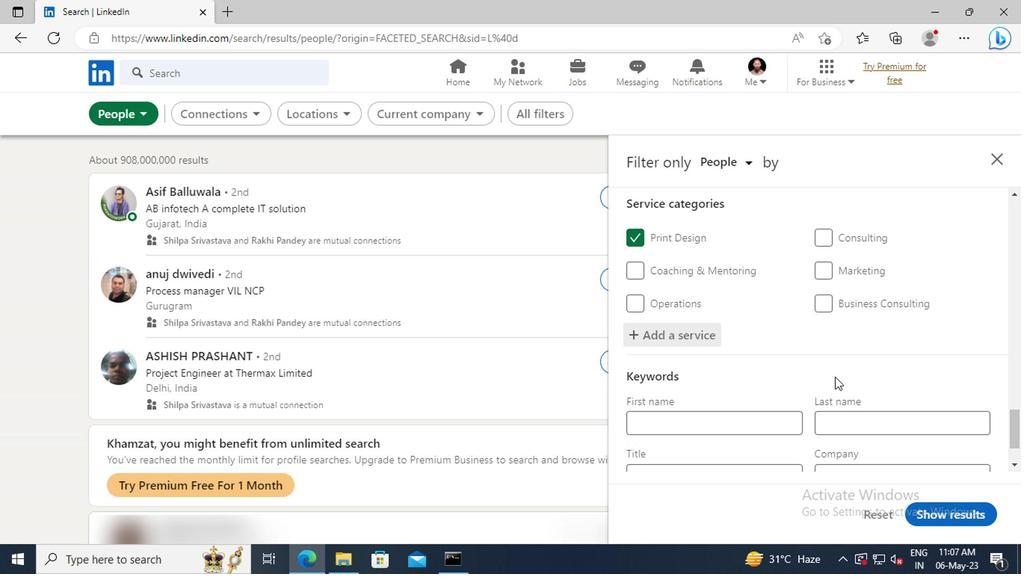 
Action: Mouse moved to (759, 401)
Screenshot: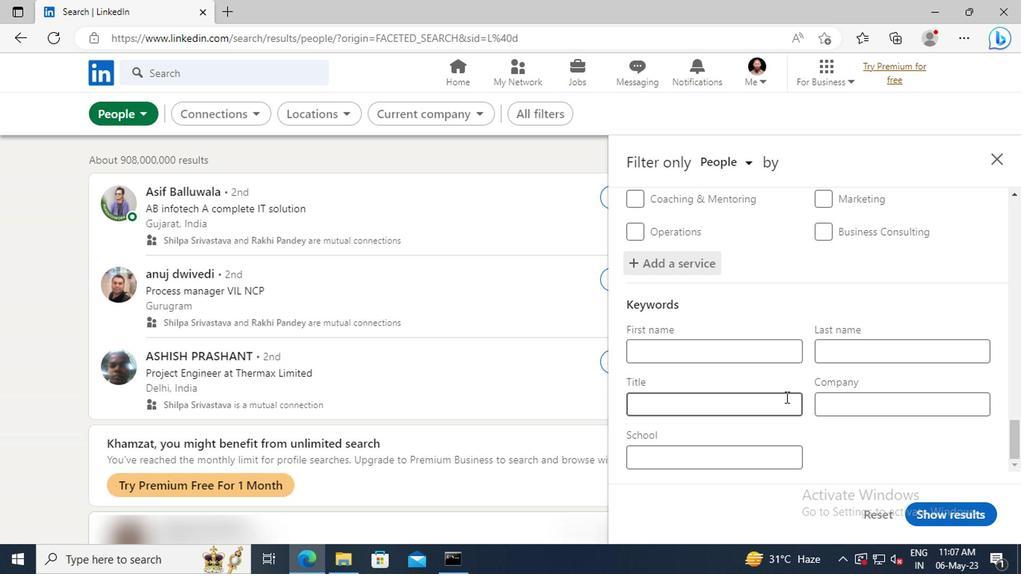 
Action: Mouse pressed left at (759, 401)
Screenshot: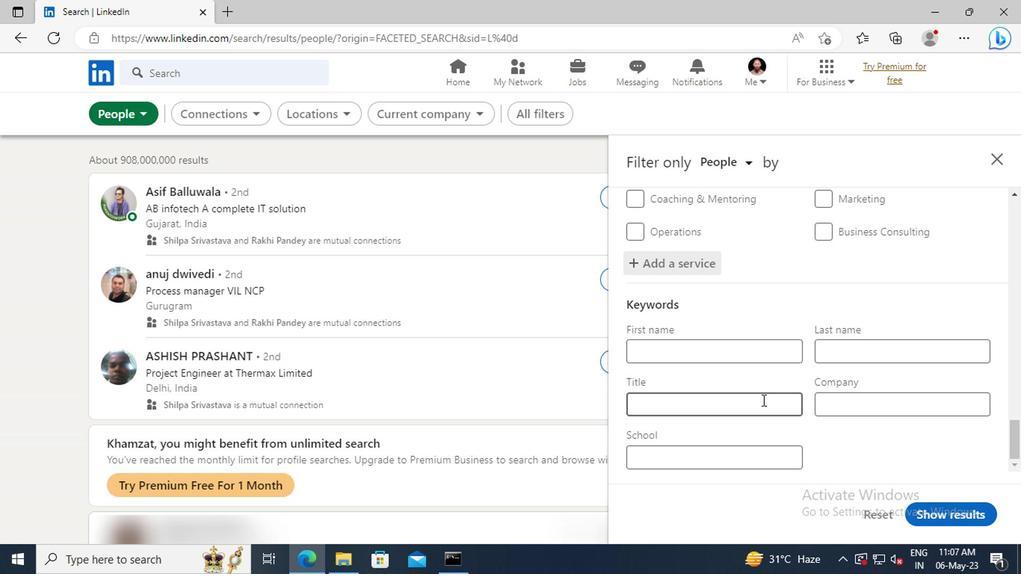 
Action: Key pressed <Key.shift>
Screenshot: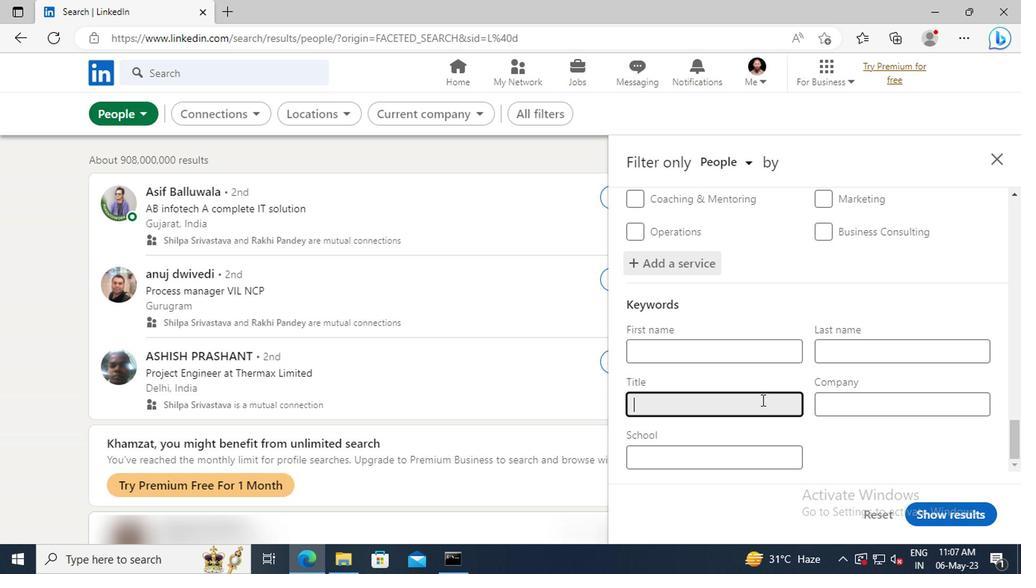 
Action: Mouse moved to (759, 401)
Screenshot: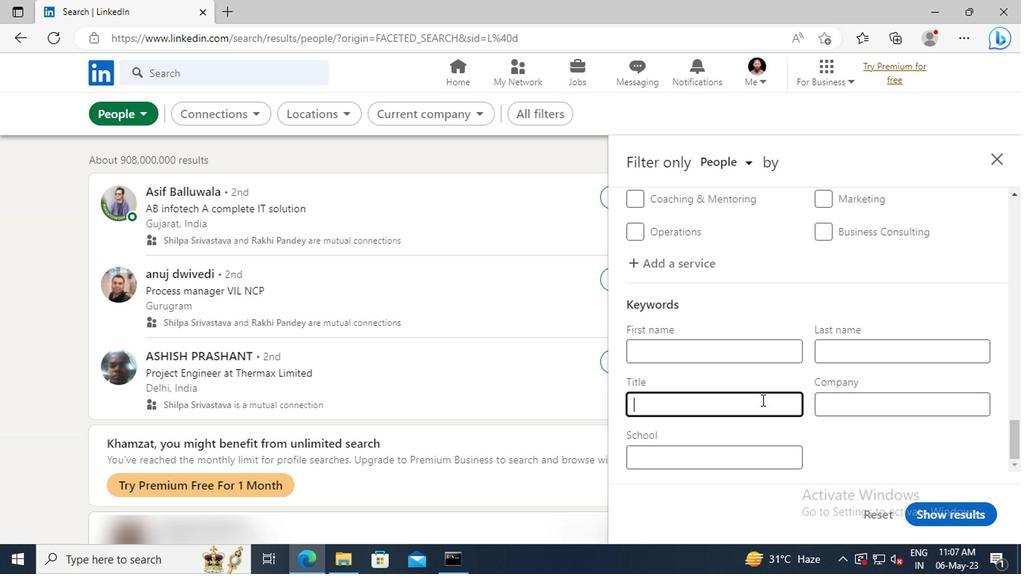 
Action: Key pressed SALES<Key.space><Key.shift>REPRESENTATIVE<Key.enter>
Screenshot: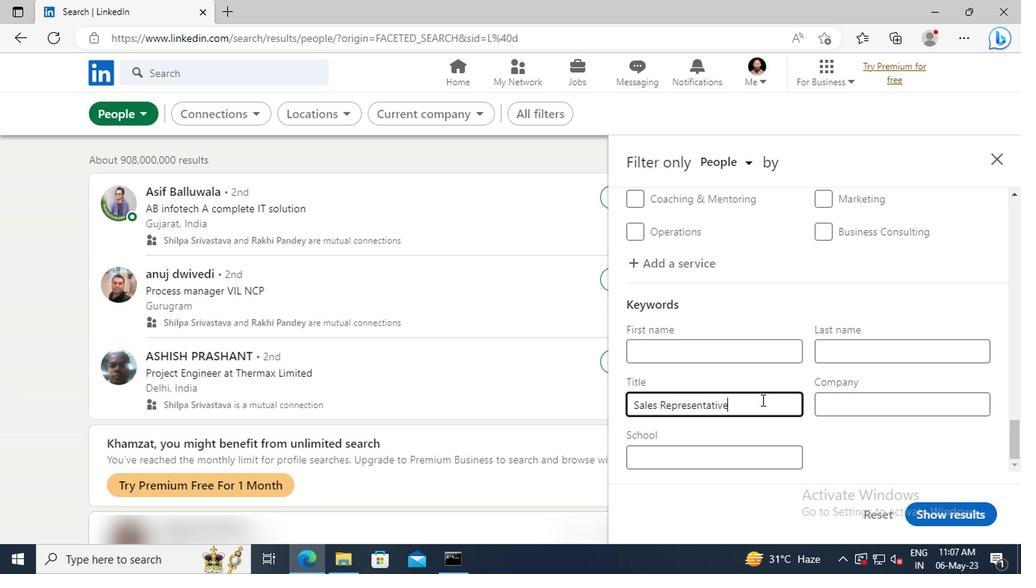 
Action: Mouse moved to (929, 516)
Screenshot: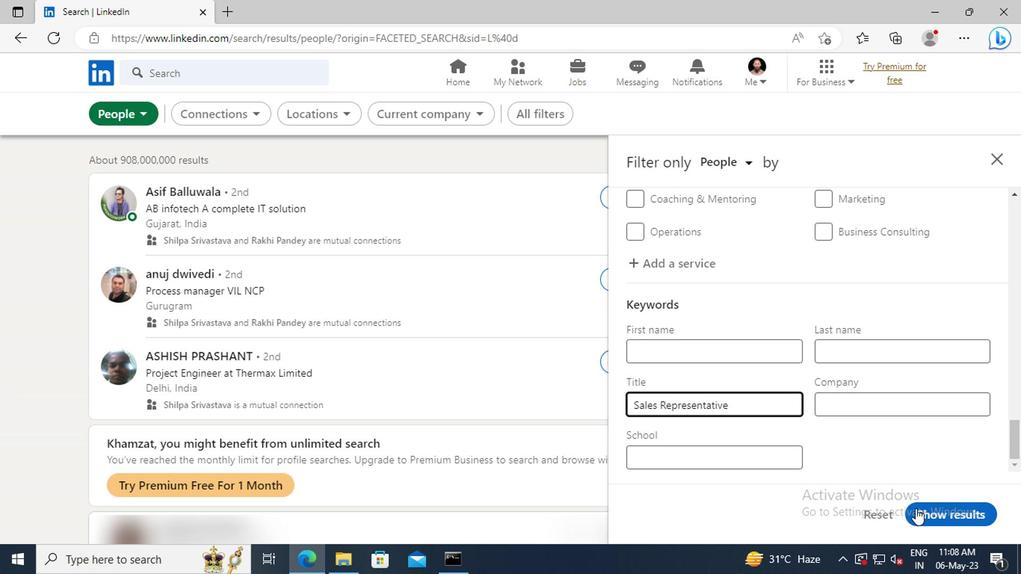 
Action: Mouse pressed left at (929, 516)
Screenshot: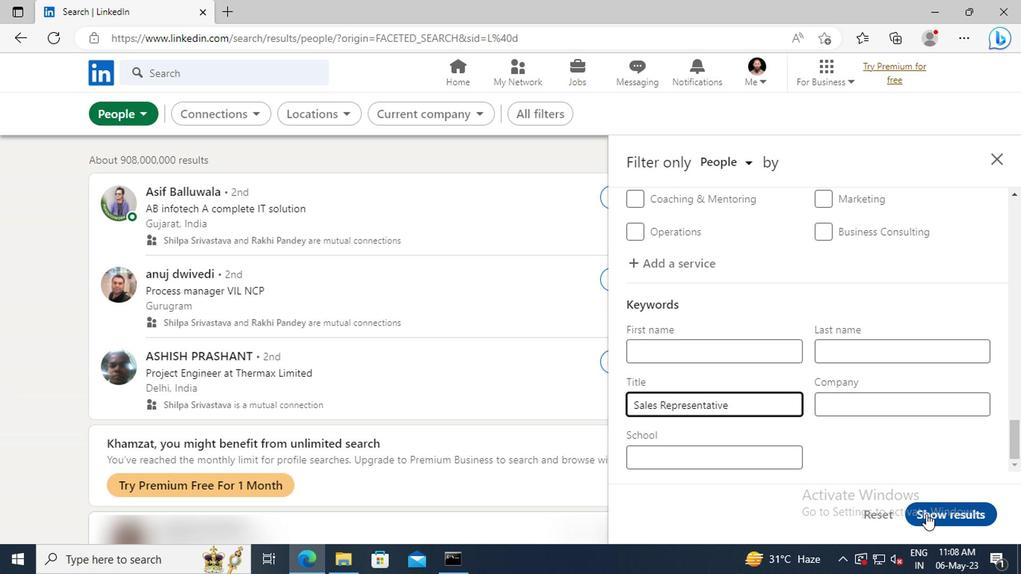 
